 Task: Add a signature Ebony Rodriguez containing Wishing you a merry Christmas, Ebony Rodriguez to email address softage.10@softage.net and add a label Technical support
Action: Mouse moved to (118, 133)
Screenshot: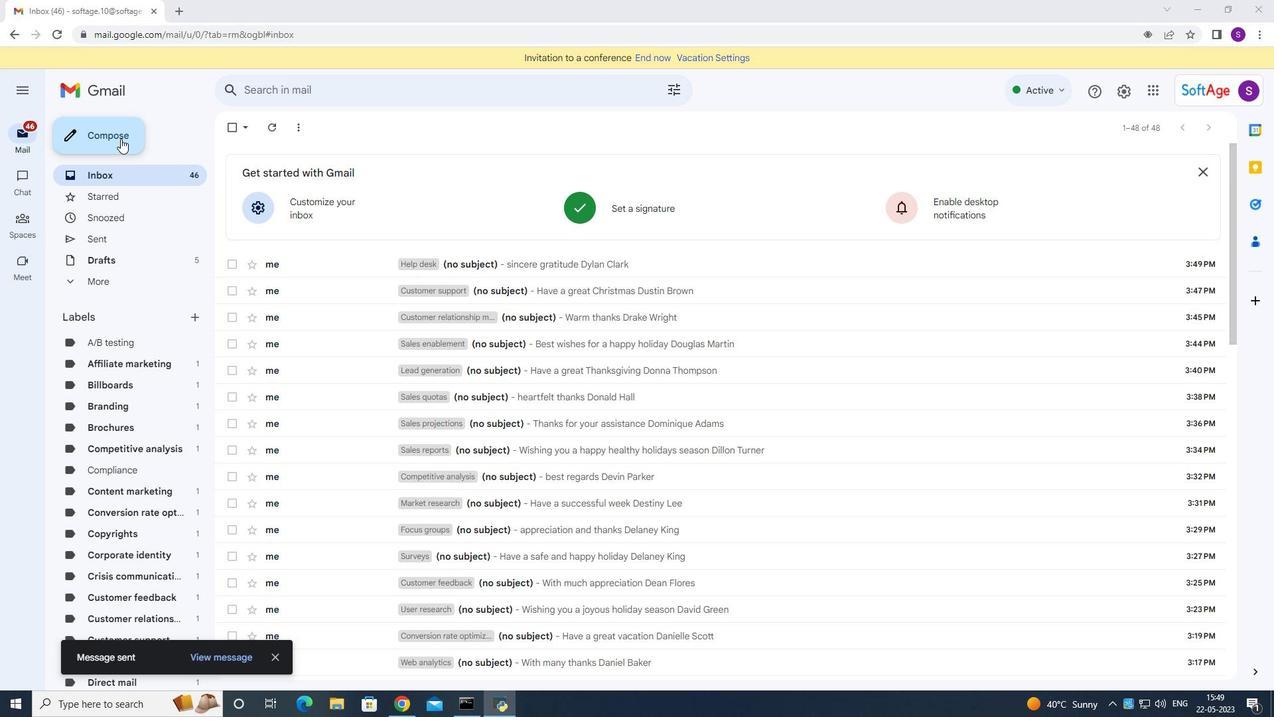 
Action: Mouse pressed left at (118, 133)
Screenshot: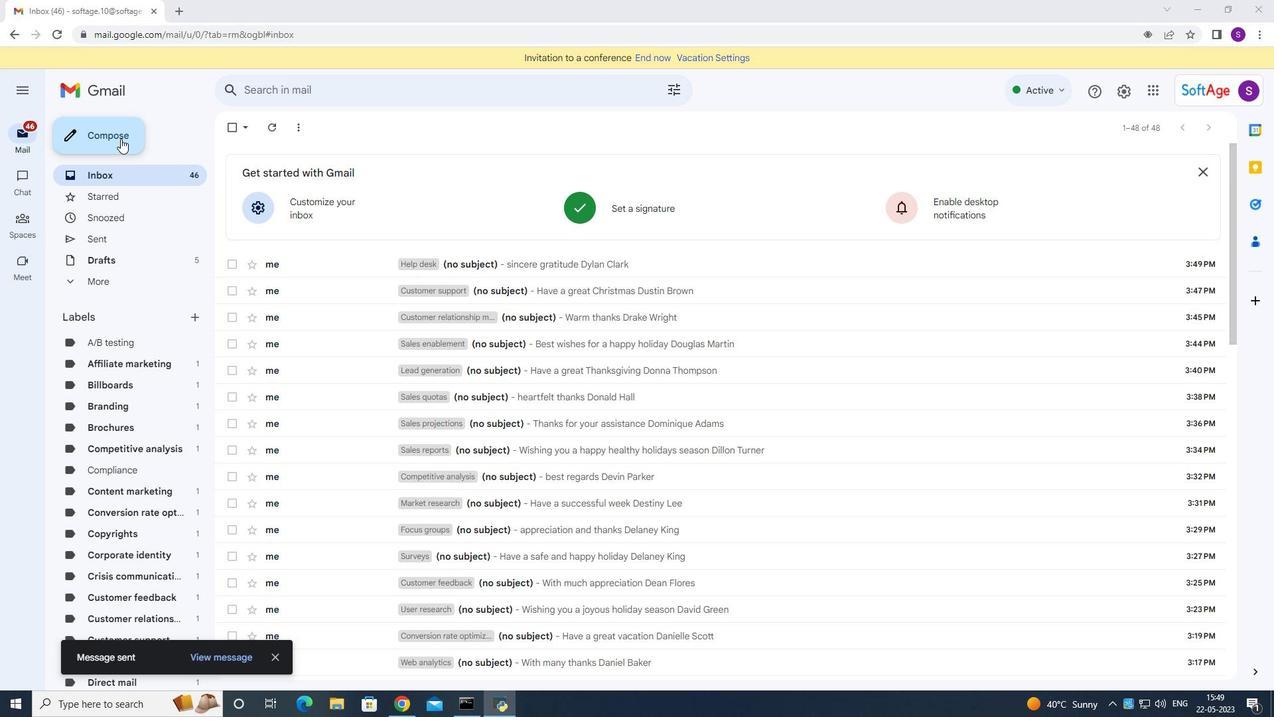
Action: Mouse moved to (1066, 669)
Screenshot: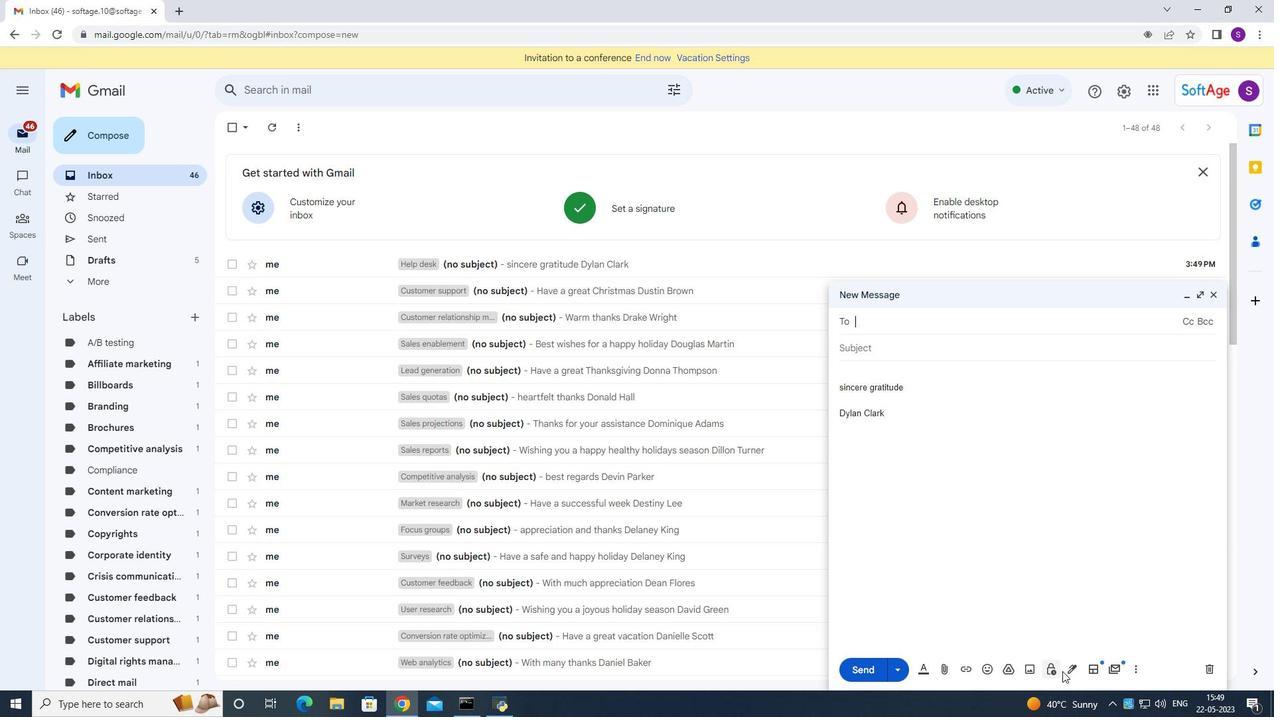
Action: Mouse pressed left at (1066, 669)
Screenshot: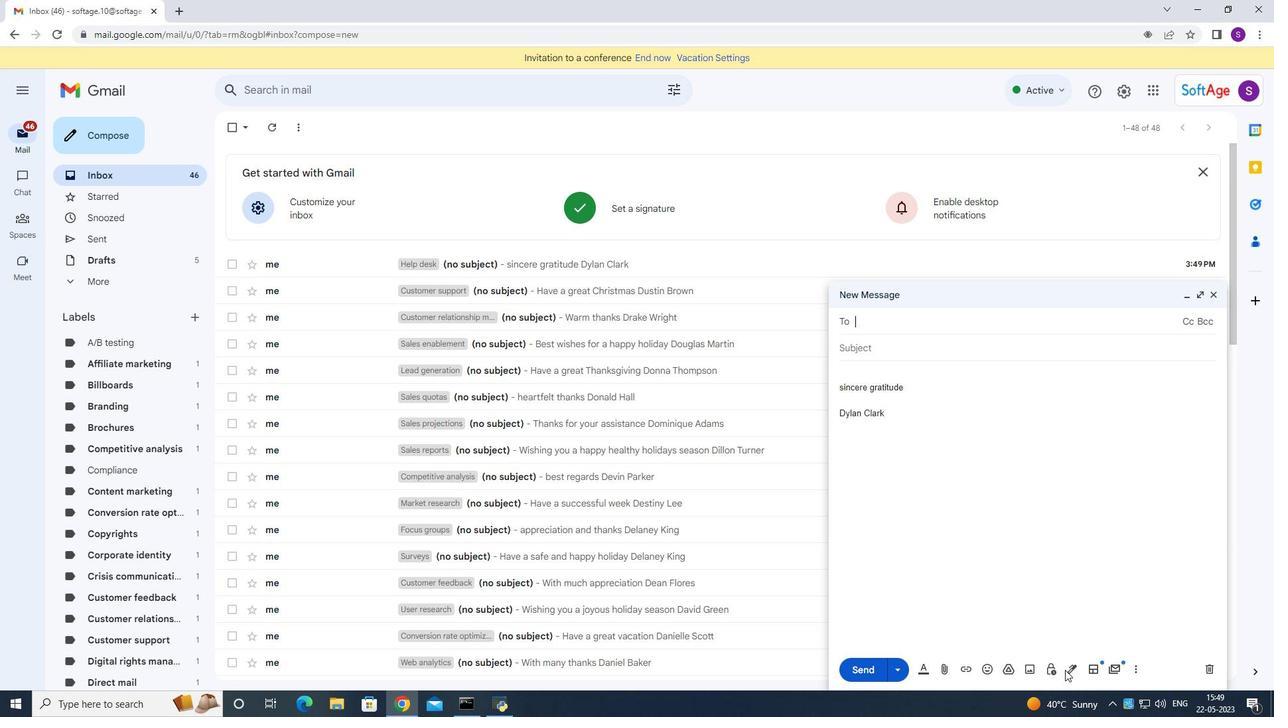 
Action: Mouse moved to (1116, 601)
Screenshot: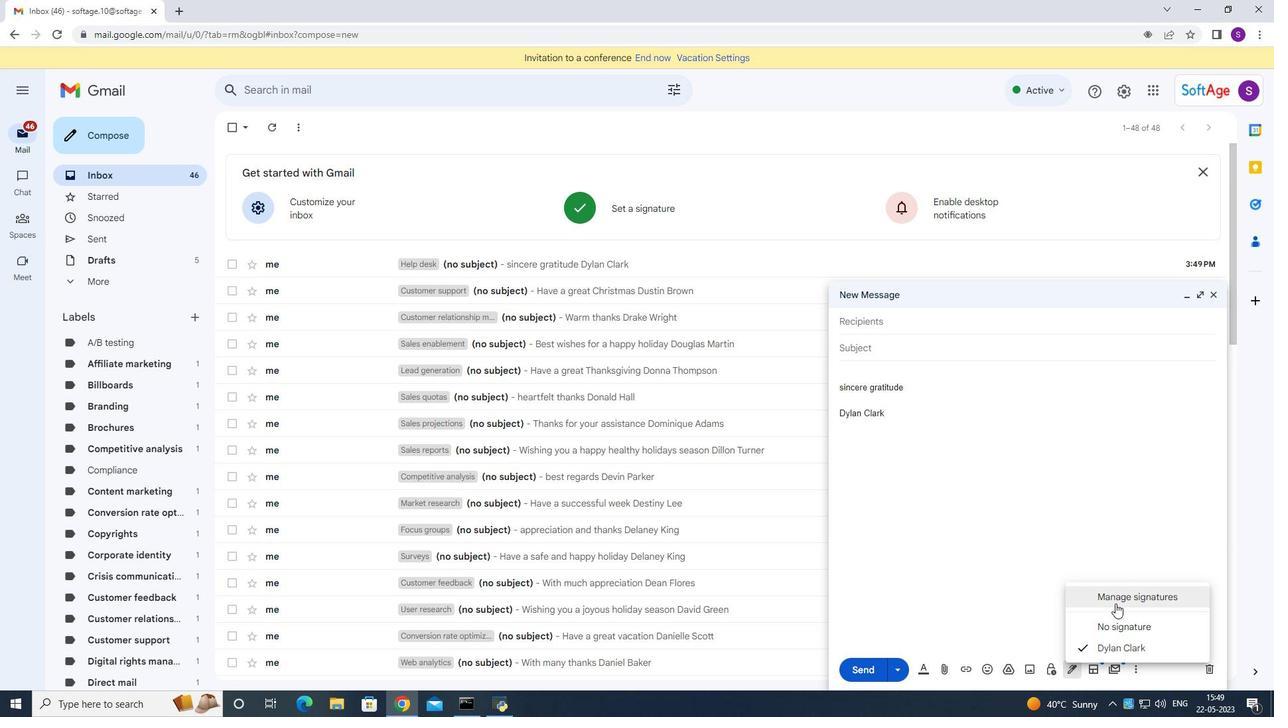 
Action: Mouse pressed left at (1116, 601)
Screenshot: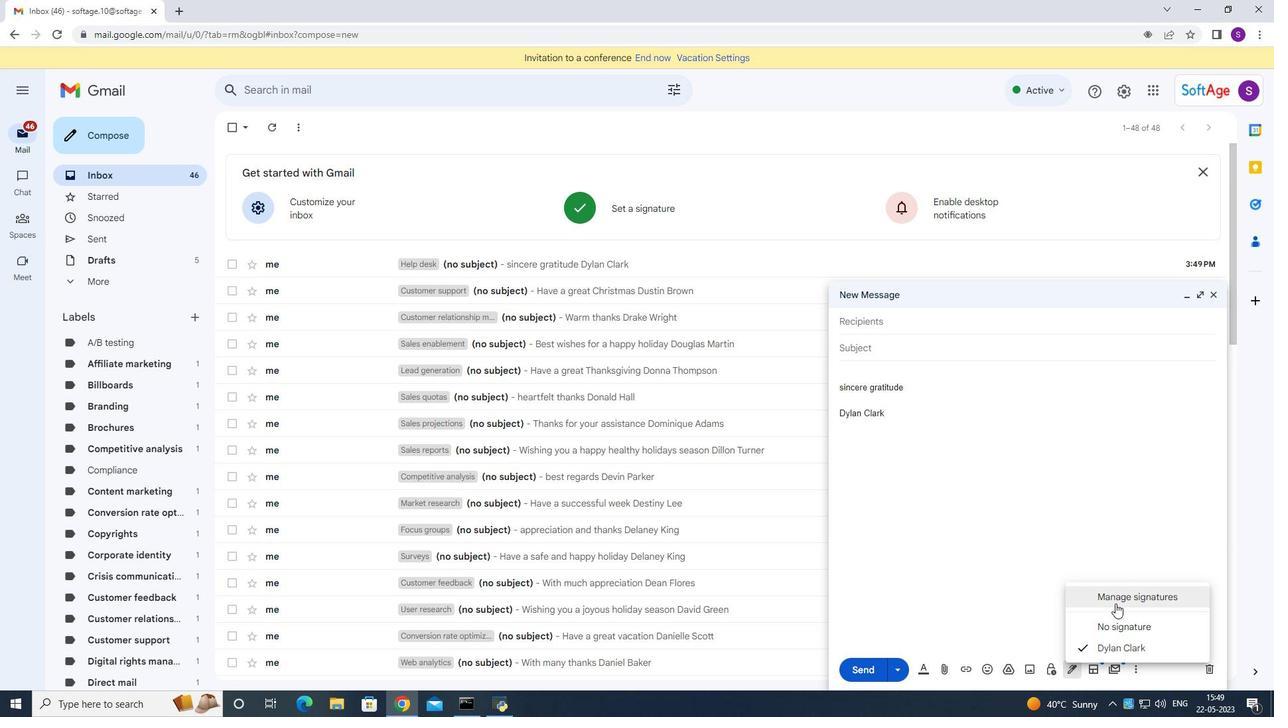 
Action: Mouse moved to (586, 314)
Screenshot: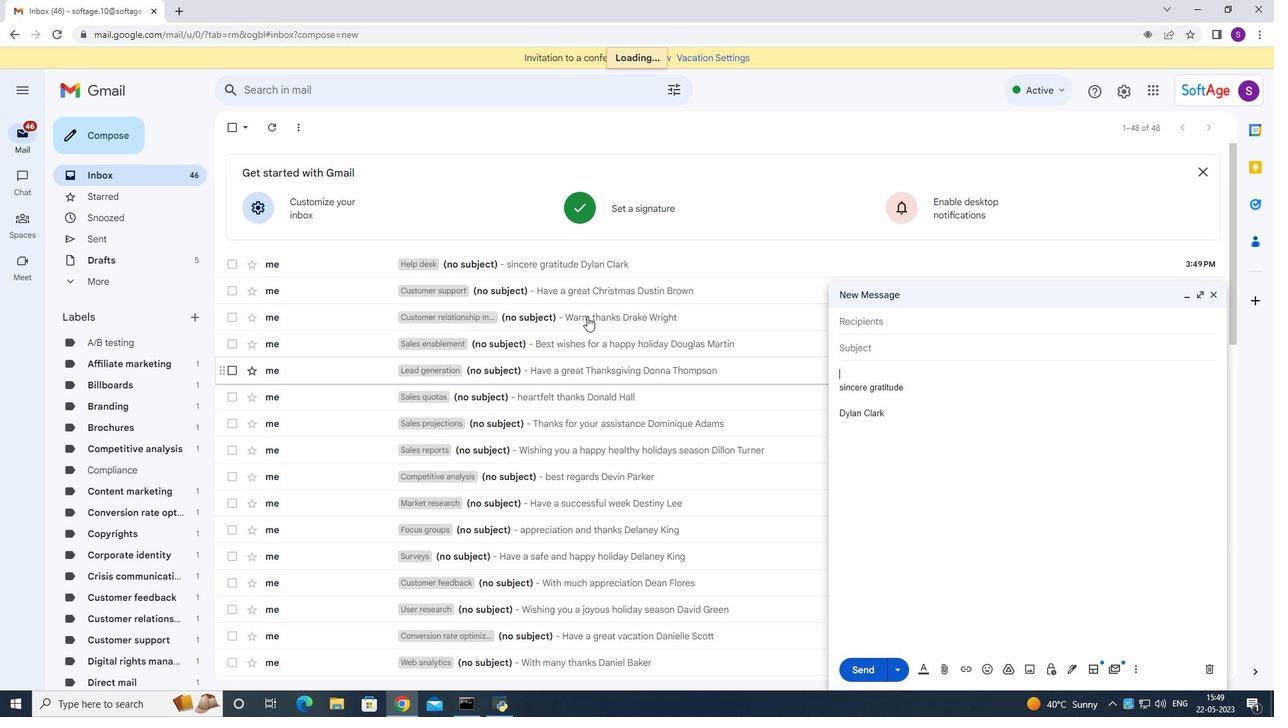 
Action: Mouse scrolled (586, 314) with delta (0, 0)
Screenshot: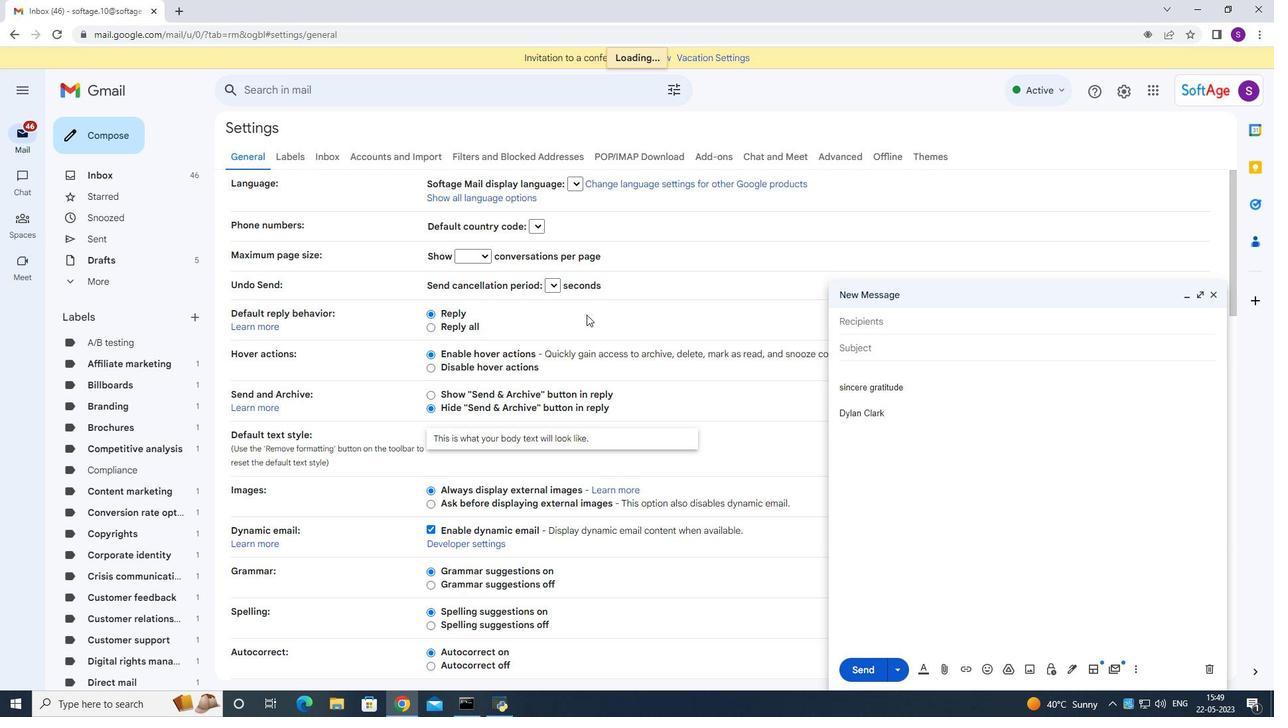 
Action: Mouse scrolled (586, 314) with delta (0, 0)
Screenshot: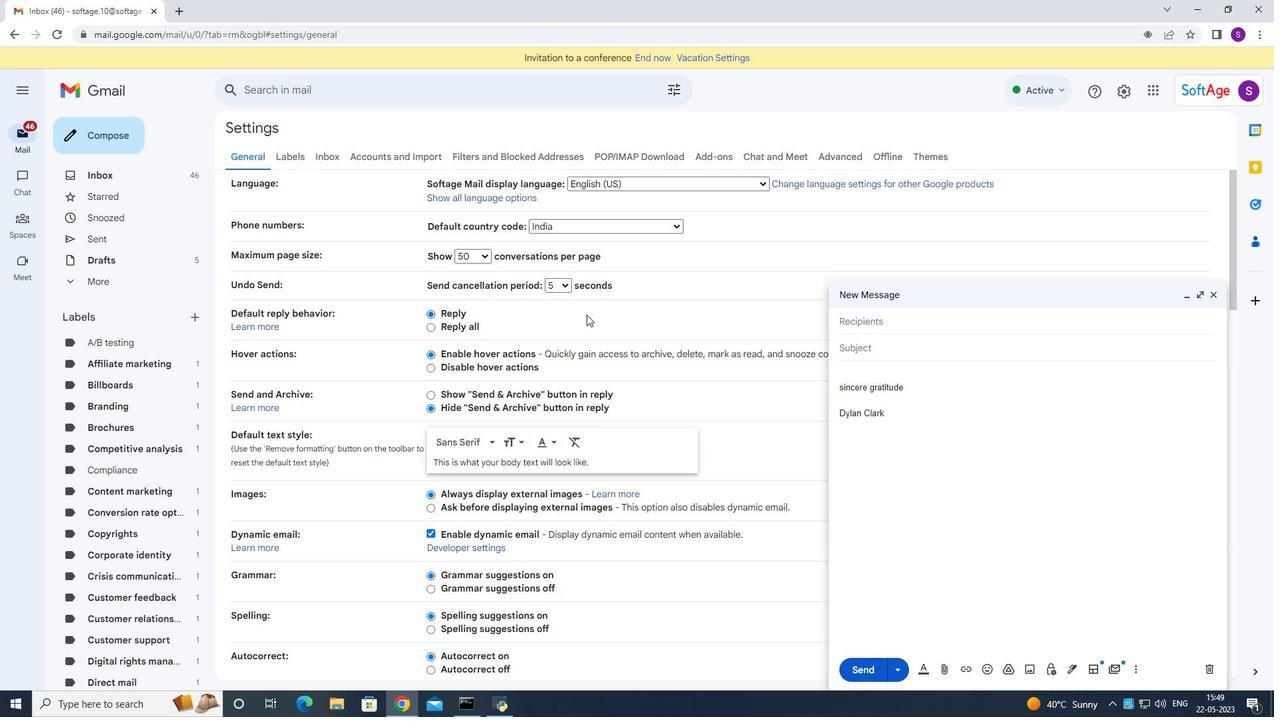 
Action: Mouse scrolled (586, 314) with delta (0, 0)
Screenshot: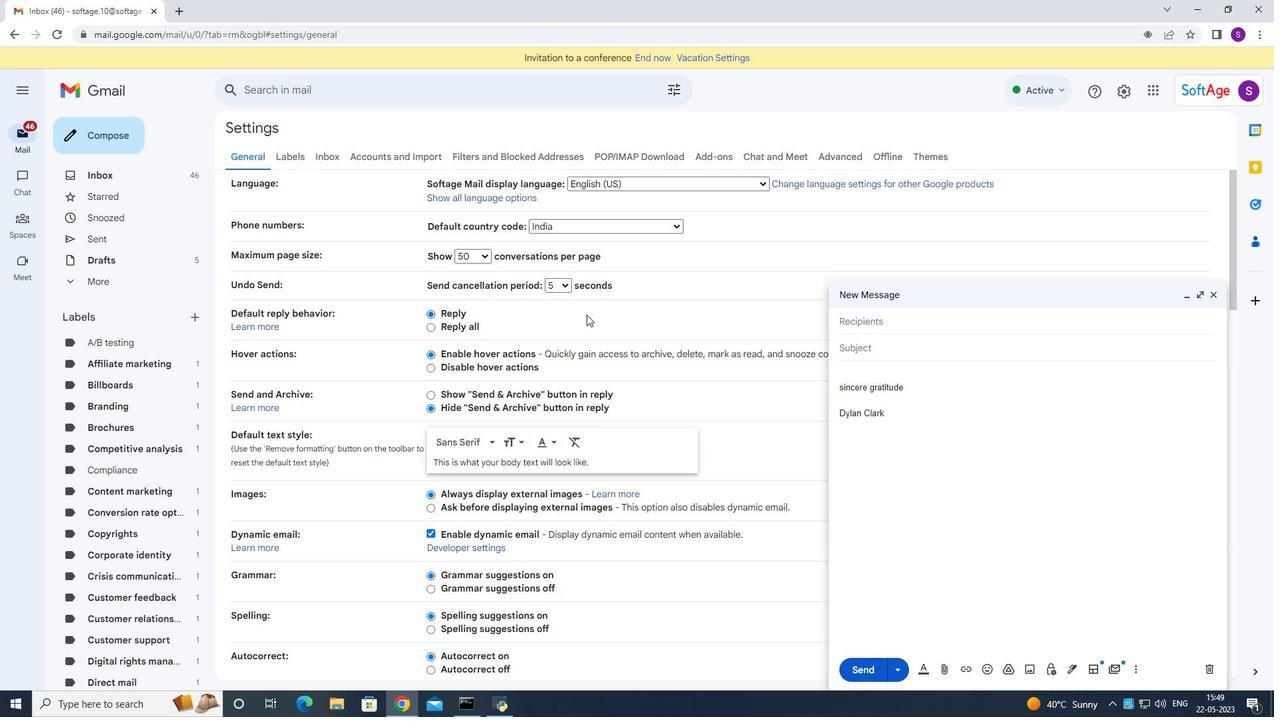 
Action: Mouse scrolled (586, 314) with delta (0, 0)
Screenshot: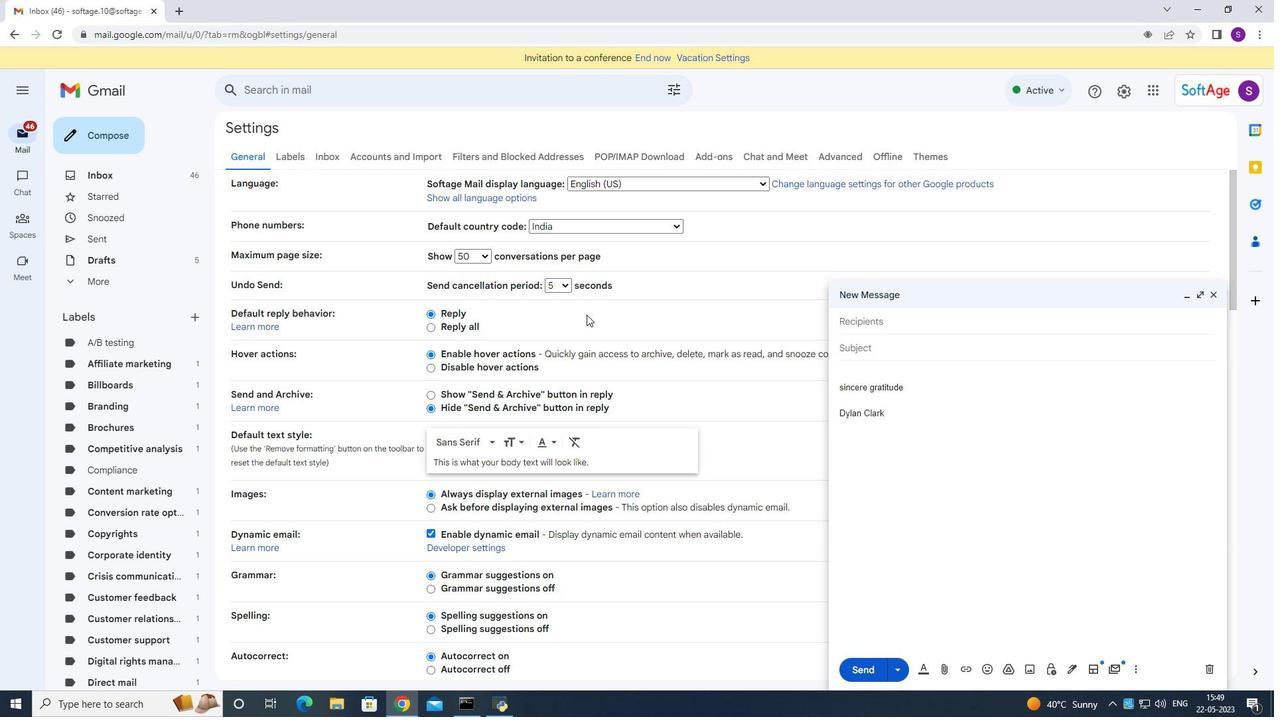
Action: Mouse scrolled (586, 314) with delta (0, 0)
Screenshot: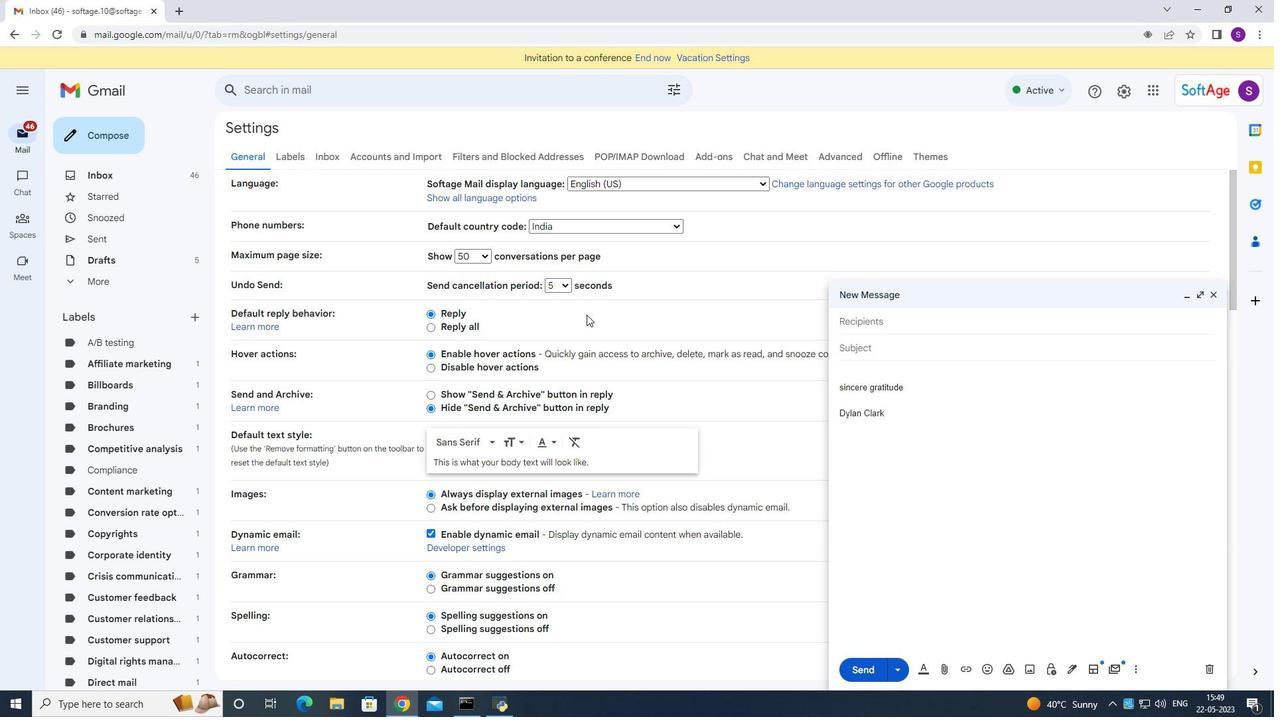 
Action: Mouse scrolled (586, 314) with delta (0, 0)
Screenshot: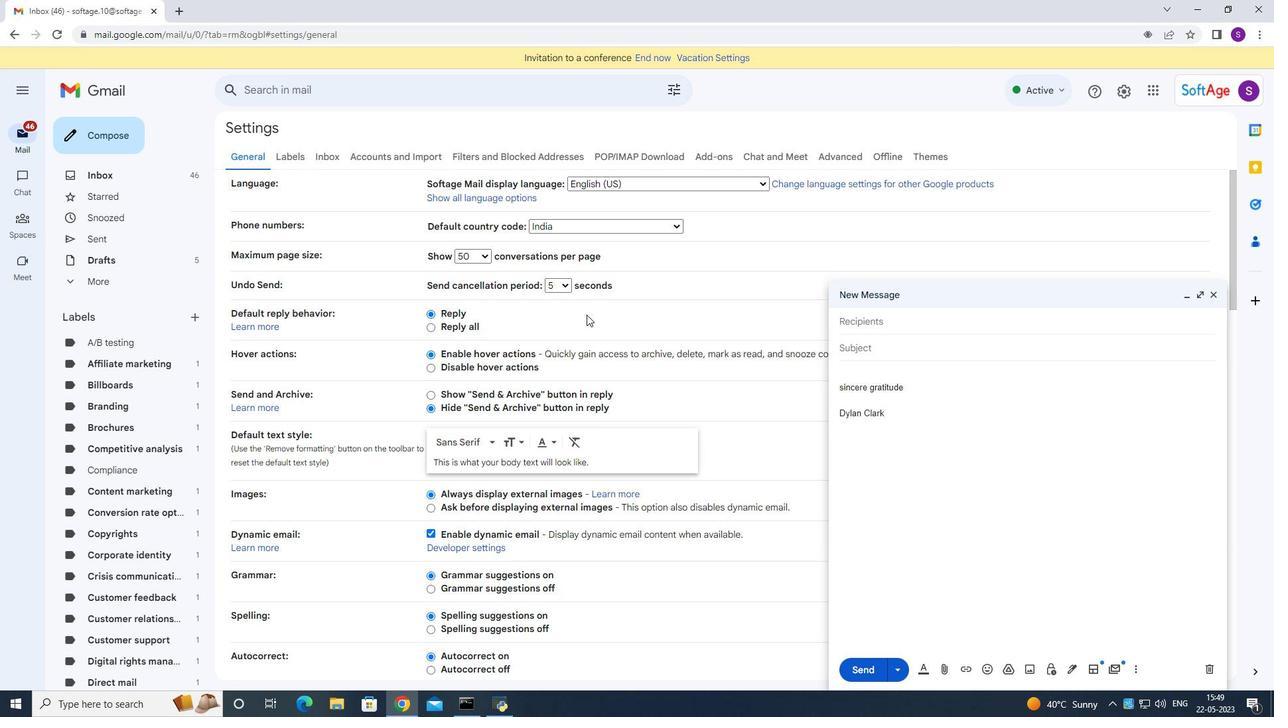 
Action: Mouse moved to (584, 319)
Screenshot: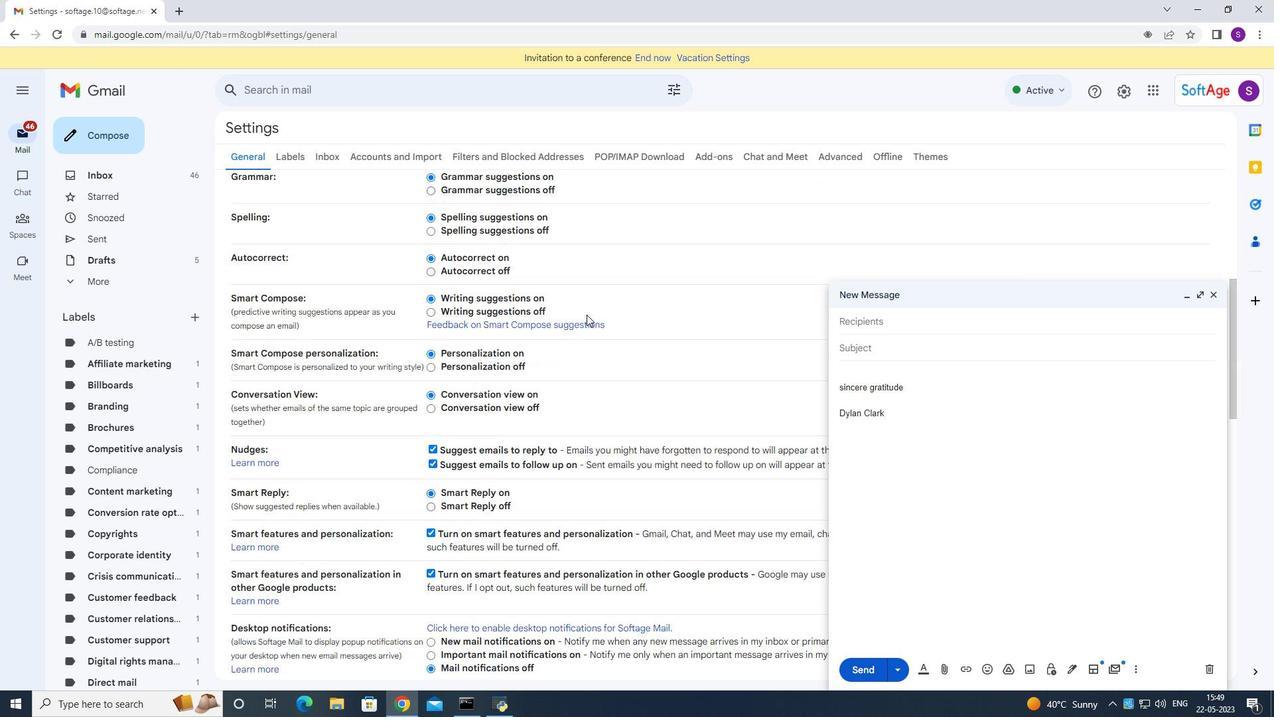 
Action: Mouse scrolled (584, 318) with delta (0, 0)
Screenshot: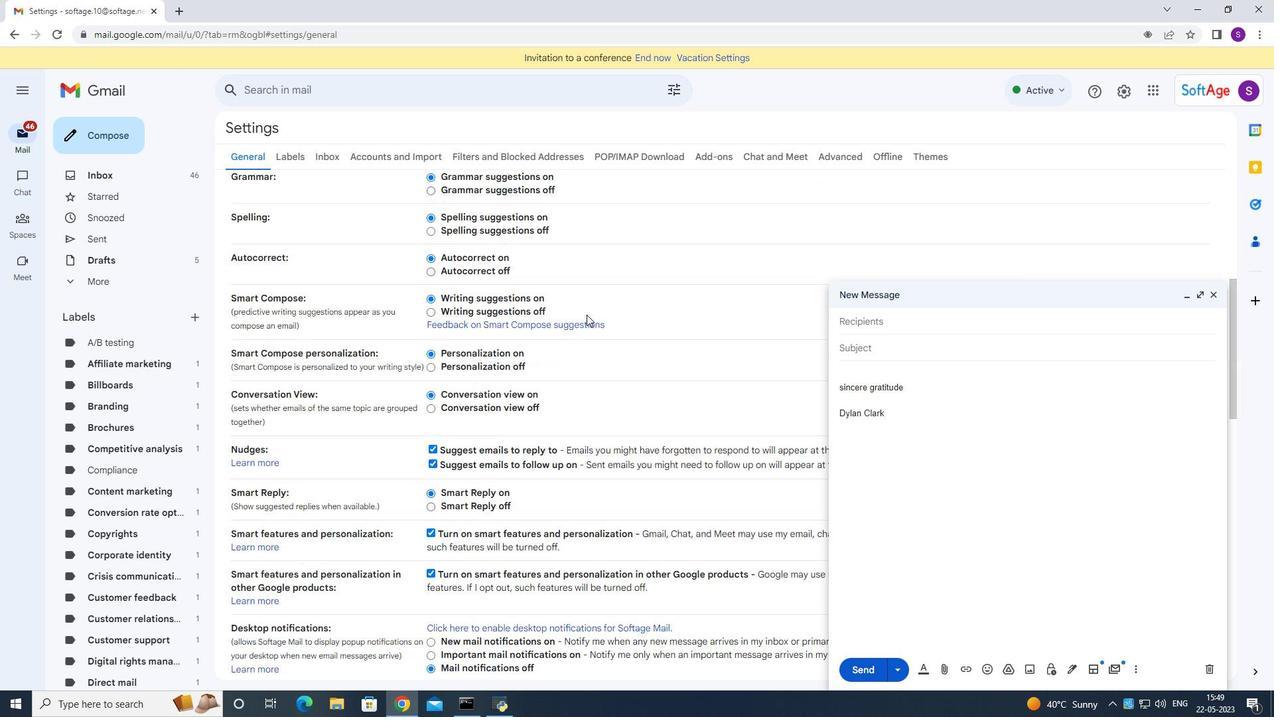 
Action: Mouse moved to (583, 326)
Screenshot: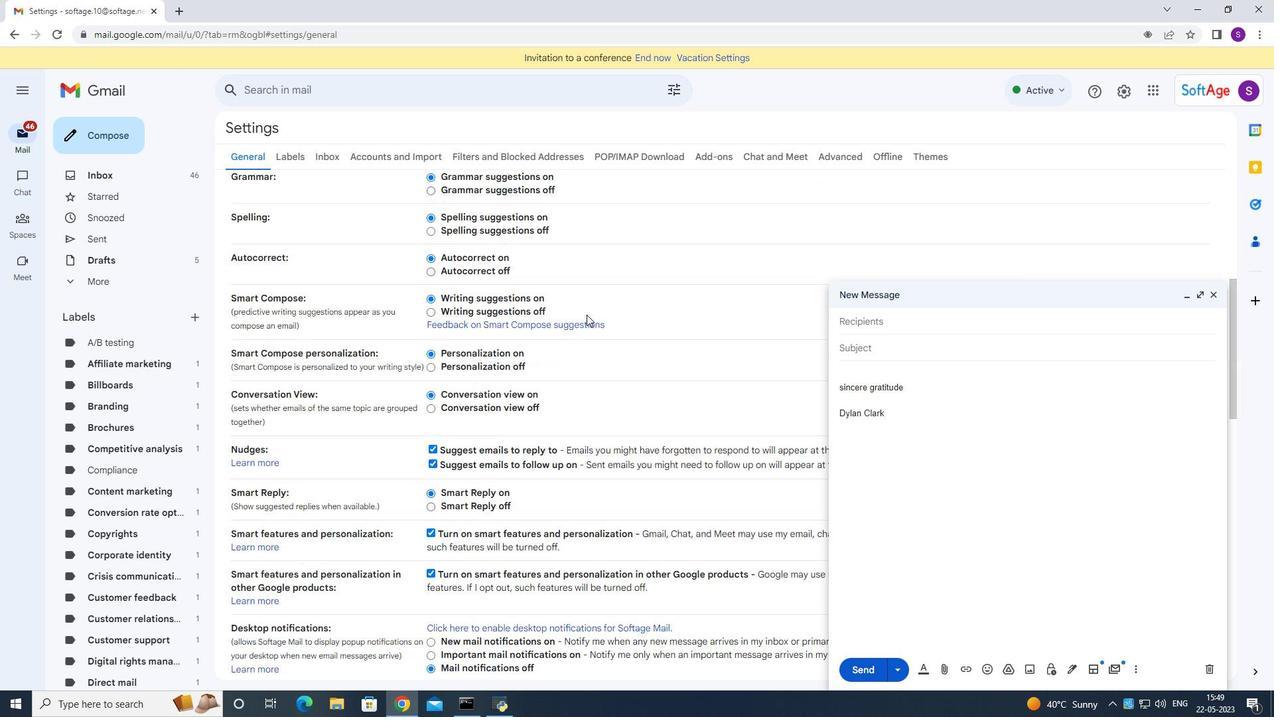 
Action: Mouse scrolled (583, 326) with delta (0, 0)
Screenshot: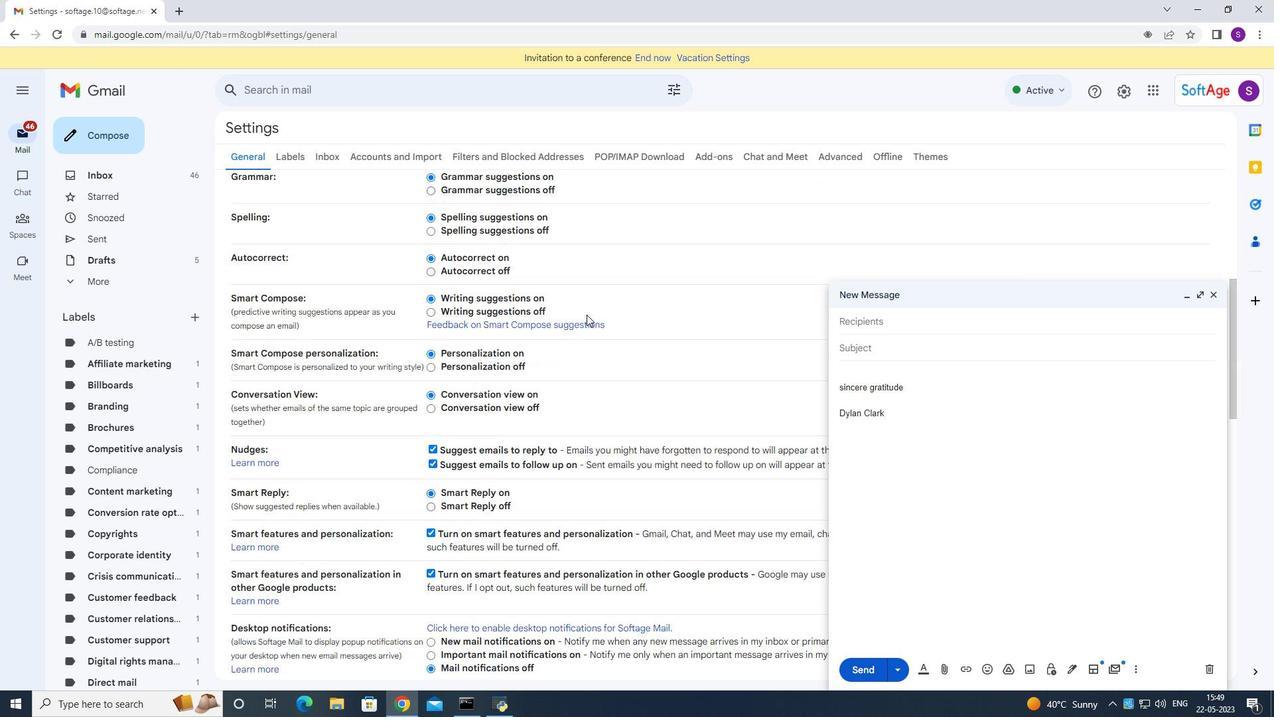 
Action: Mouse moved to (583, 327)
Screenshot: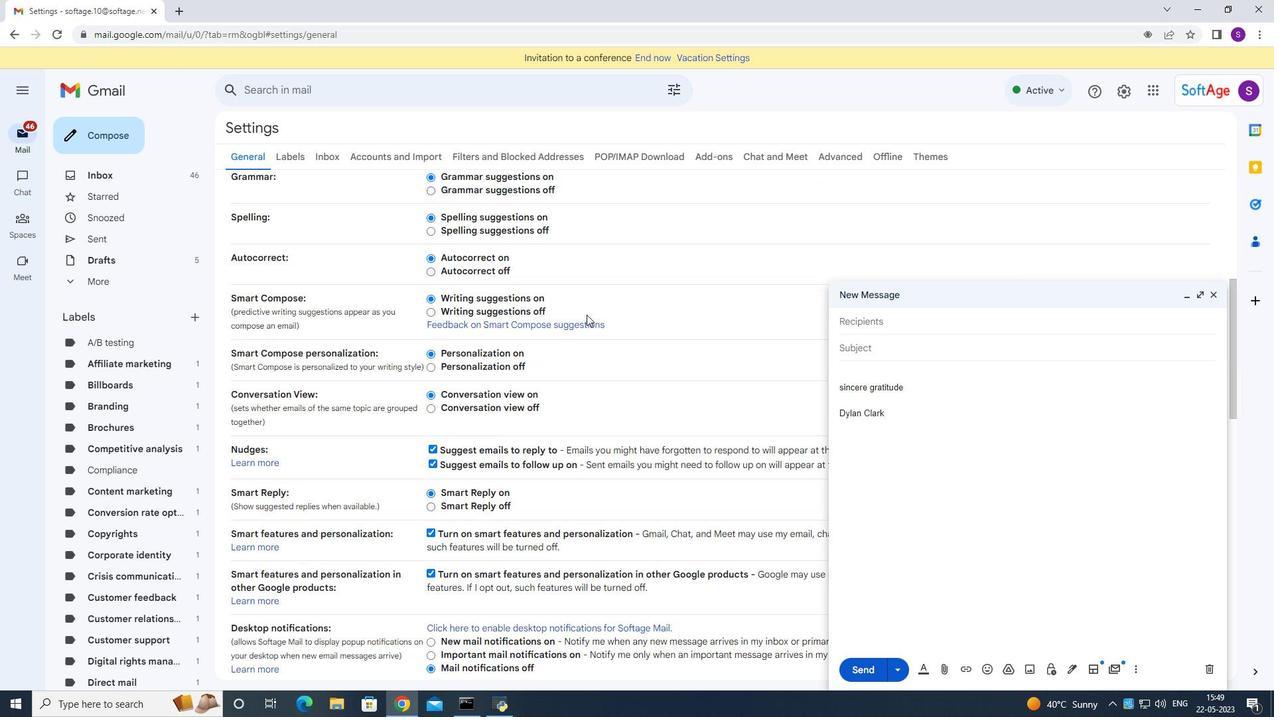 
Action: Mouse scrolled (583, 326) with delta (0, 0)
Screenshot: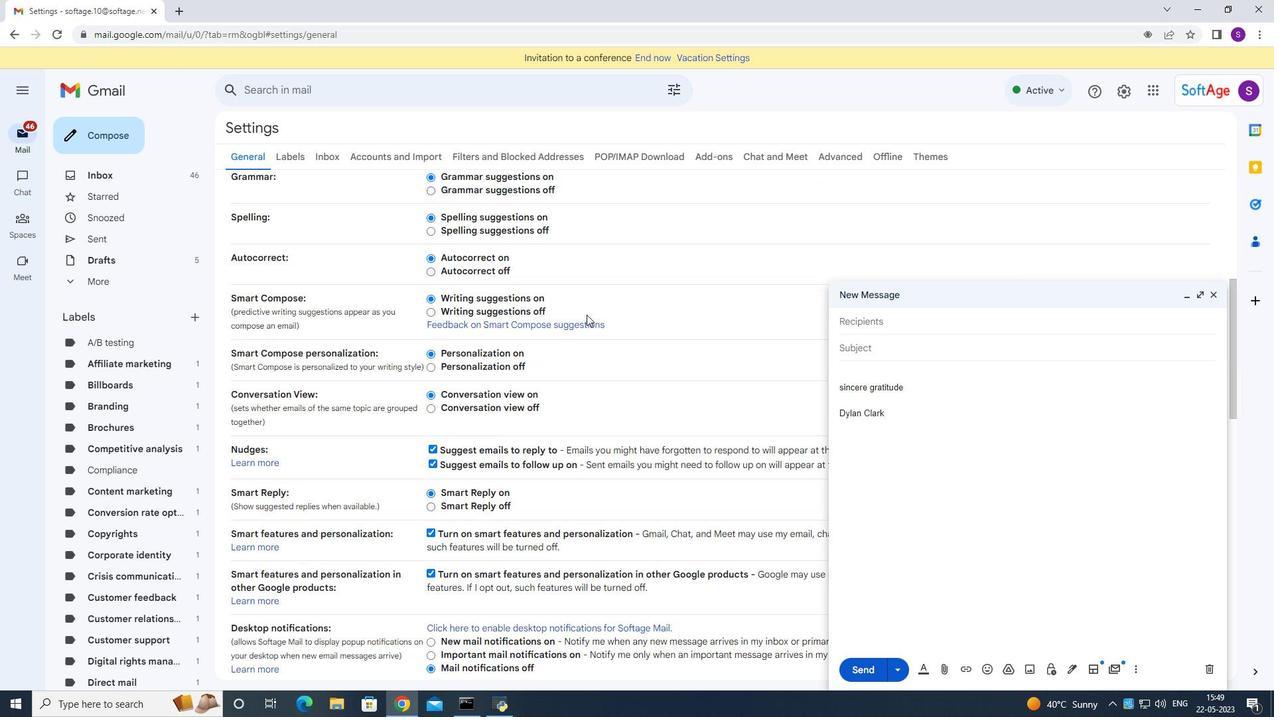 
Action: Mouse scrolled (583, 326) with delta (0, 0)
Screenshot: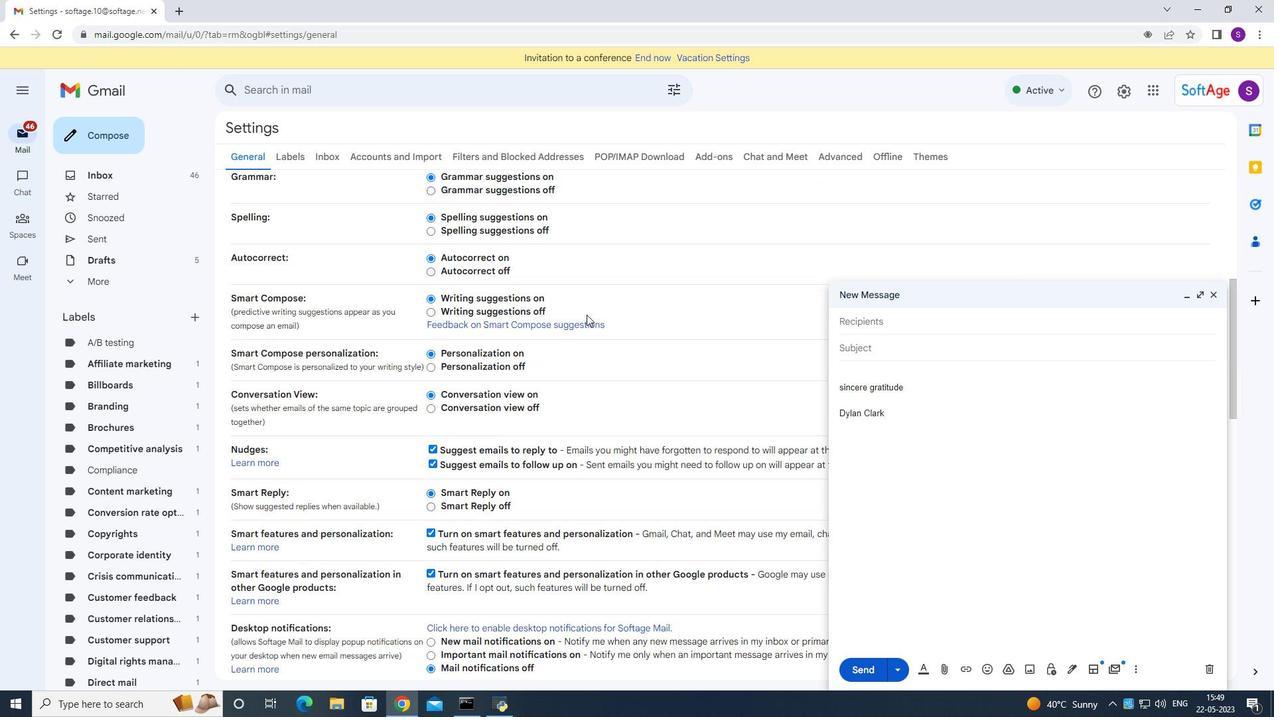
Action: Mouse moved to (583, 328)
Screenshot: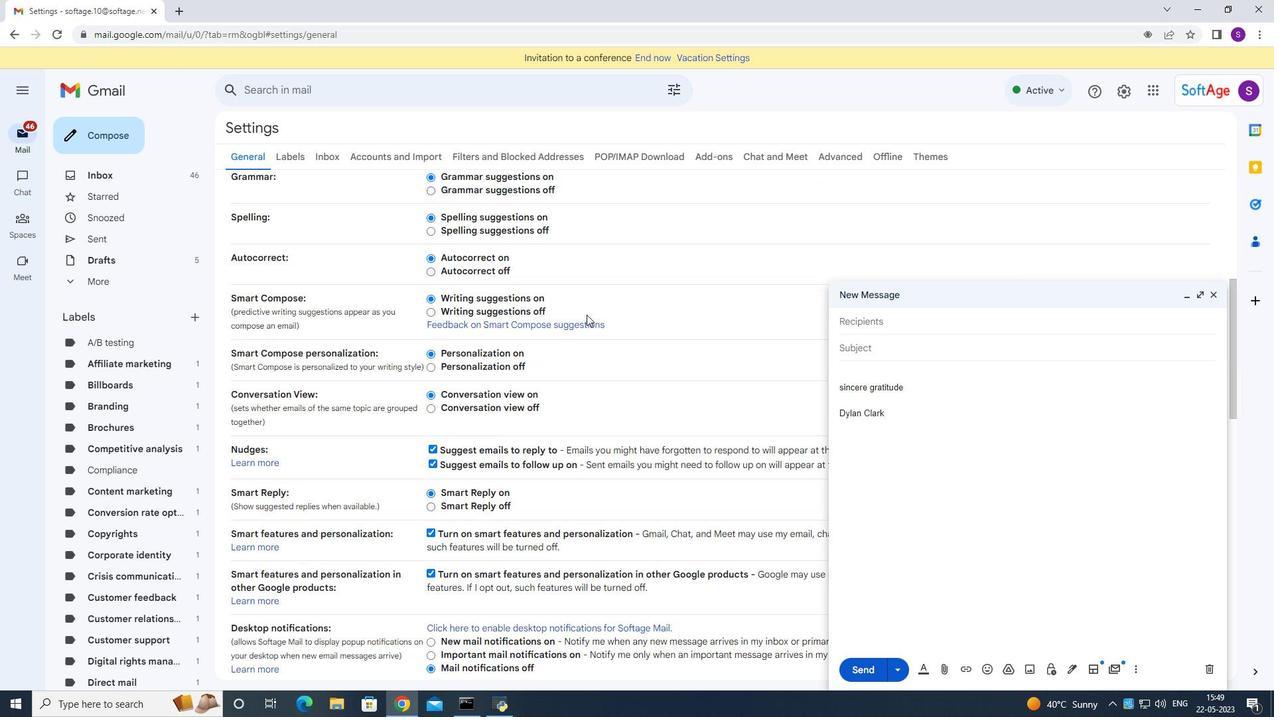 
Action: Mouse scrolled (583, 327) with delta (0, 0)
Screenshot: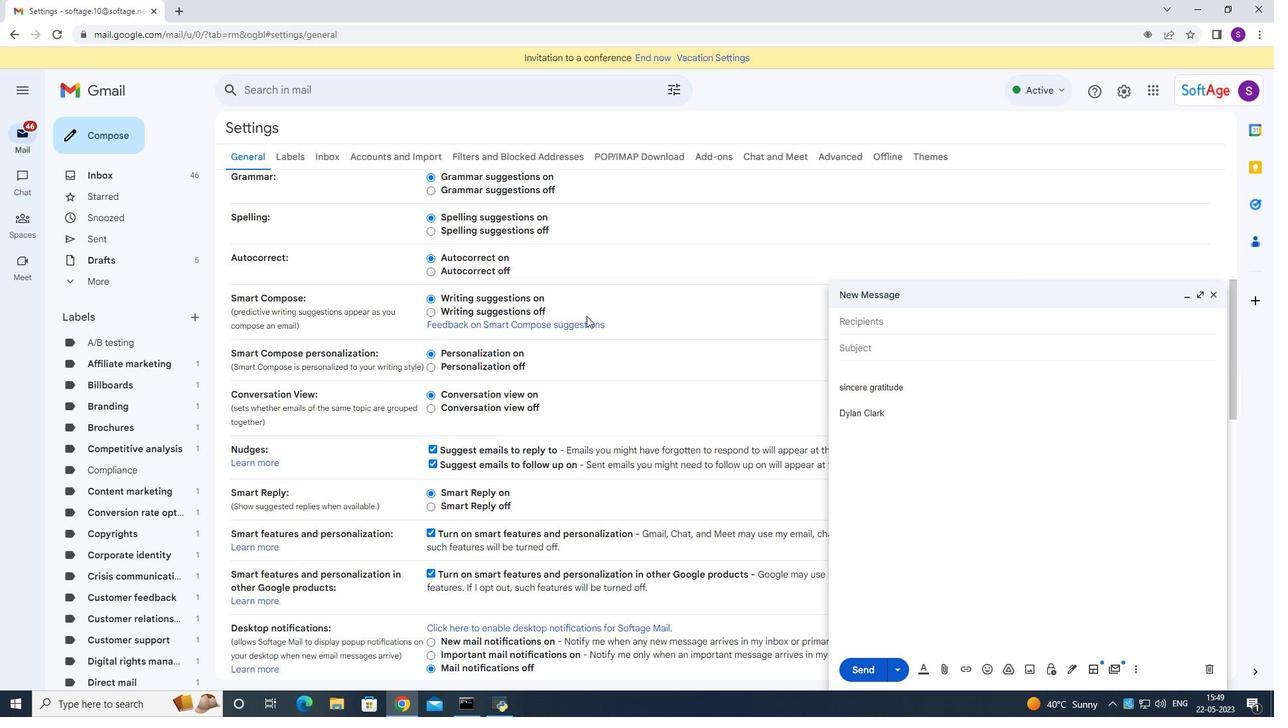 
Action: Mouse moved to (583, 328)
Screenshot: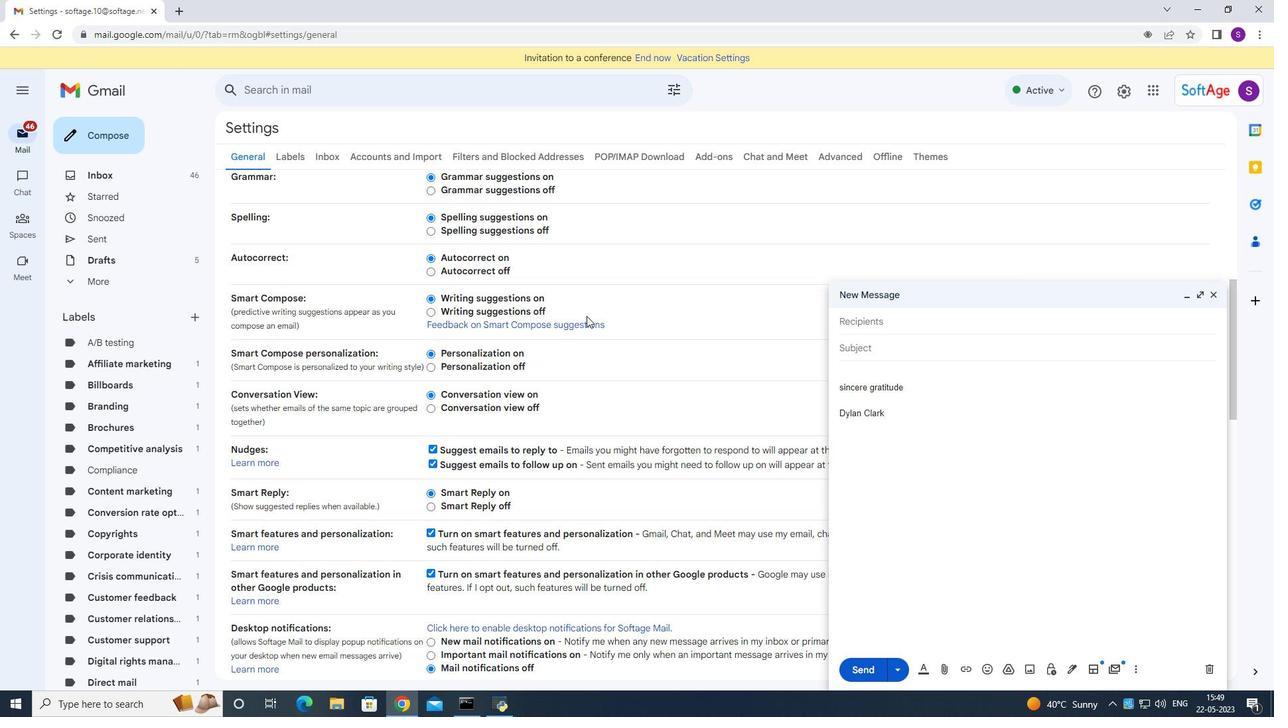 
Action: Mouse scrolled (583, 328) with delta (0, 0)
Screenshot: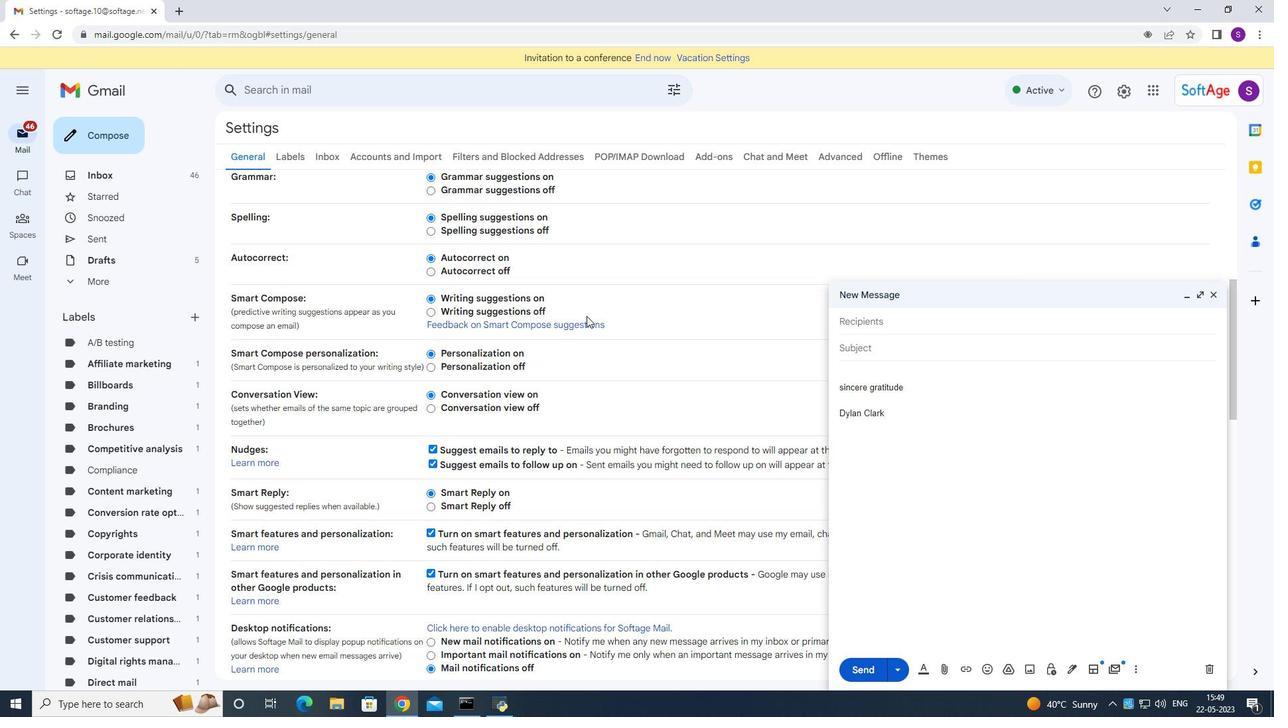 
Action: Mouse moved to (571, 393)
Screenshot: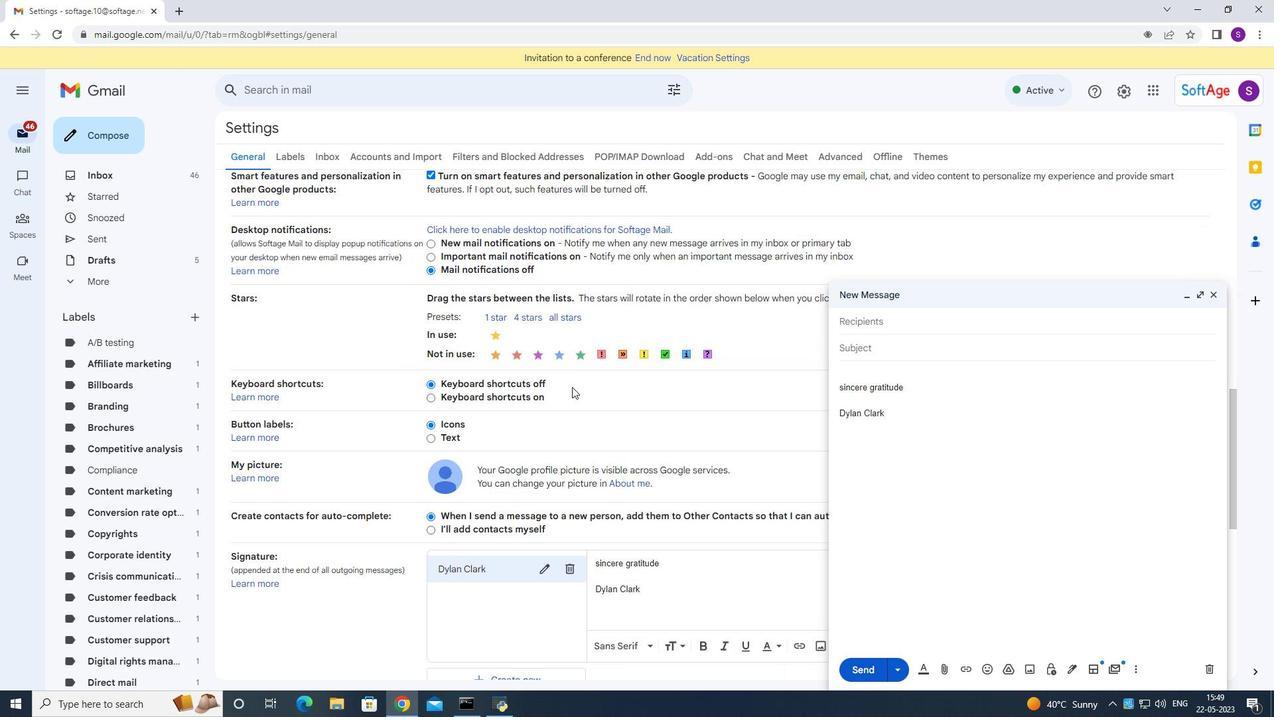 
Action: Mouse scrolled (571, 393) with delta (0, 0)
Screenshot: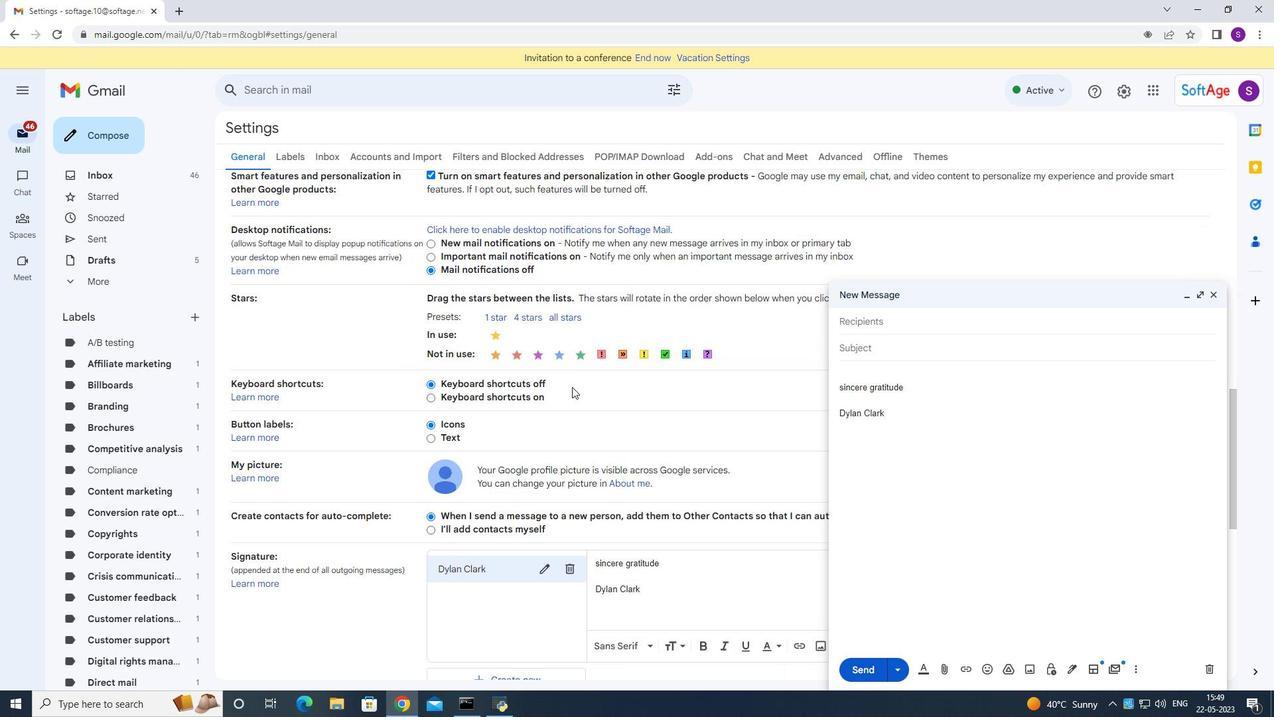 
Action: Mouse scrolled (571, 393) with delta (0, 0)
Screenshot: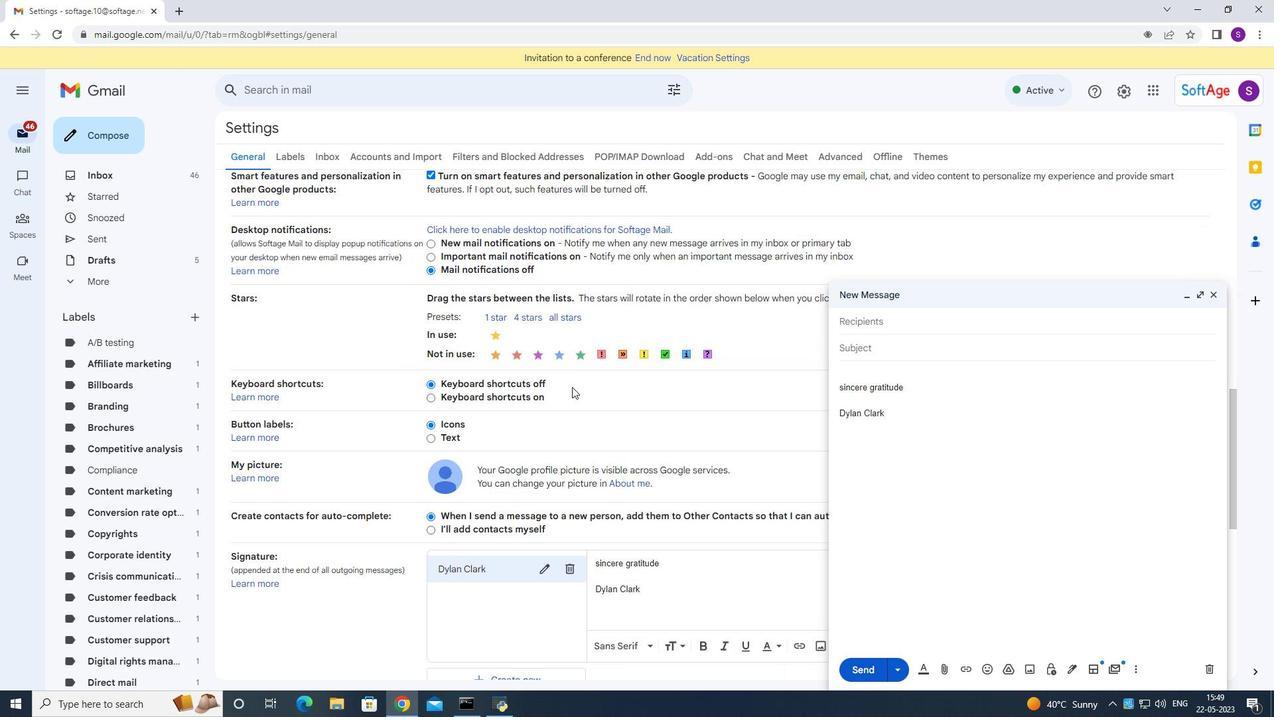 
Action: Mouse scrolled (571, 393) with delta (0, 0)
Screenshot: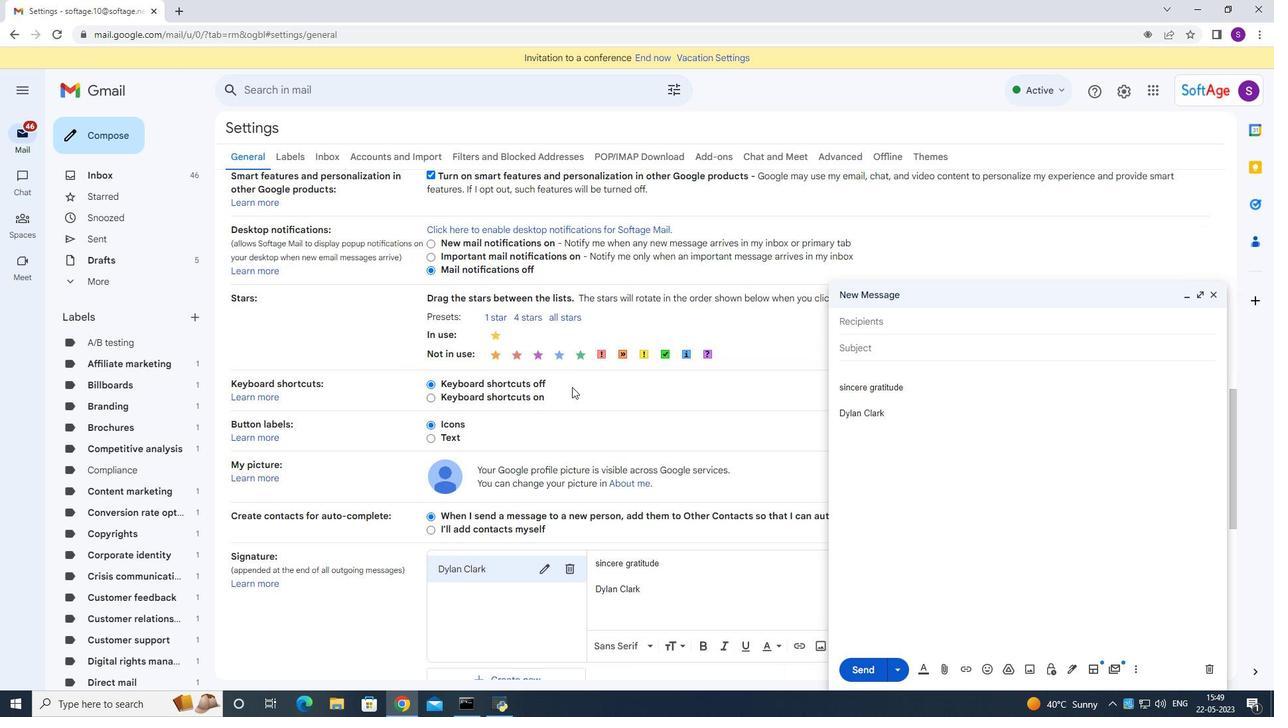 
Action: Mouse moved to (544, 351)
Screenshot: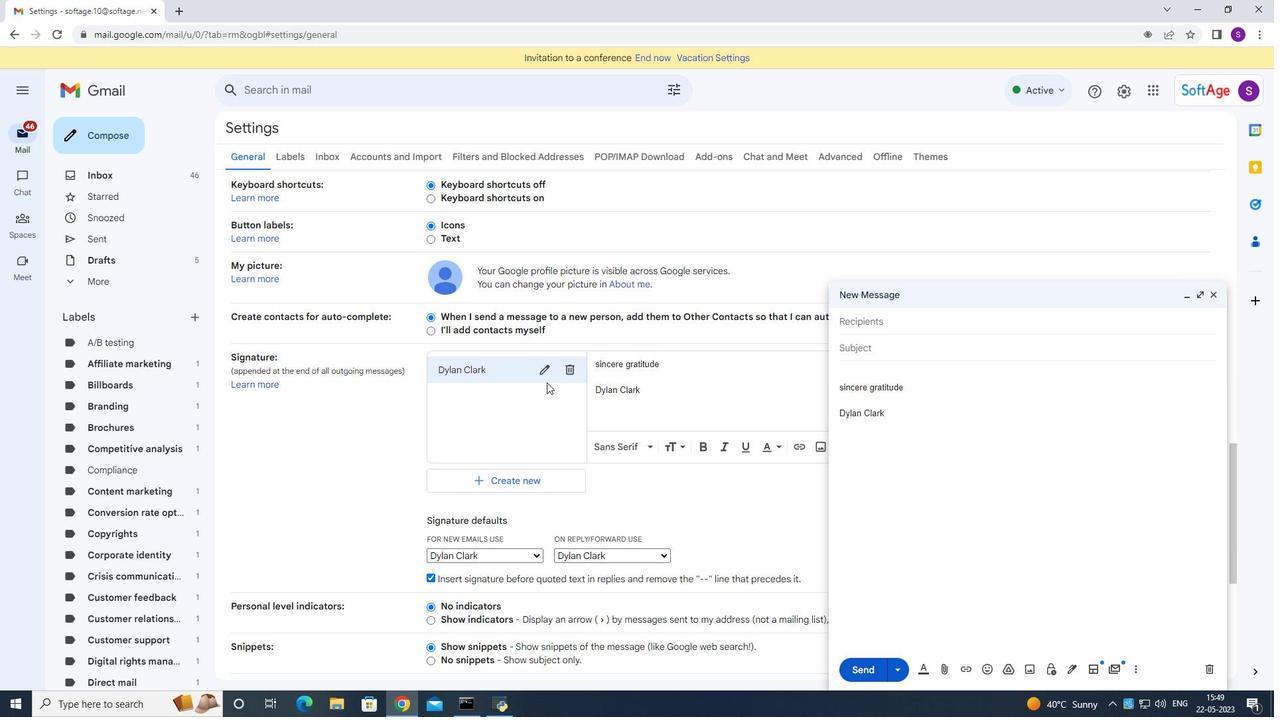 
Action: Mouse pressed left at (544, 351)
Screenshot: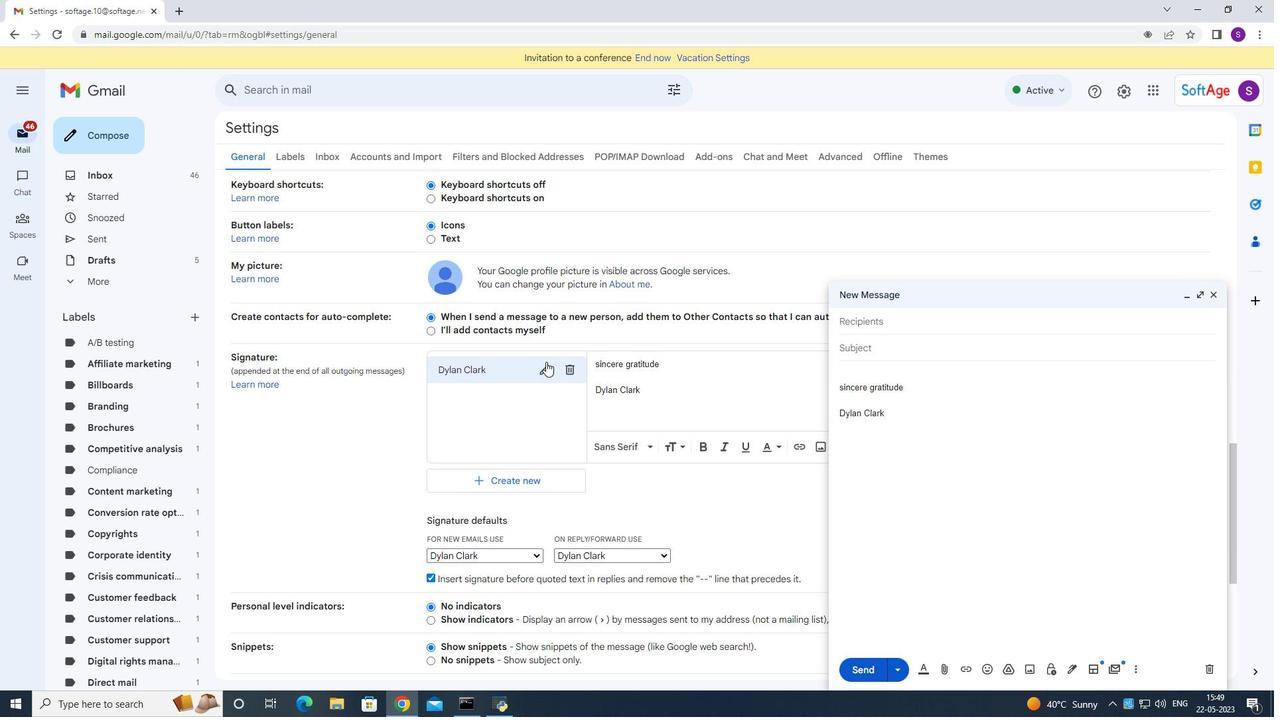 
Action: Mouse moved to (539, 371)
Screenshot: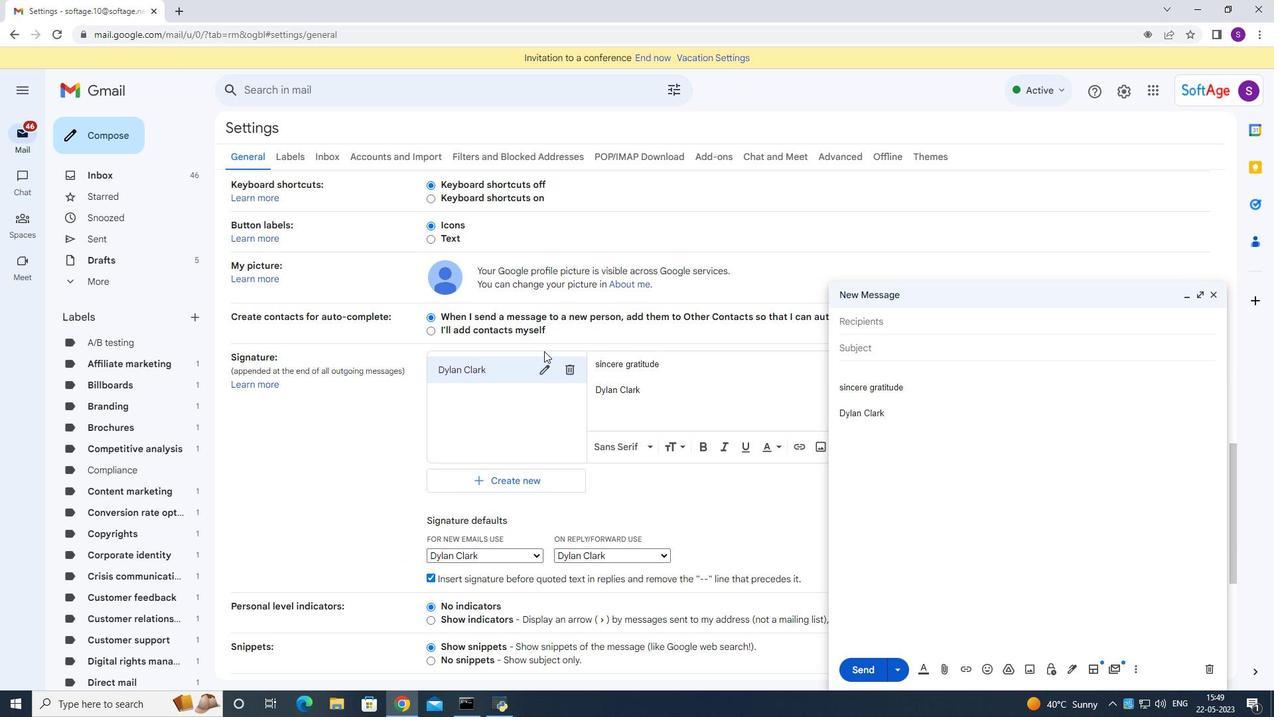 
Action: Mouse pressed left at (539, 371)
Screenshot: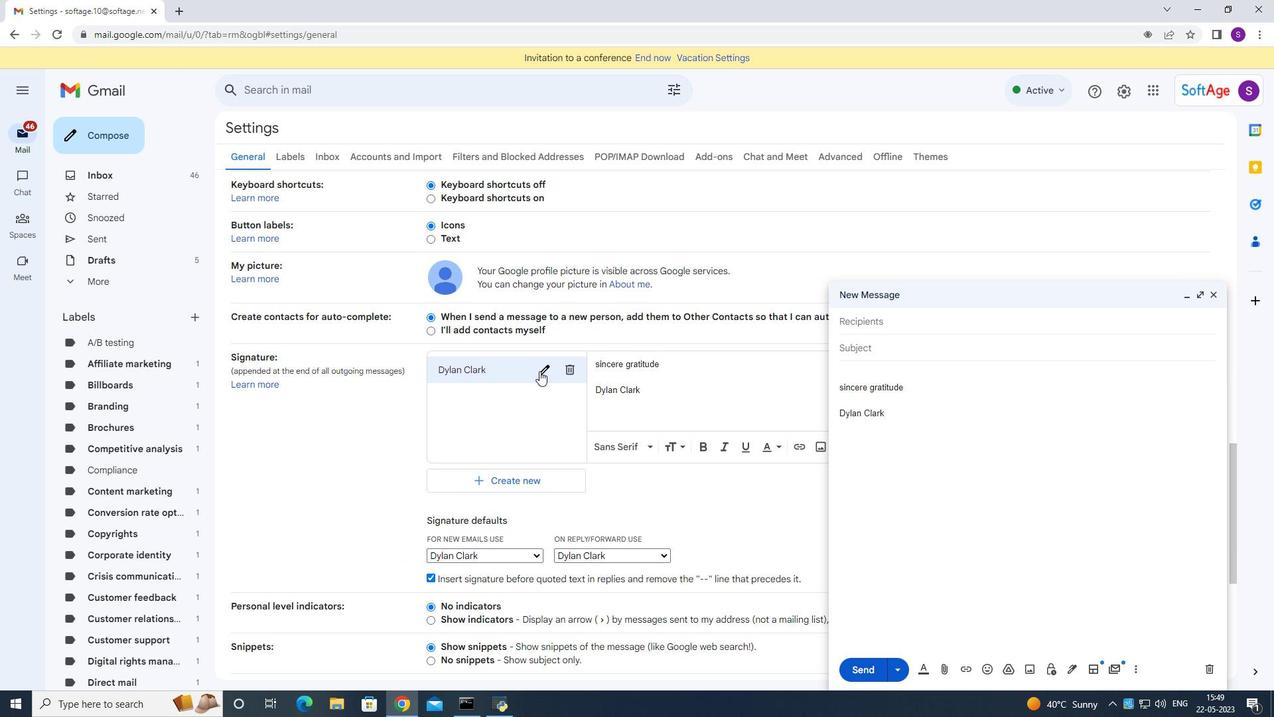 
Action: Mouse moved to (510, 353)
Screenshot: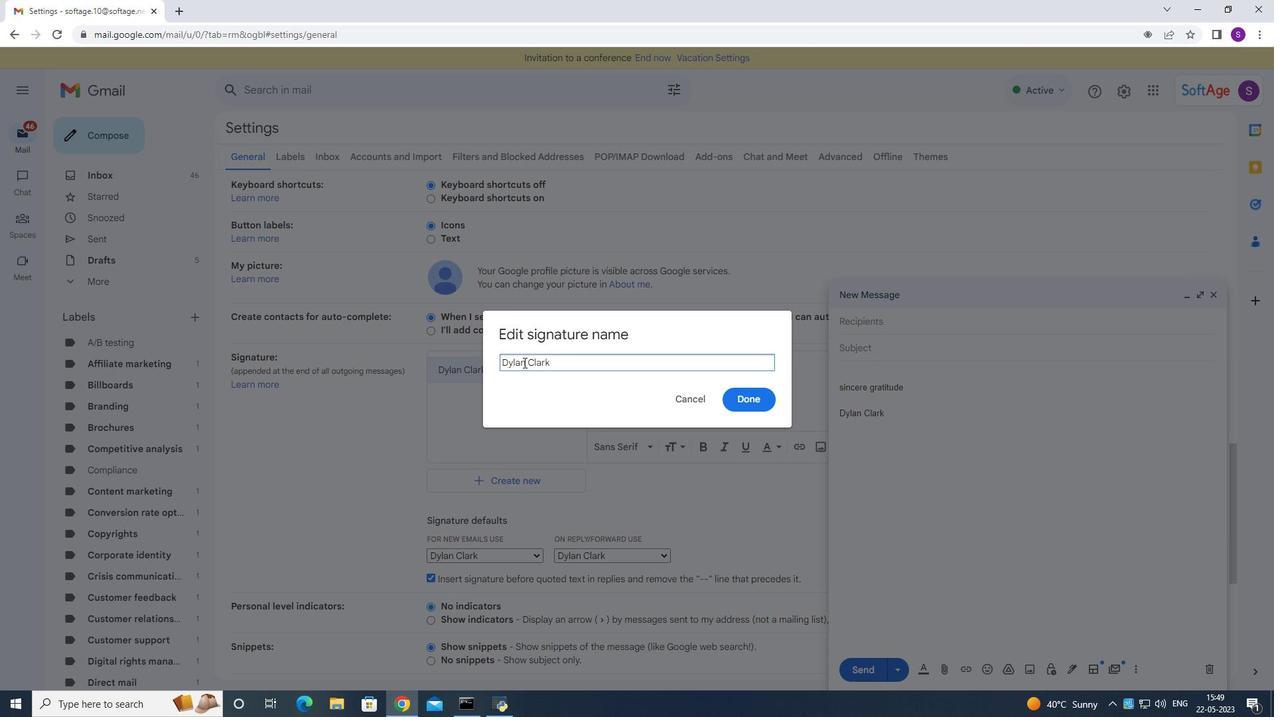
Action: Key pressed ctrl+A
Screenshot: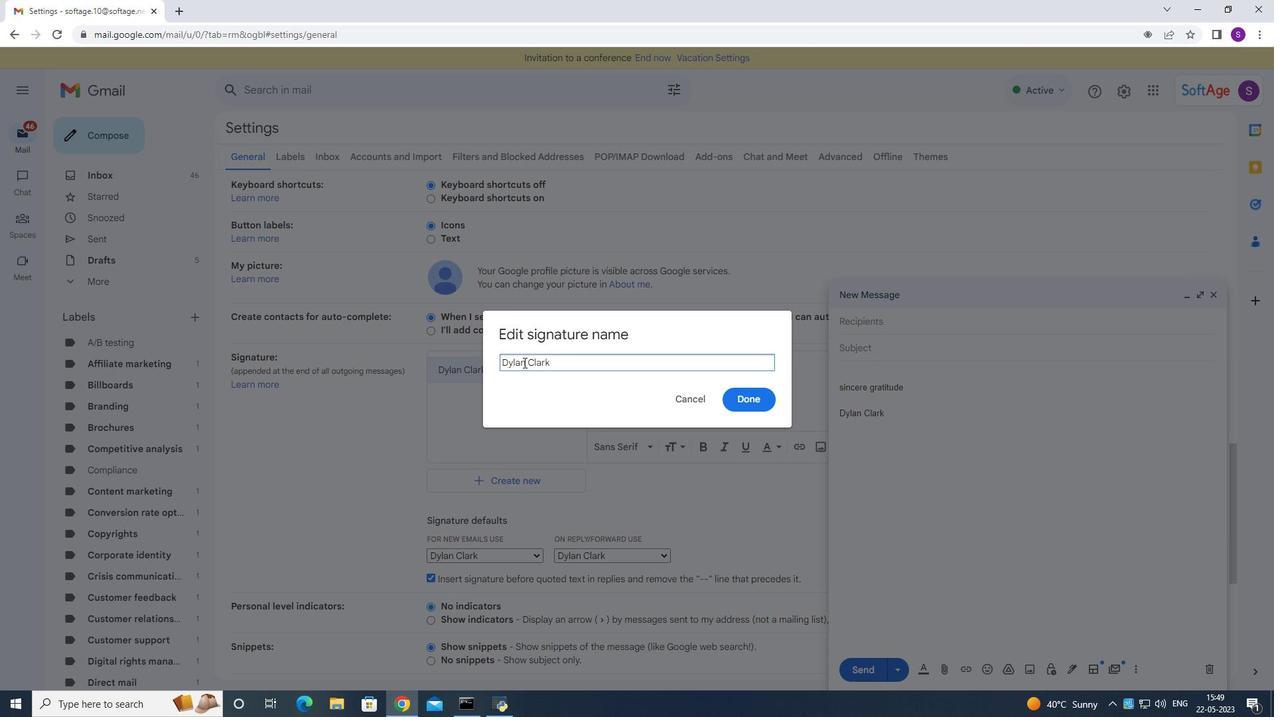
Action: Mouse moved to (505, 350)
Screenshot: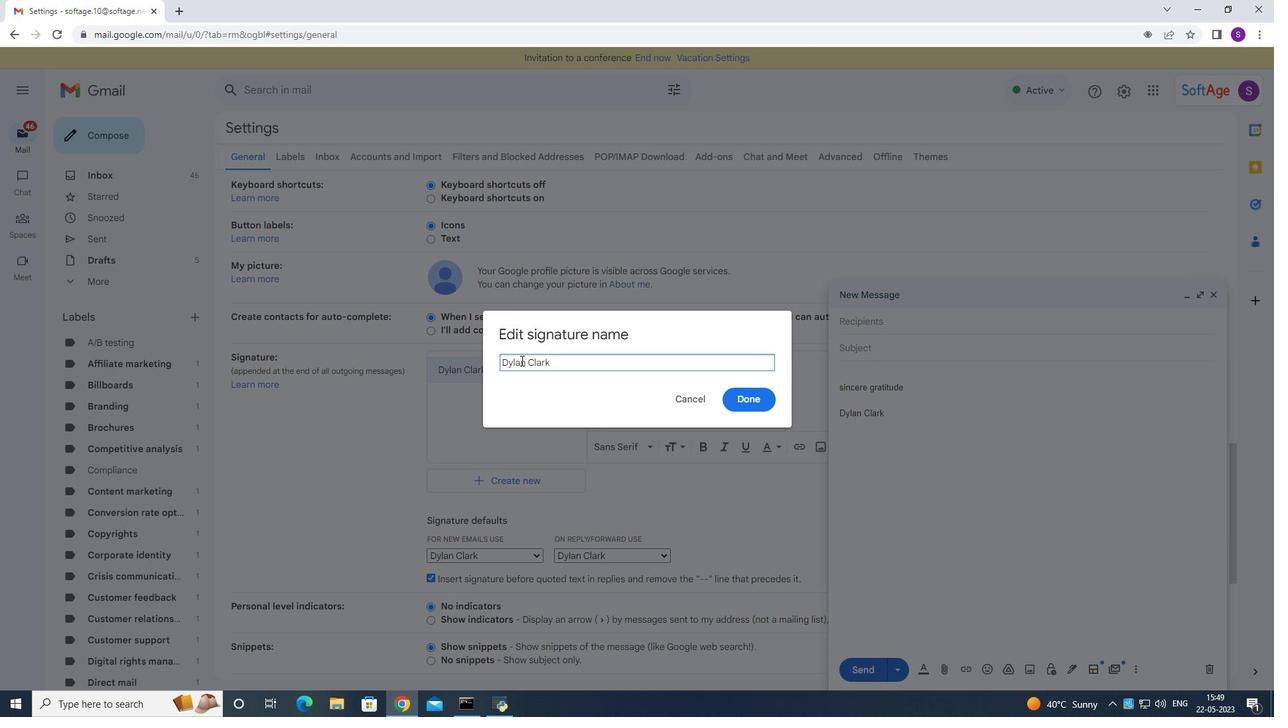 
Action: Key pressed <Key.backspace><Key.shift><Key.shift><Key.shift><Key.shift><Key.shift><Key.shift><Key.shift><Key.shift><Key.shift><Key.shift><Key.shift><Key.shift><Key.shift><Key.shift><Key.shift><Key.shift><Key.shift><Key.shift><Key.shift><Key.shift><Key.shift><Key.shift><Key.shift><Key.shift><Key.shift><Key.shift><Key.shift><Key.shift><Key.shift>Ebont<Key.backspace>y
Screenshot: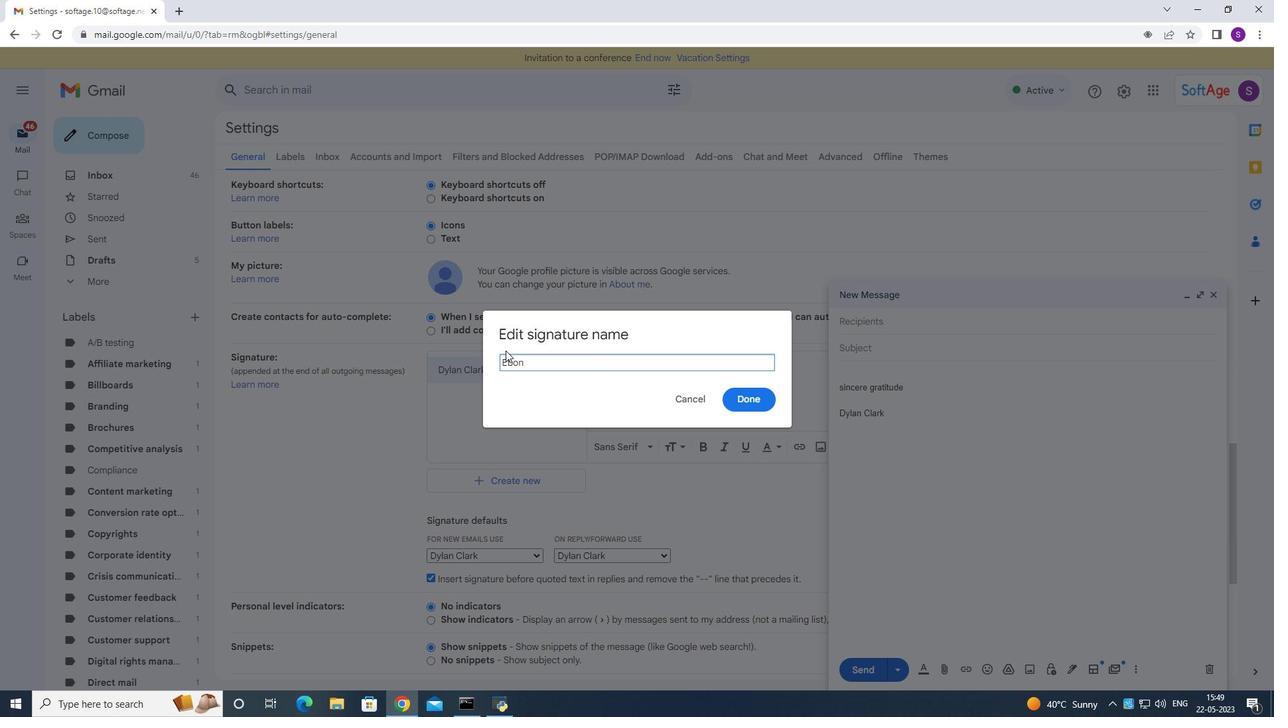 
Action: Mouse moved to (505, 350)
Screenshot: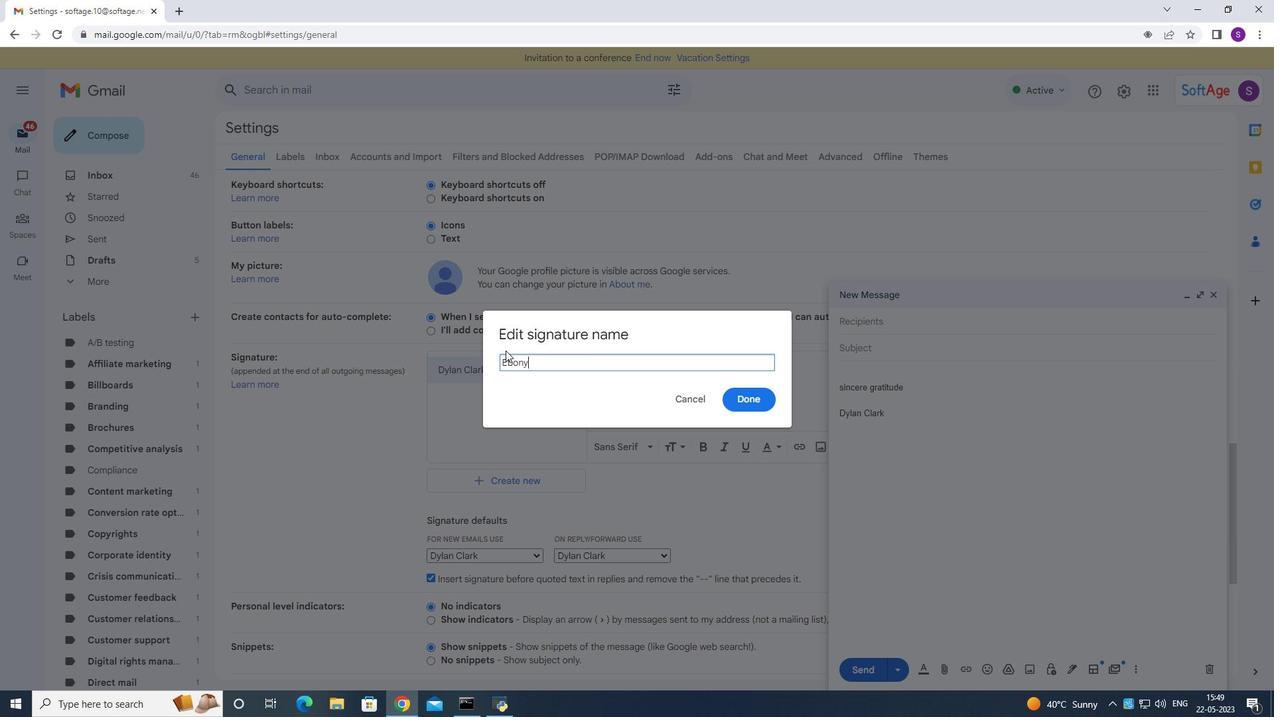 
Action: Key pressed <Key.space><Key.shift><Key.shift><Key.shift>Rodriguez<Key.space>
Screenshot: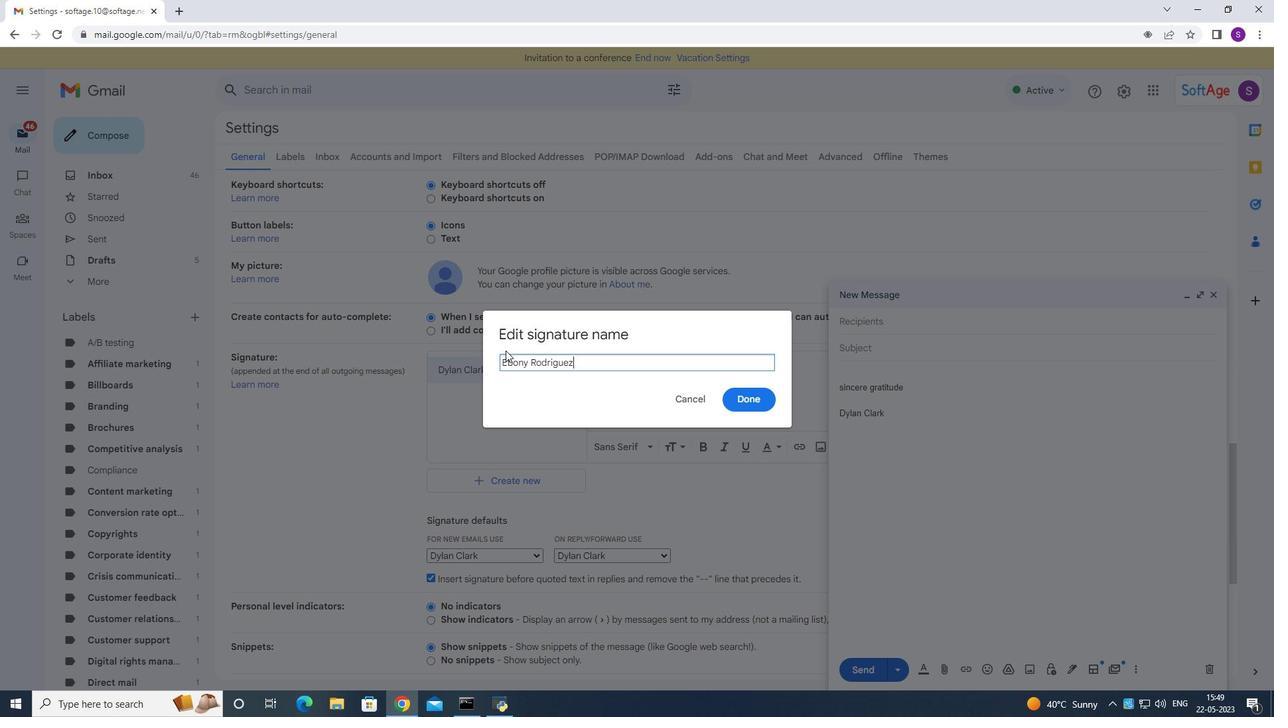 
Action: Mouse moved to (729, 404)
Screenshot: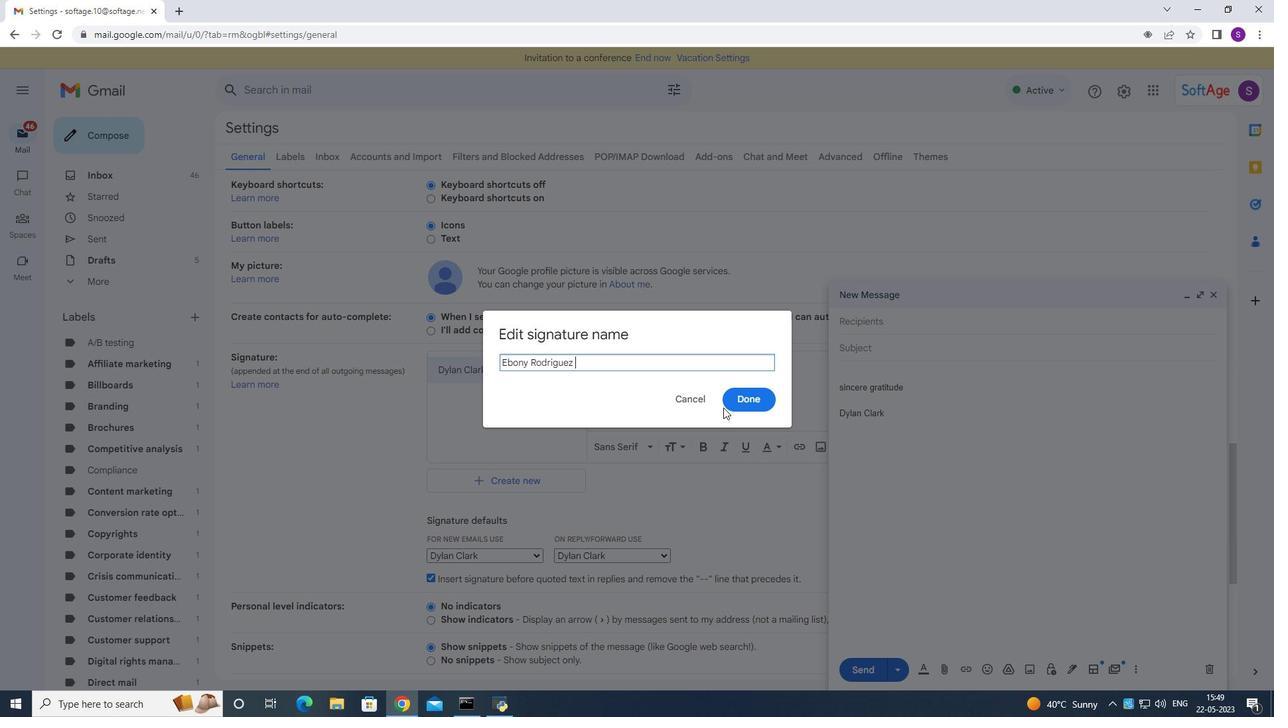 
Action: Mouse pressed left at (729, 404)
Screenshot: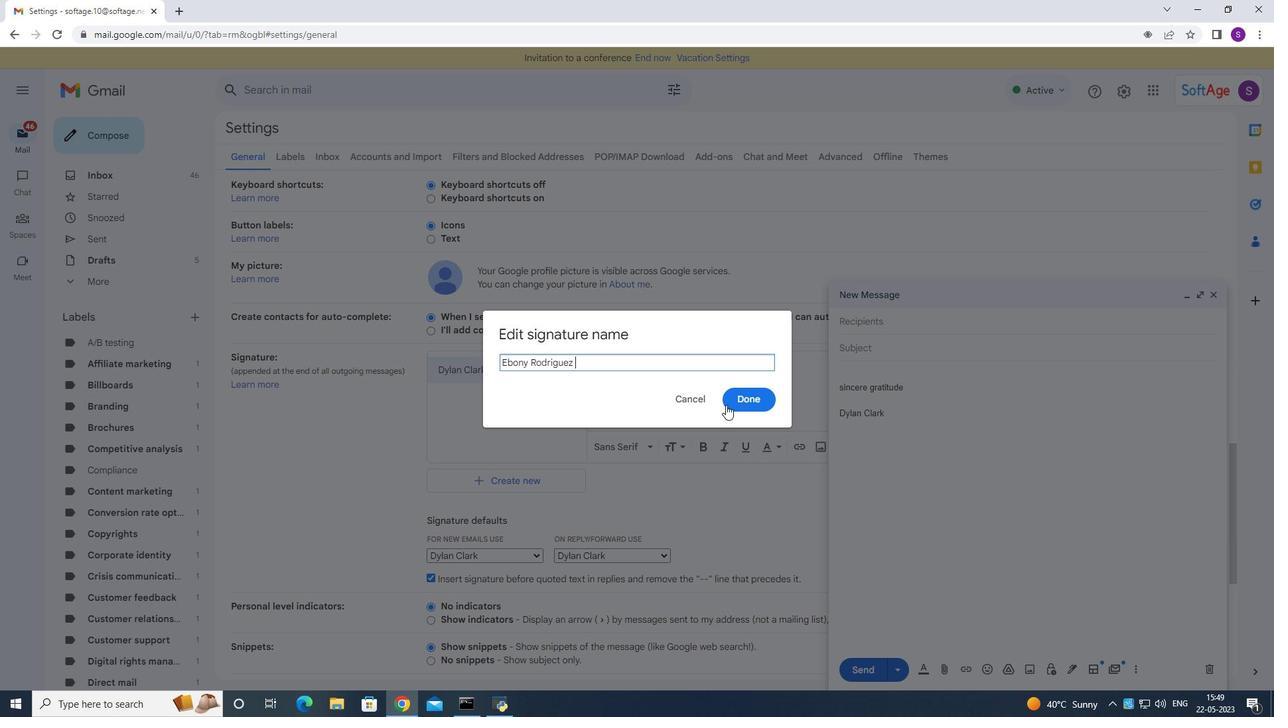 
Action: Mouse moved to (691, 369)
Screenshot: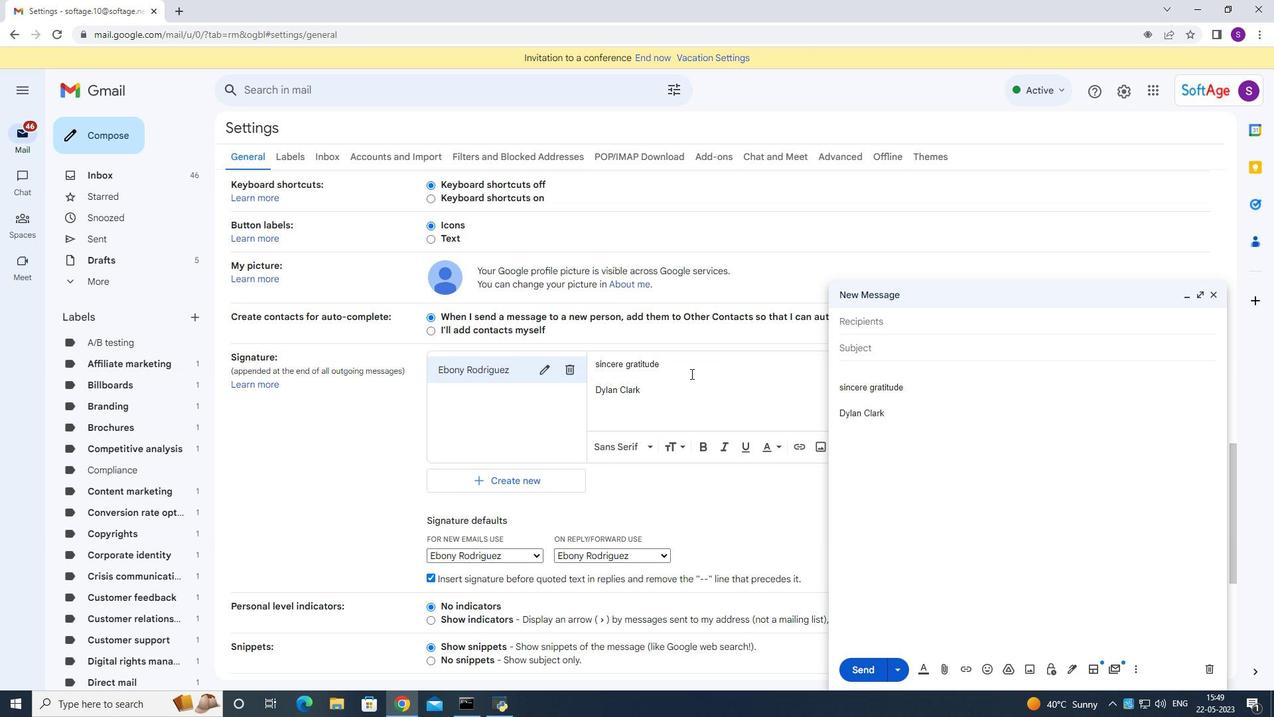 
Action: Mouse pressed left at (691, 369)
Screenshot: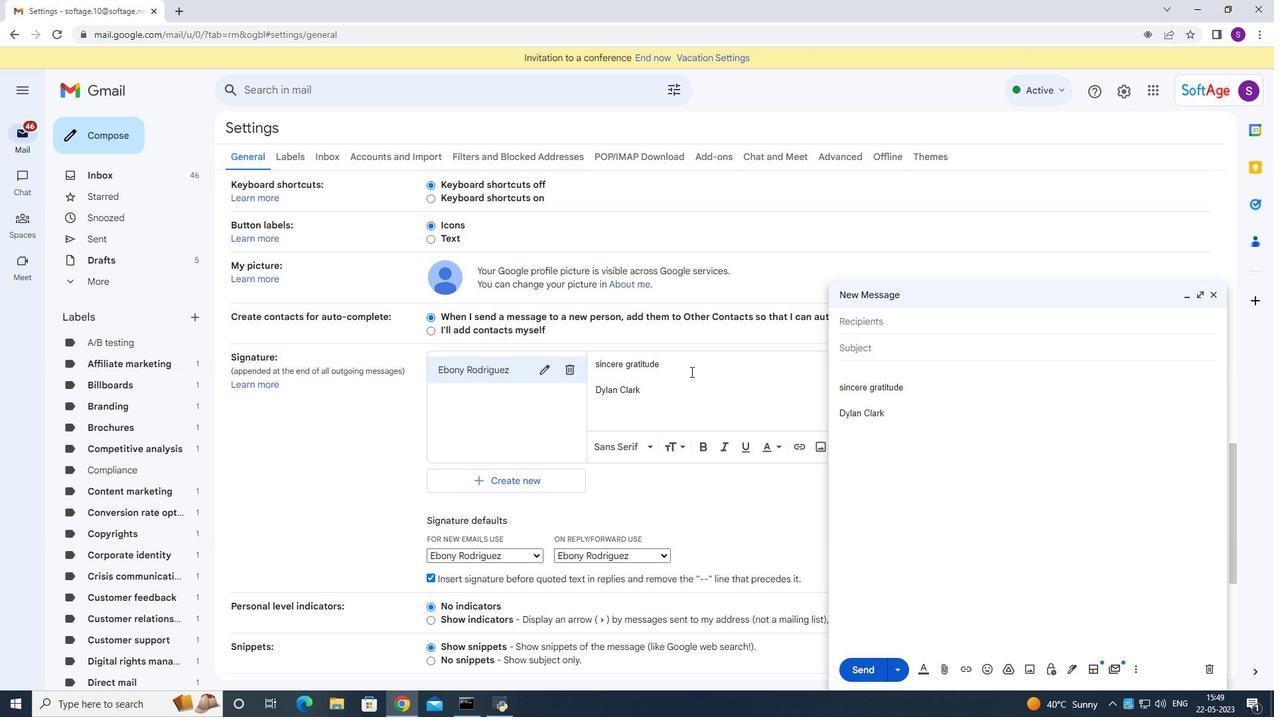 
Action: Mouse moved to (661, 350)
Screenshot: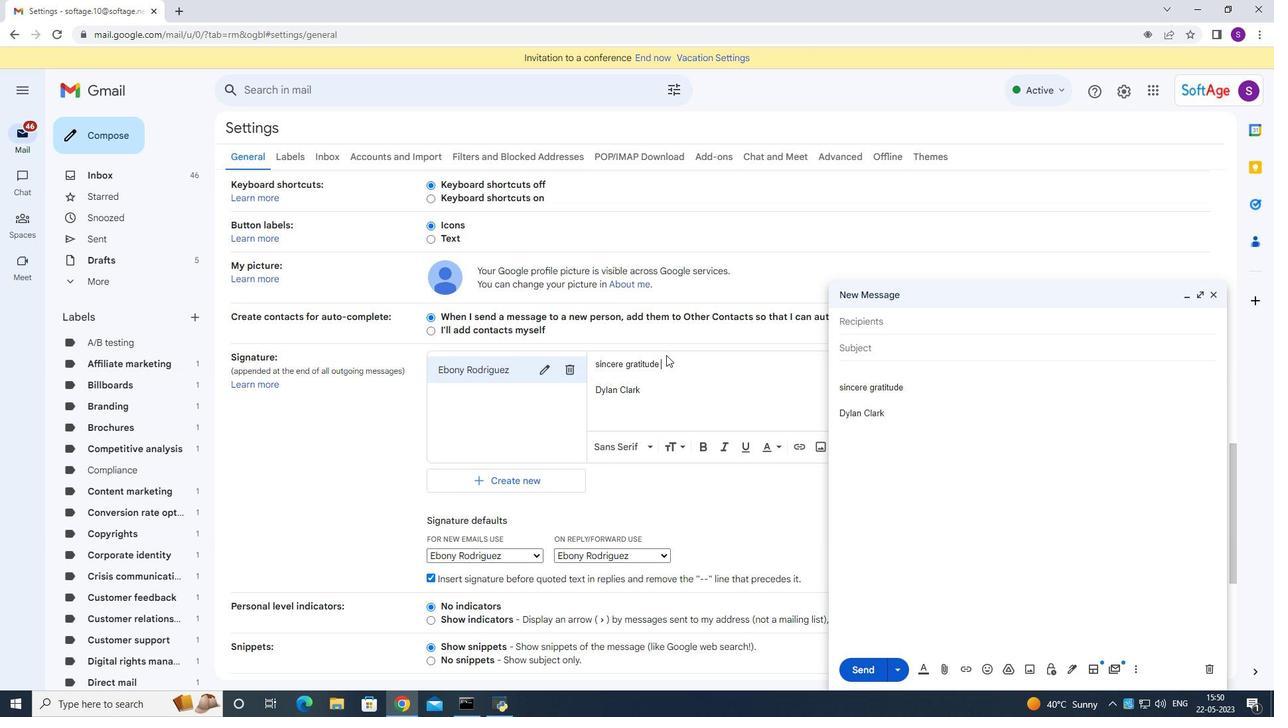 
Action: Key pressed ctrl+A<Key.backspace><Key.shift>Wishing<Key.space>you<Key.space>a<Key.space>merry<Key.space>c<Key.backspace><Key.shift>Christmas
Screenshot: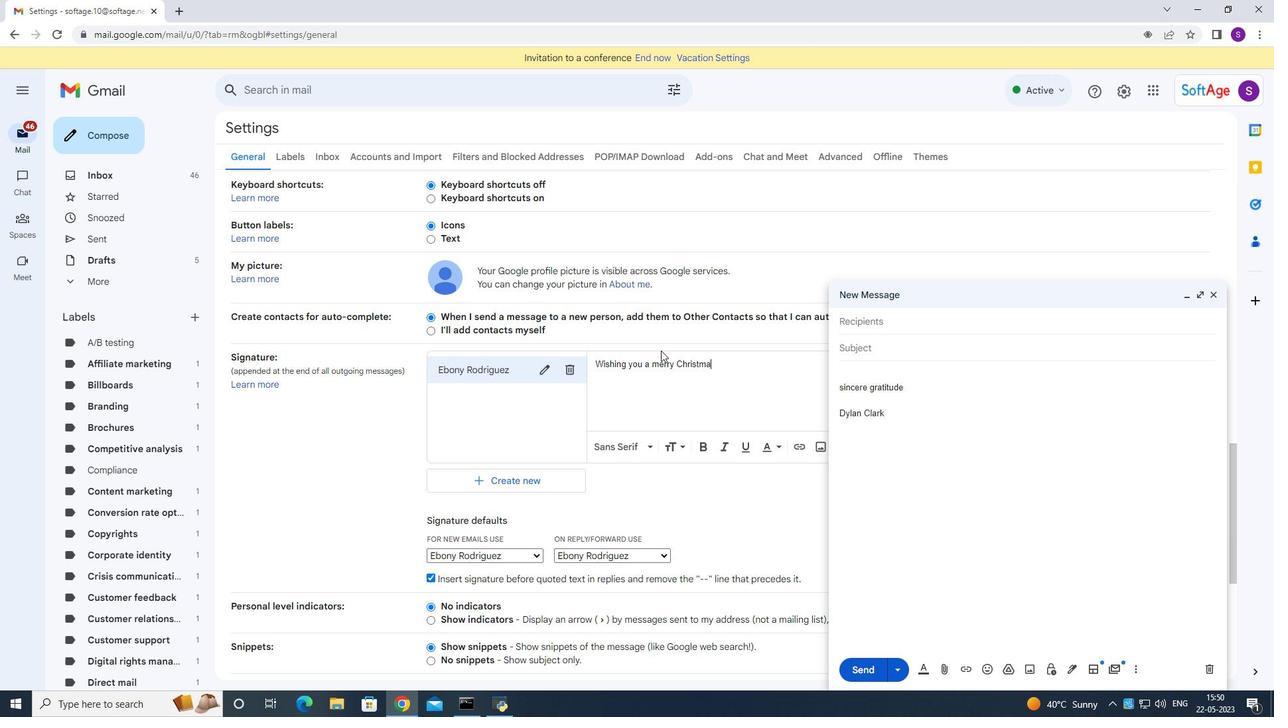
Action: Mouse moved to (708, 389)
Screenshot: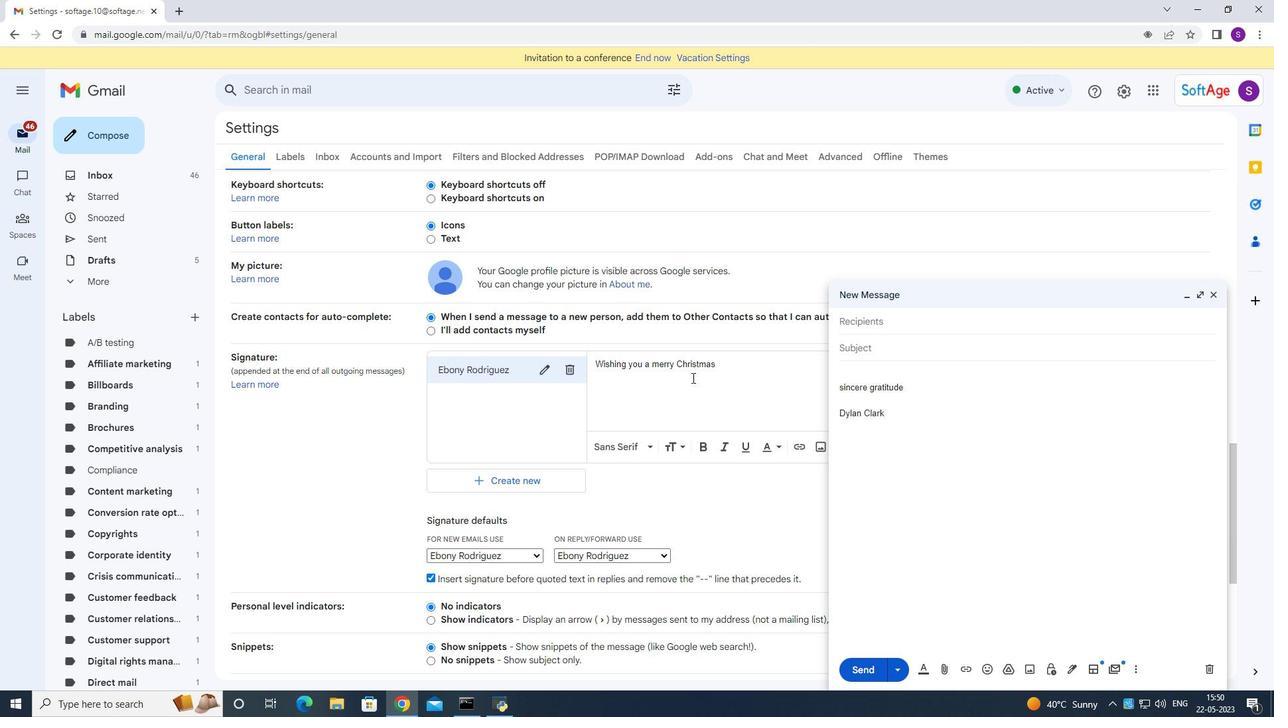 
Action: Key pressed <Key.enter><Key.enter><Key.shift><Key.shift><Key.shift><Key.shift><Key.shift><Key.shift><Key.shift><Key.shift><Key.shift><Key.shift><Key.shift><Key.shift><Key.shift>R<Key.backspace><Key.shift><Key.shift><Key.shift><Key.shift><Key.shift><Key.shift><Key.shift><Key.shift>Ebony<Key.space><Key.shift>Rodriguez
Screenshot: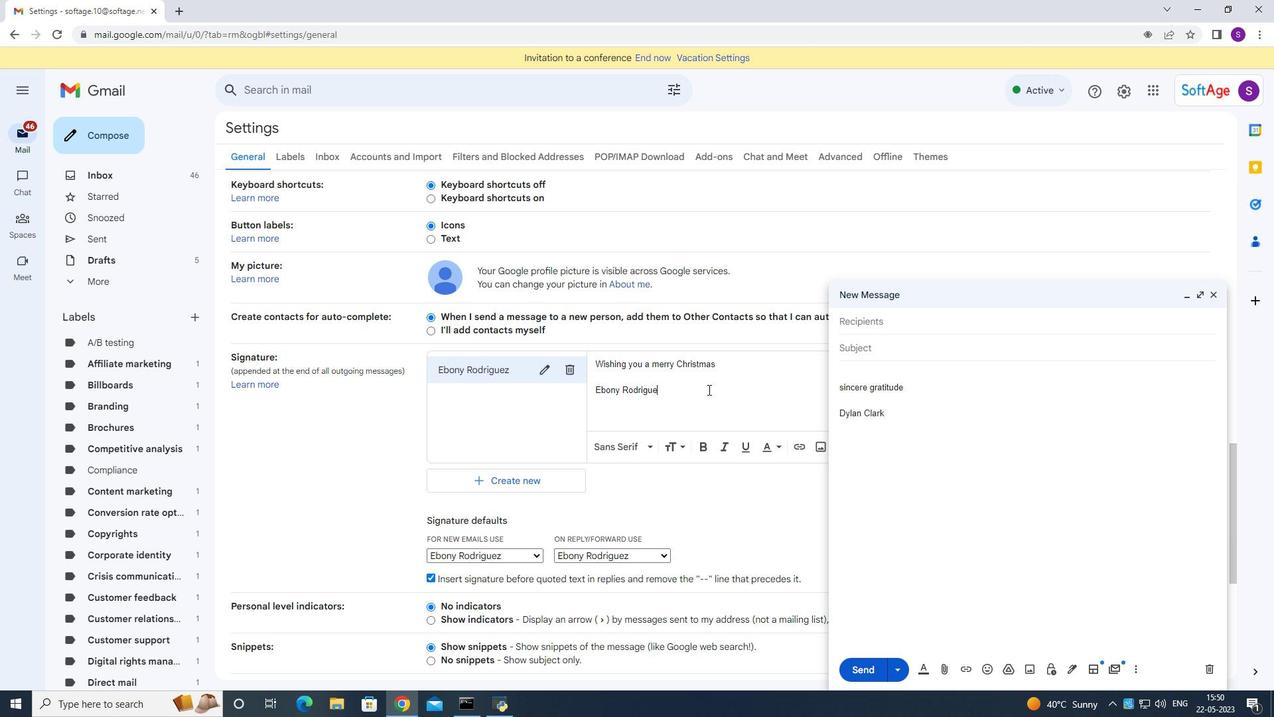 
Action: Mouse moved to (838, 370)
Screenshot: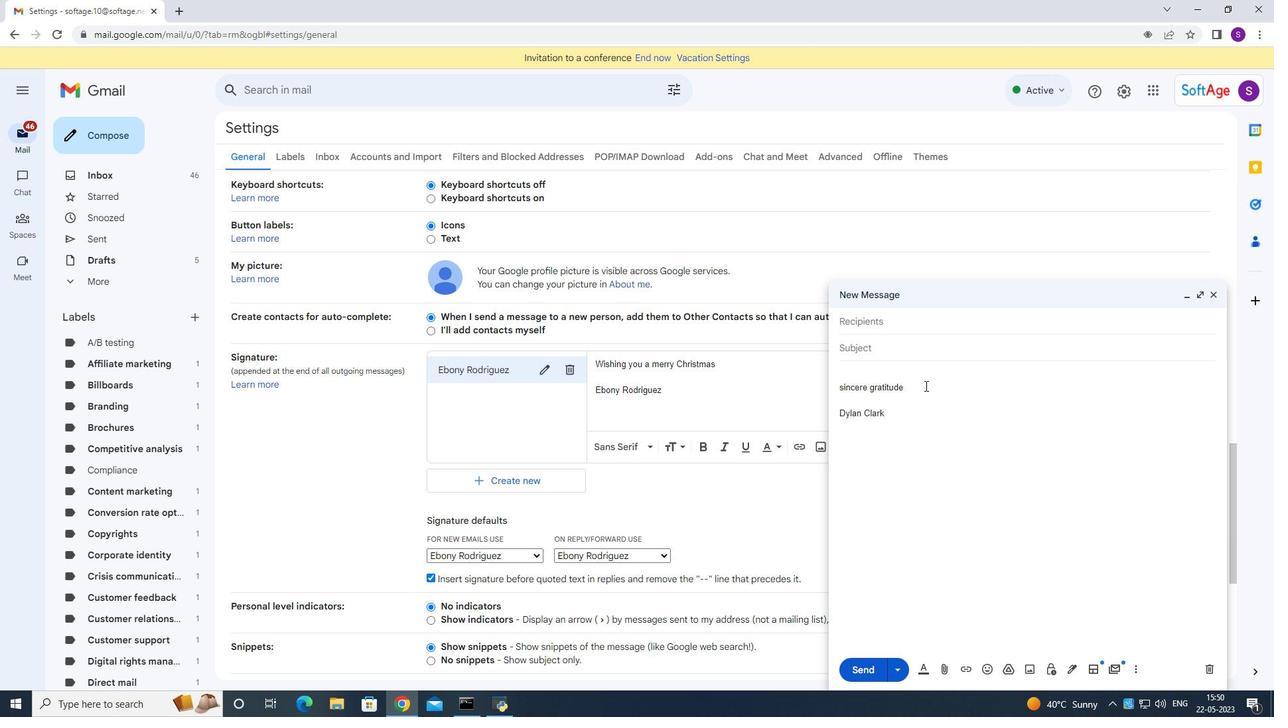 
Action: Mouse scrolled (838, 369) with delta (0, 0)
Screenshot: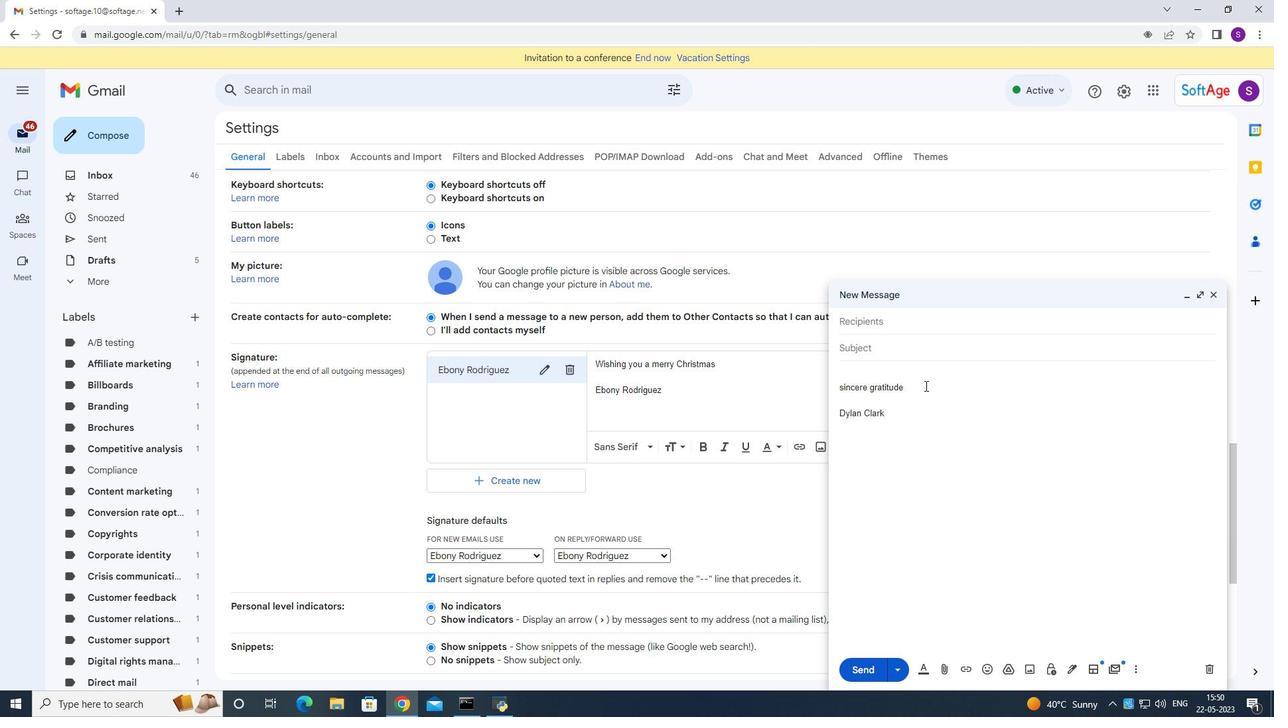 
Action: Mouse scrolled (838, 369) with delta (0, 0)
Screenshot: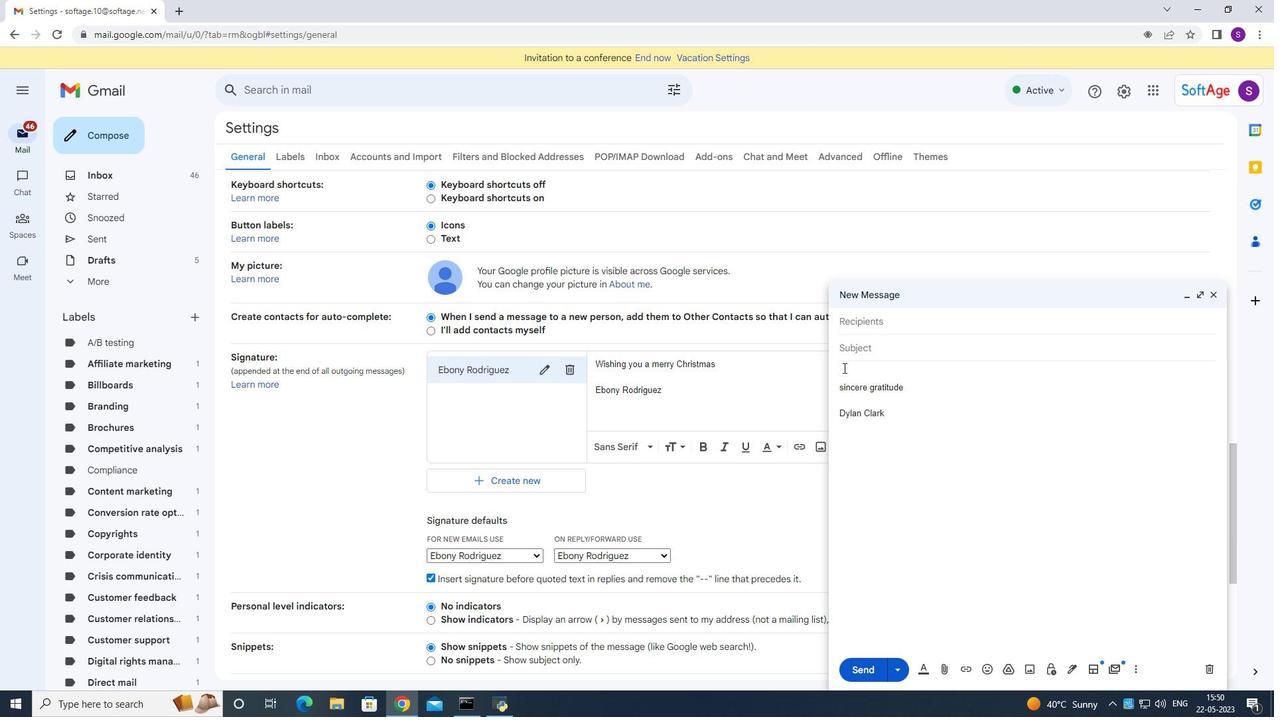 
Action: Mouse scrolled (838, 369) with delta (0, 0)
Screenshot: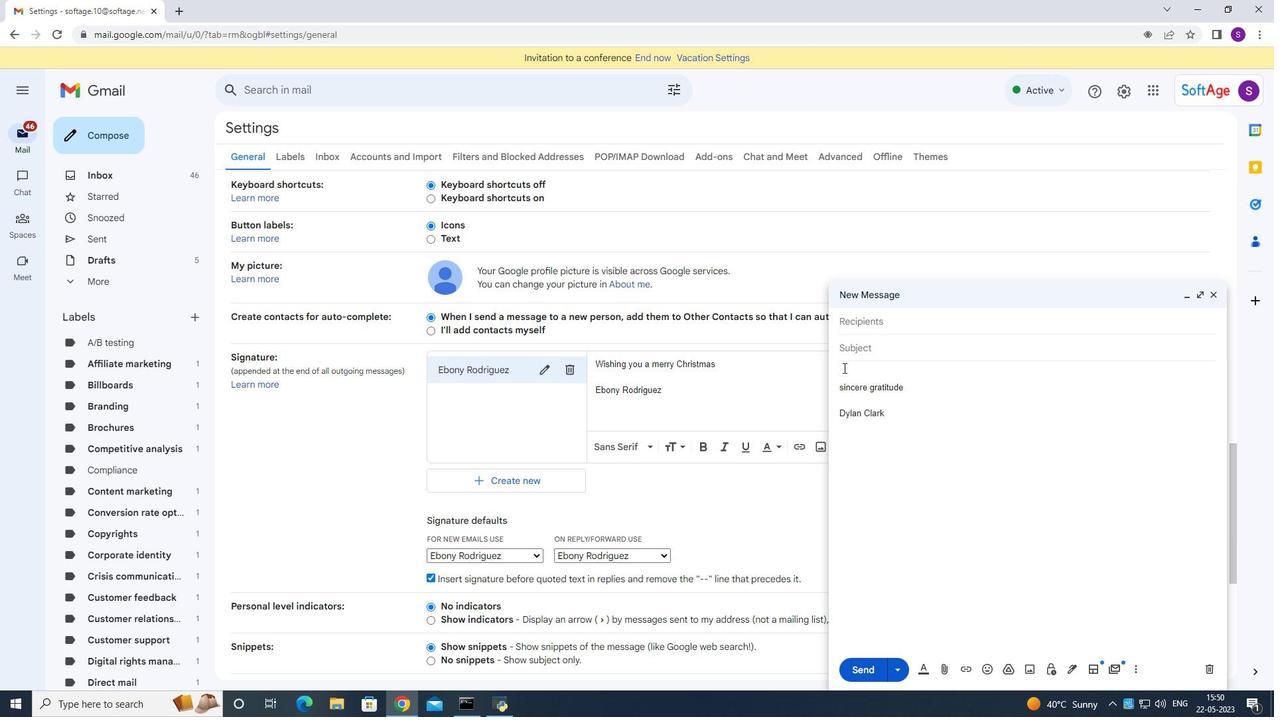 
Action: Mouse scrolled (838, 369) with delta (0, 0)
Screenshot: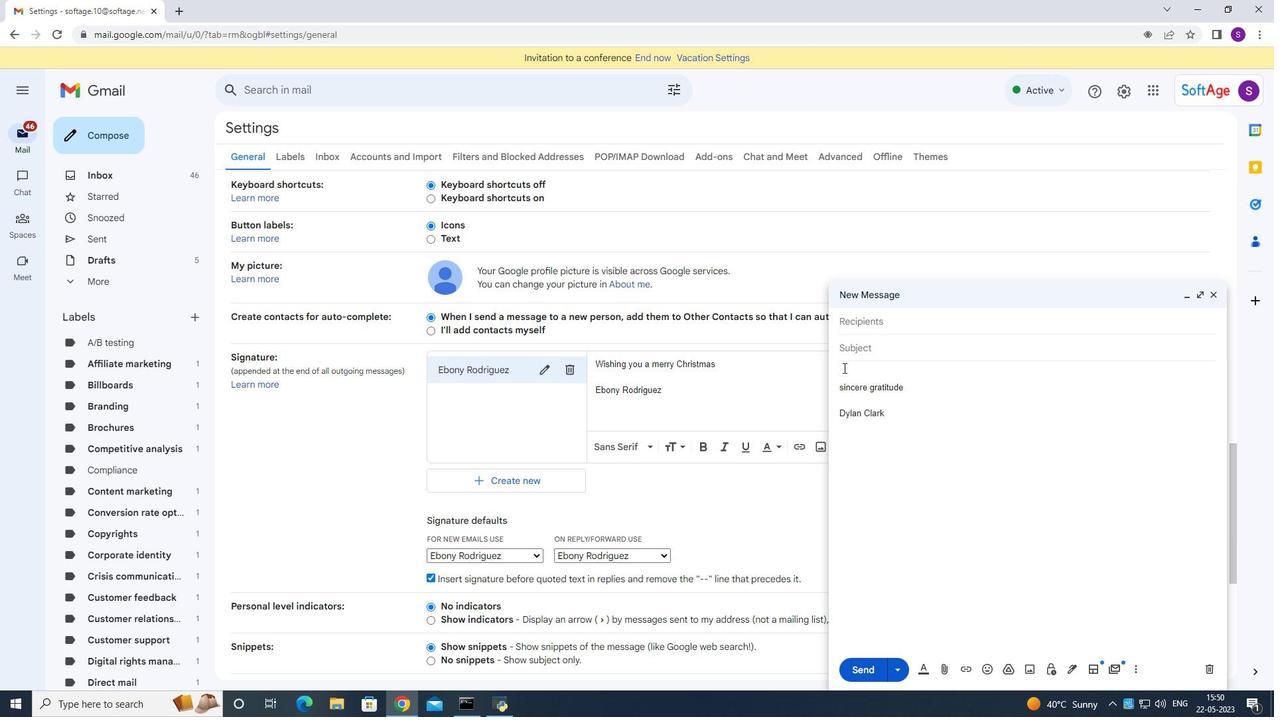 
Action: Mouse scrolled (838, 369) with delta (0, 0)
Screenshot: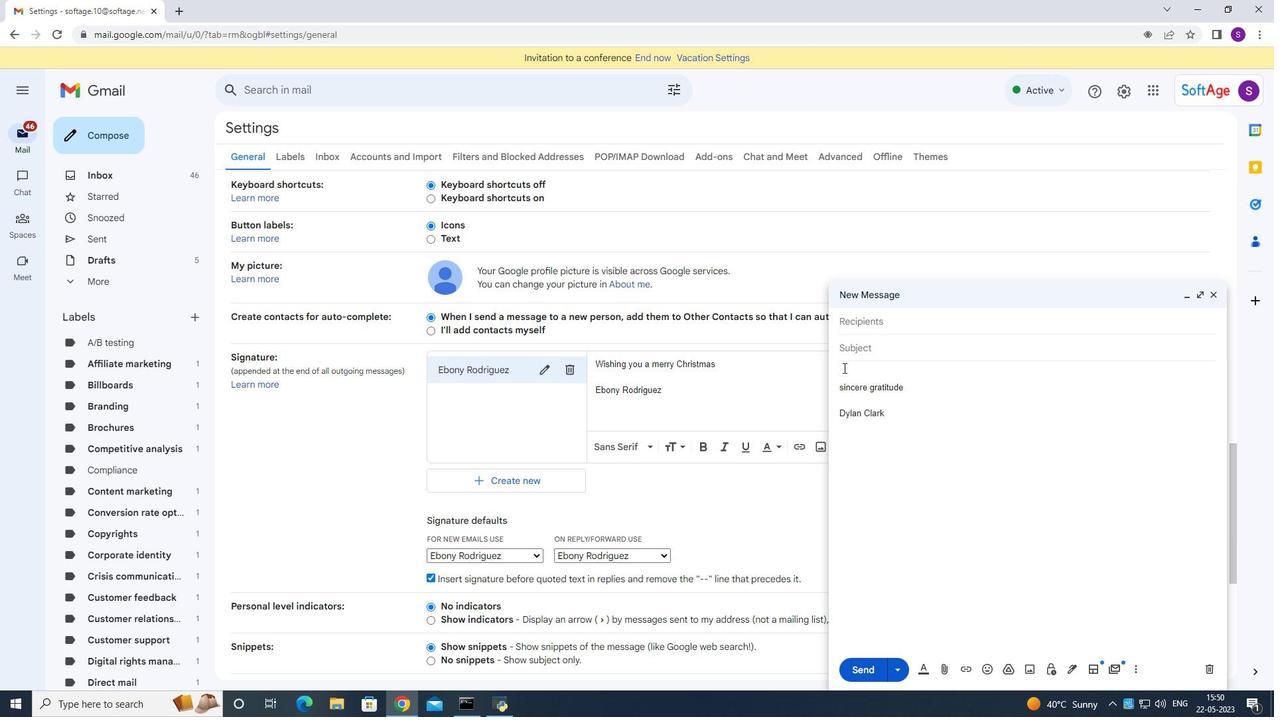 
Action: Mouse scrolled (838, 369) with delta (0, 0)
Screenshot: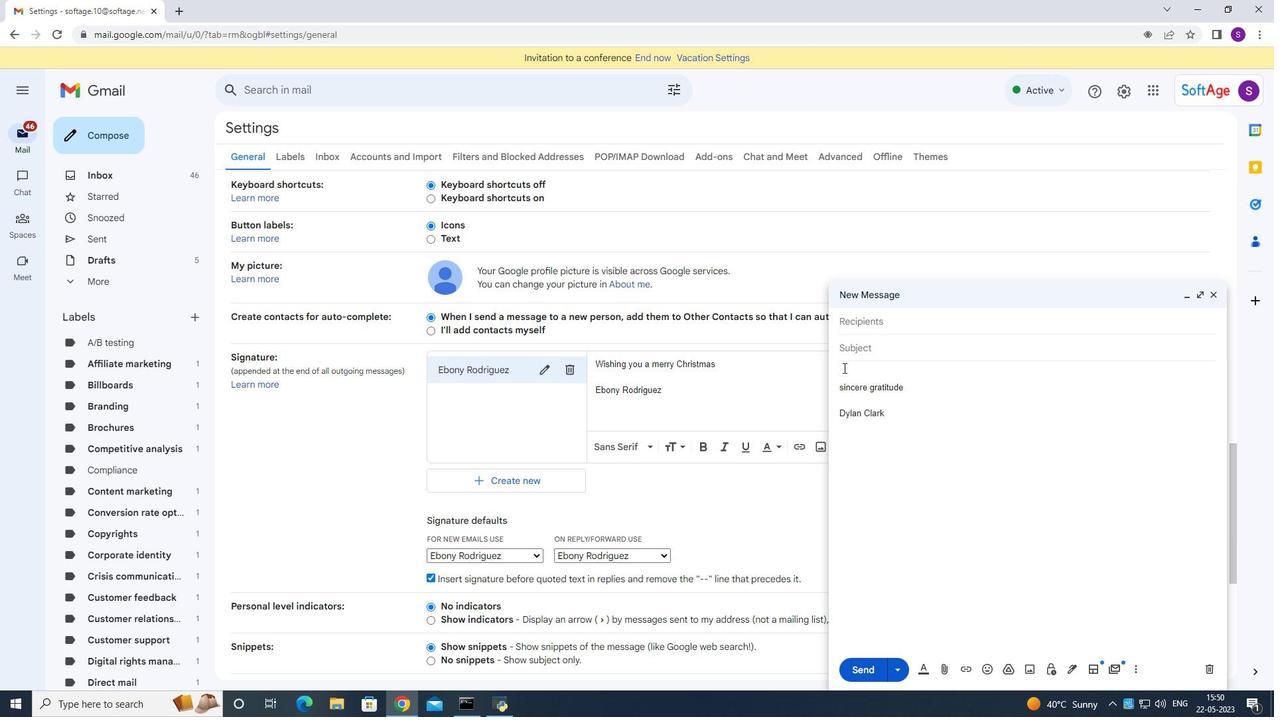
Action: Mouse moved to (703, 395)
Screenshot: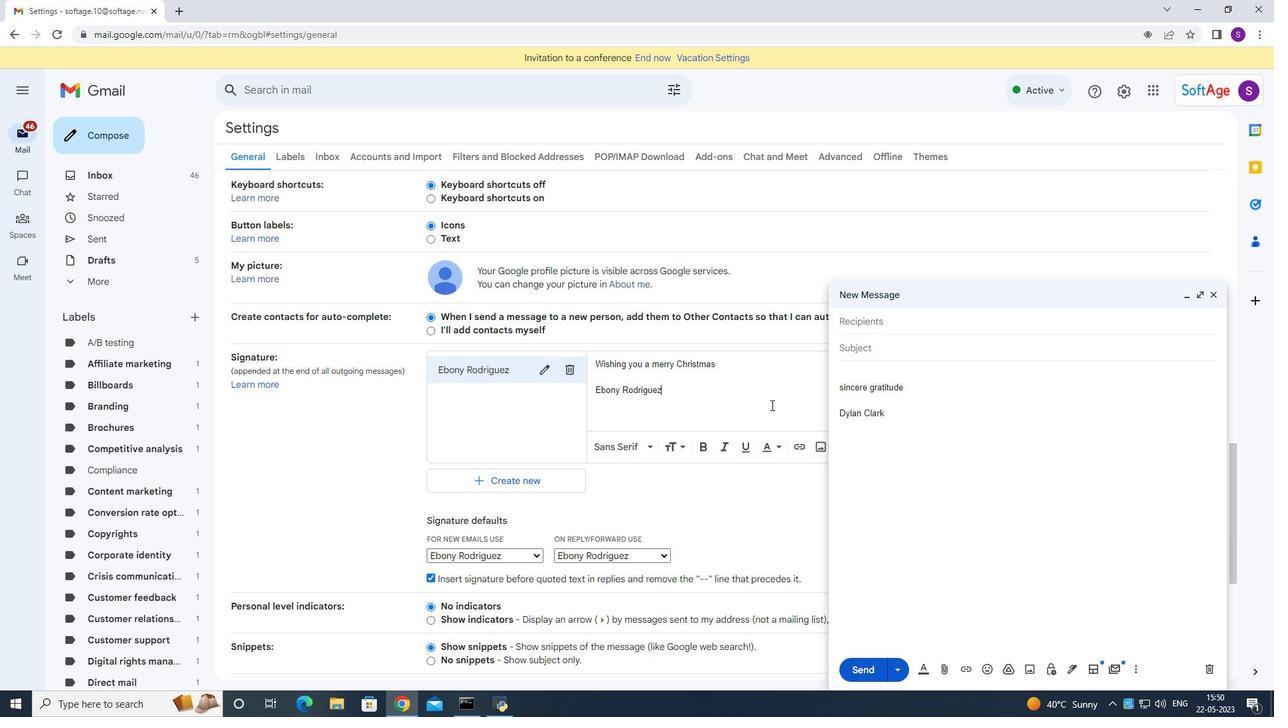 
Action: Mouse scrolled (703, 394) with delta (0, 0)
Screenshot: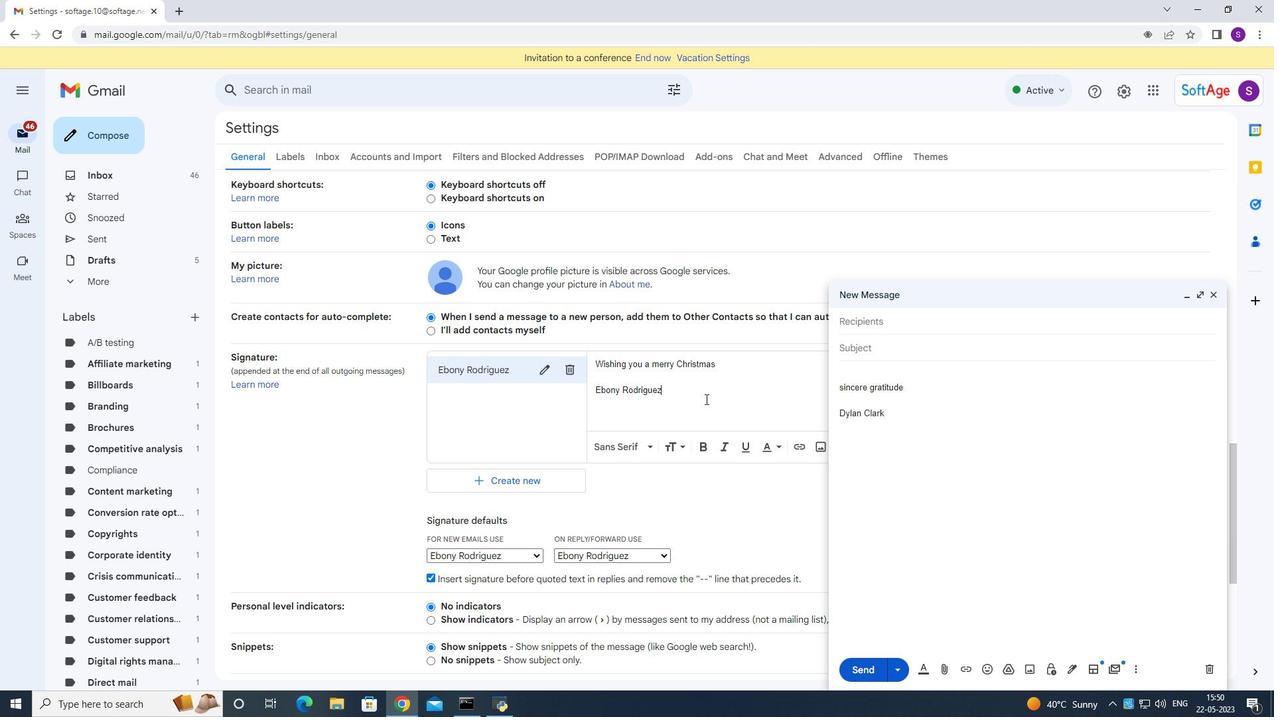 
Action: Mouse scrolled (703, 394) with delta (0, 0)
Screenshot: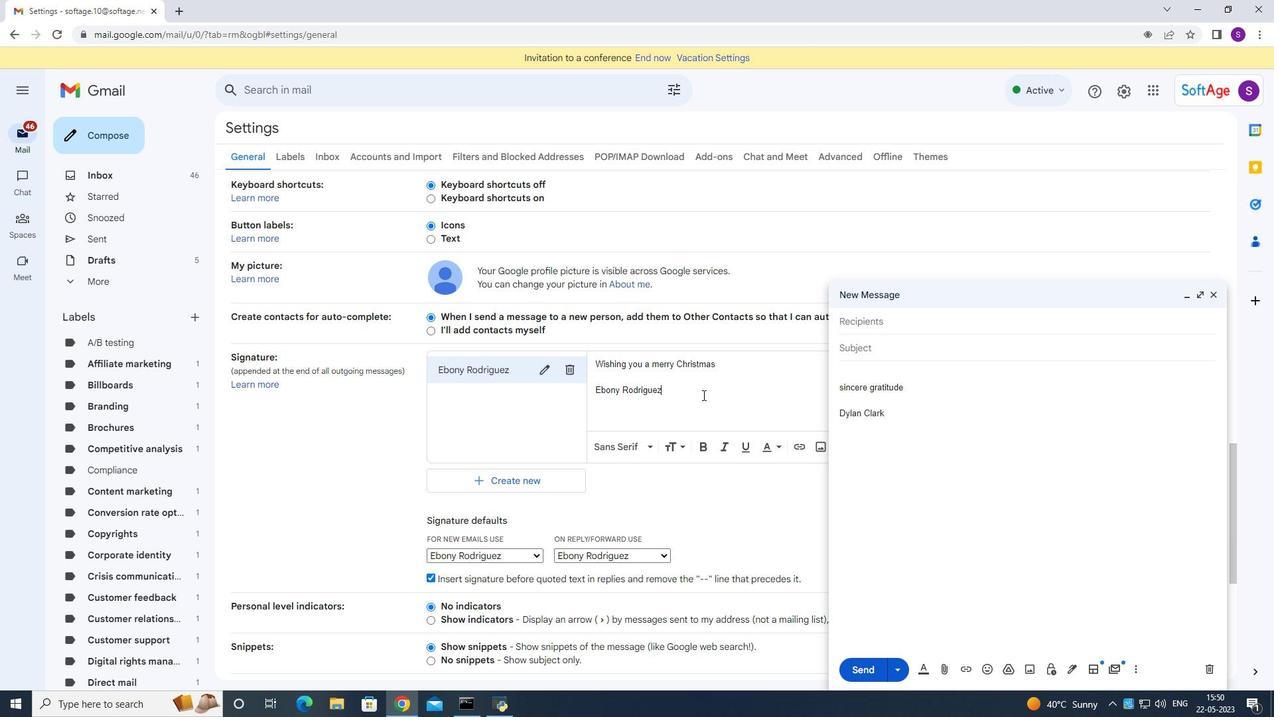 
Action: Mouse scrolled (703, 394) with delta (0, 0)
Screenshot: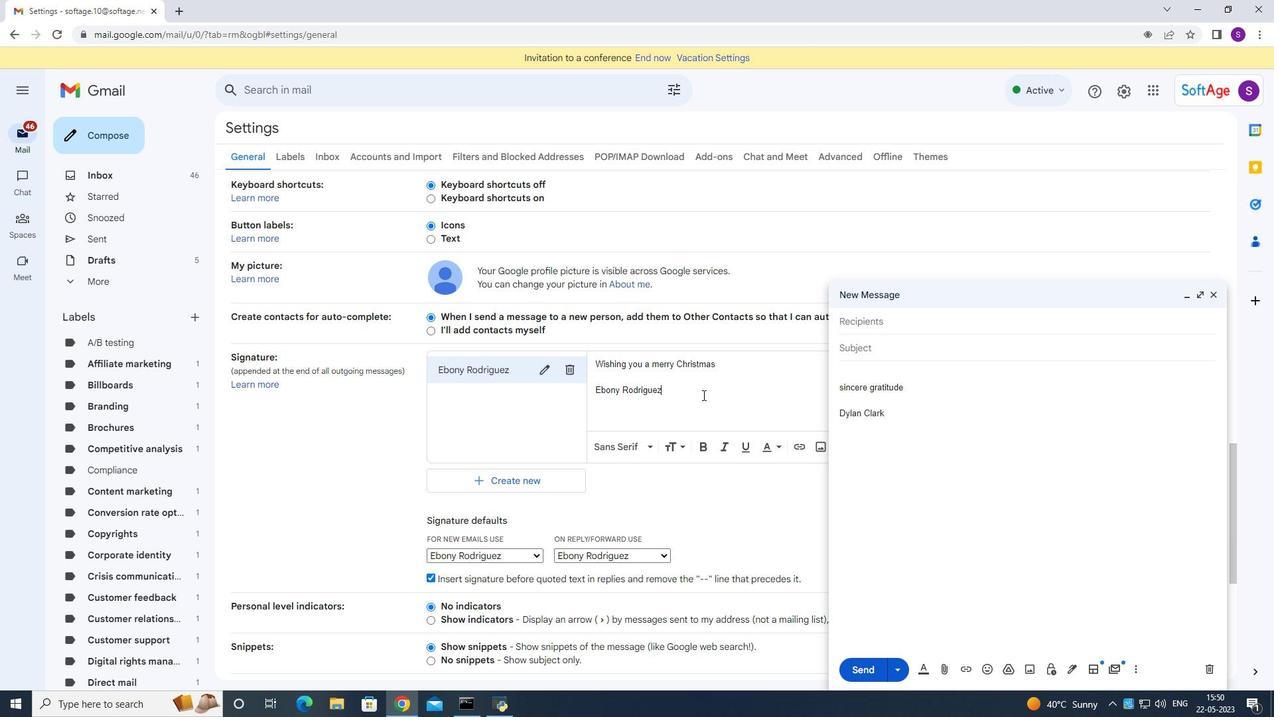 
Action: Mouse scrolled (703, 394) with delta (0, 0)
Screenshot: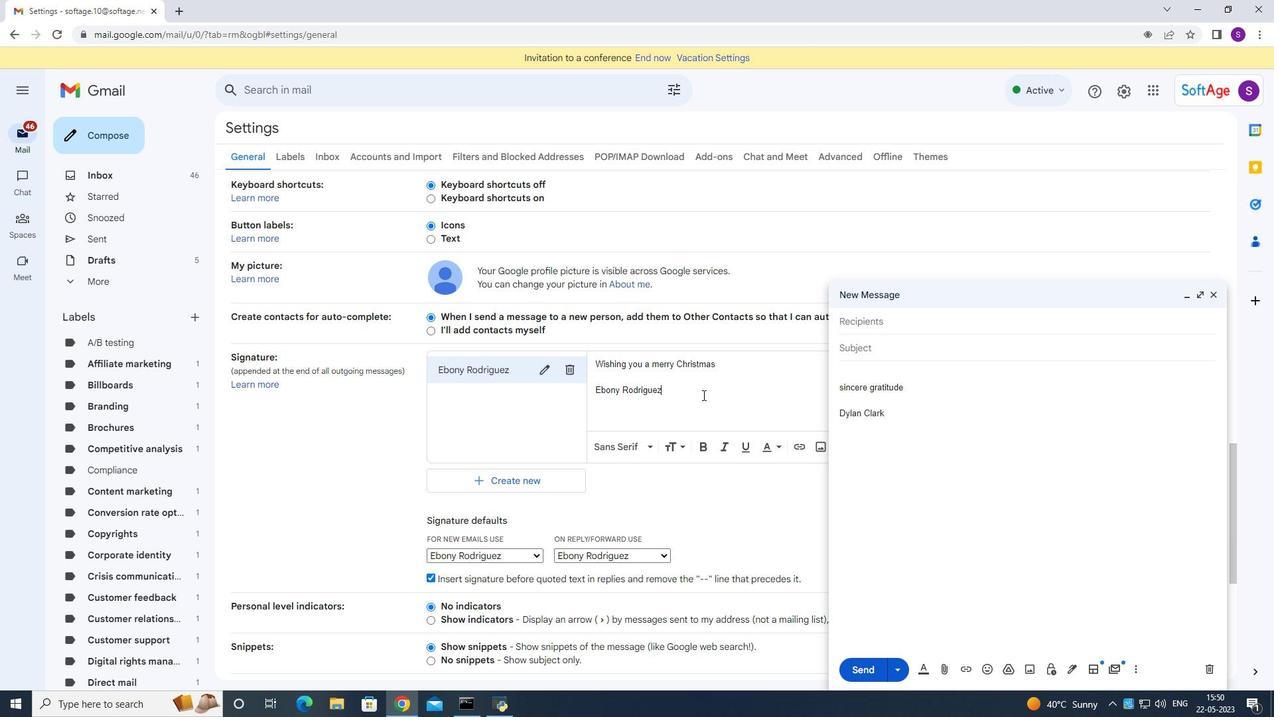 
Action: Mouse scrolled (703, 394) with delta (0, 0)
Screenshot: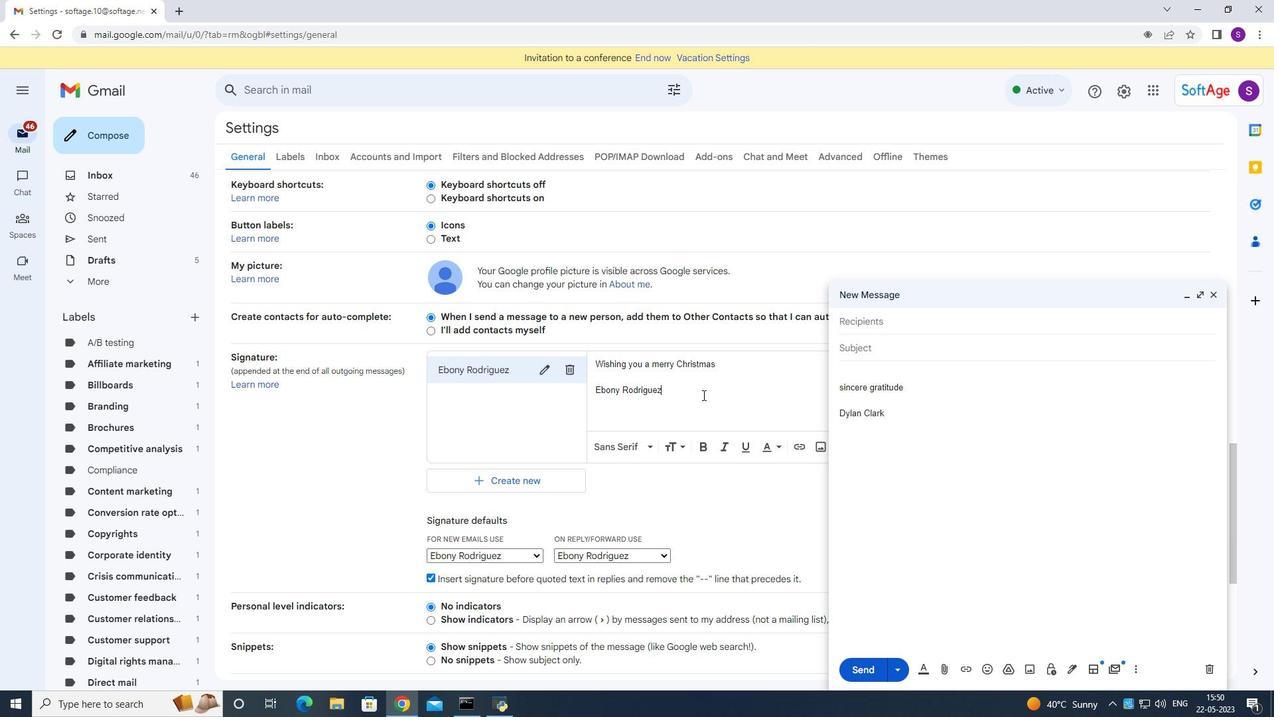 
Action: Mouse scrolled (703, 394) with delta (0, 0)
Screenshot: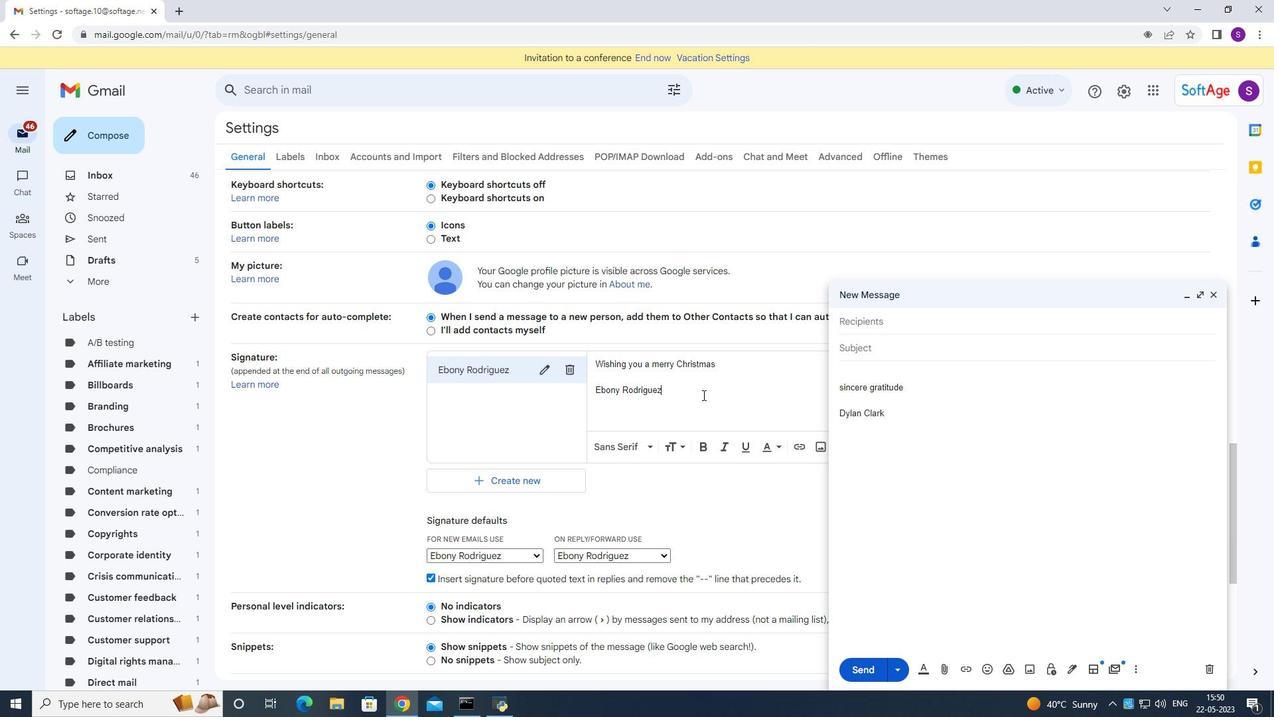 
Action: Mouse moved to (674, 490)
Screenshot: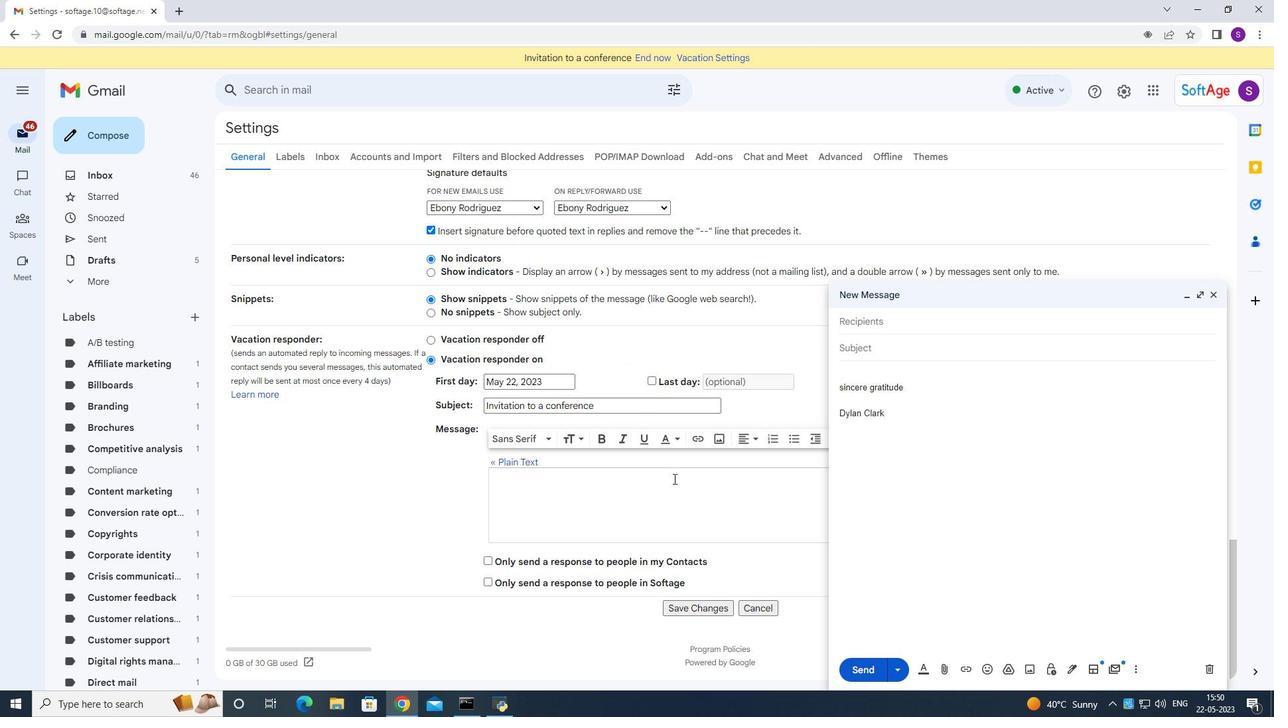 
Action: Mouse scrolled (674, 489) with delta (0, 0)
Screenshot: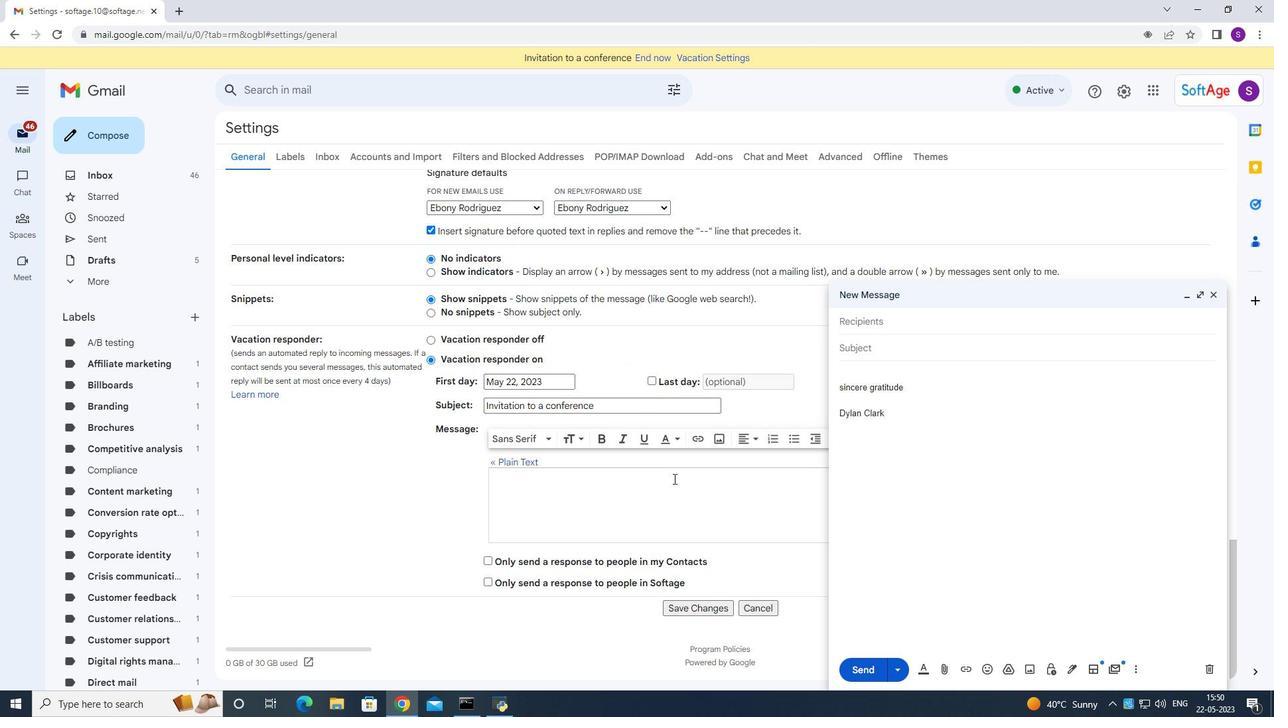 
Action: Mouse moved to (675, 497)
Screenshot: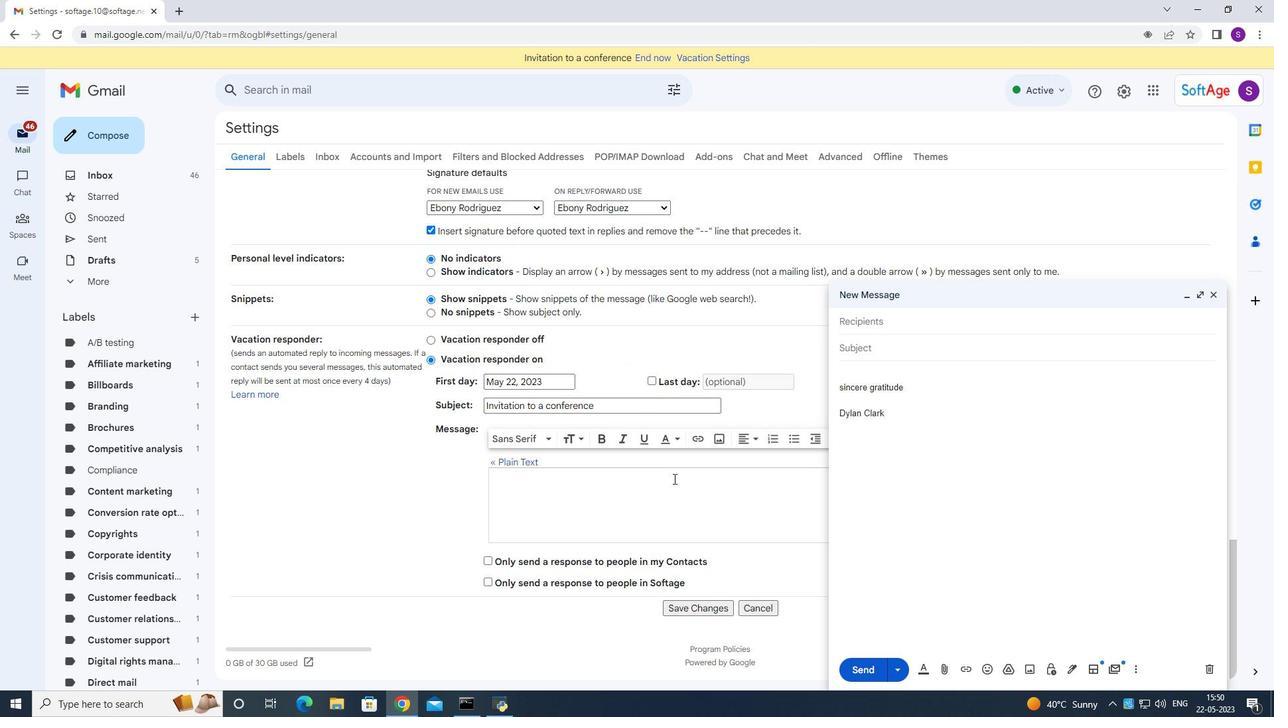 
Action: Mouse scrolled (675, 496) with delta (0, 0)
Screenshot: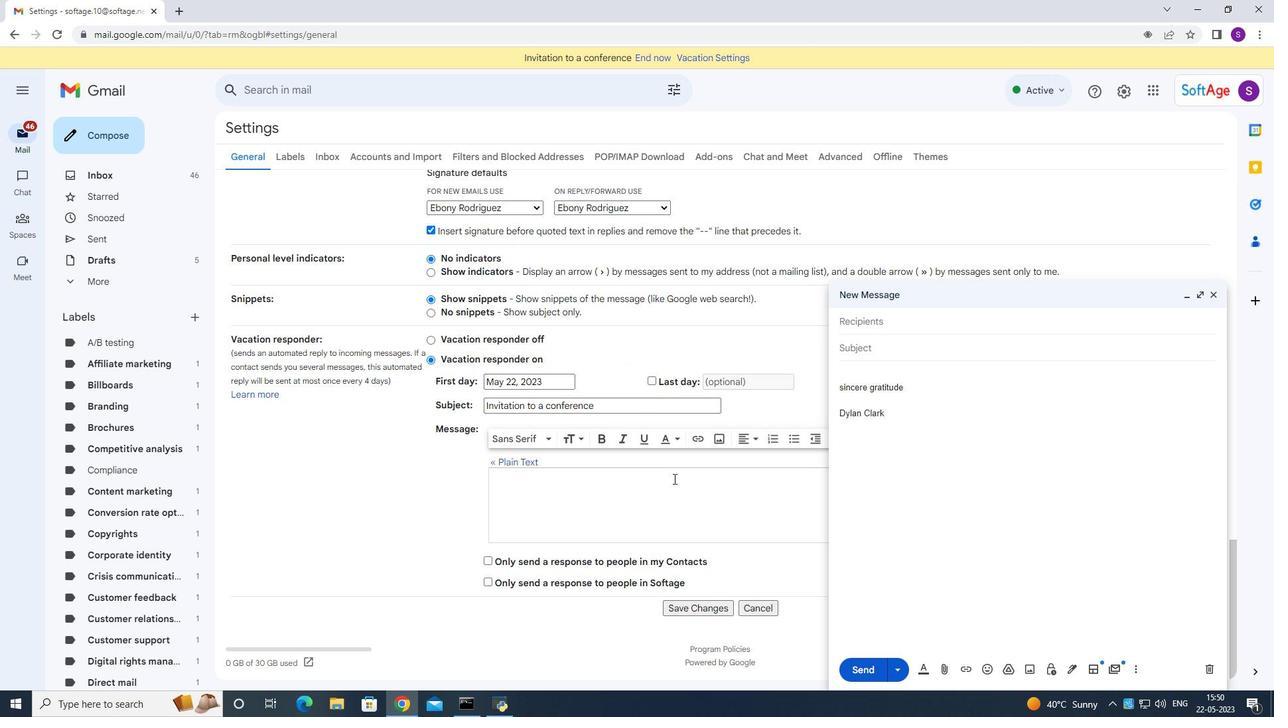 
Action: Mouse moved to (675, 499)
Screenshot: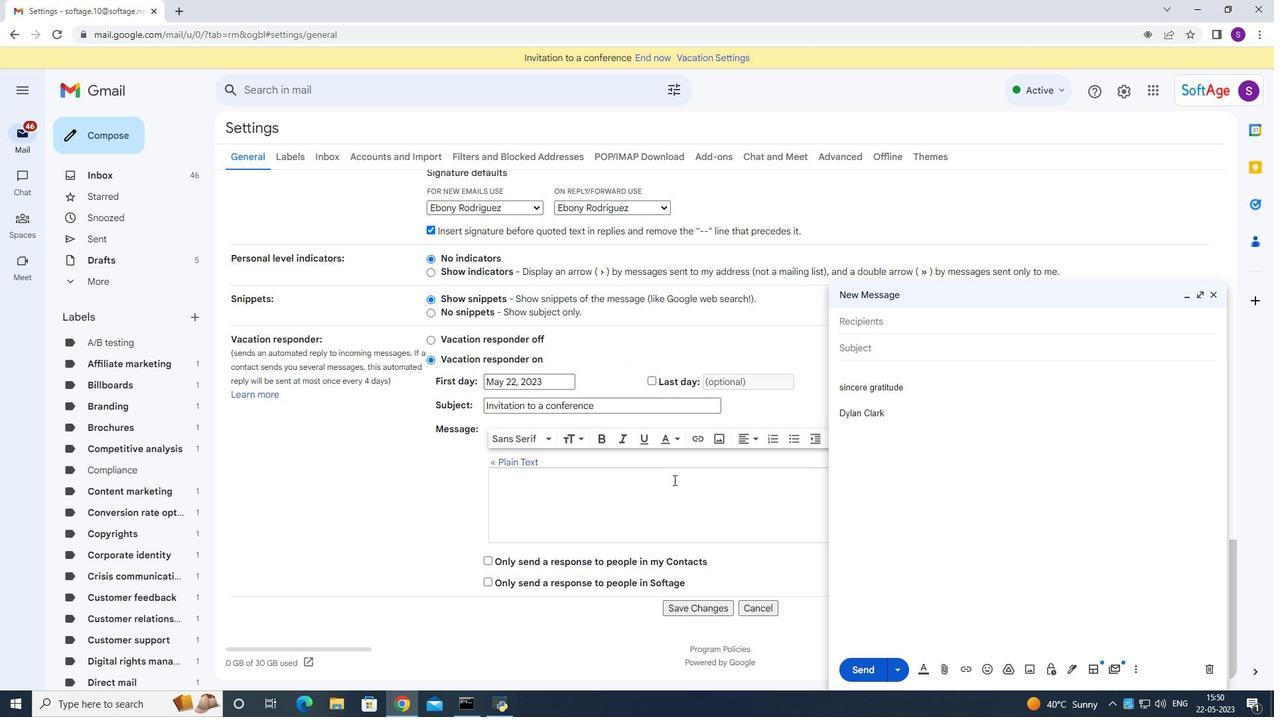 
Action: Mouse scrolled (675, 498) with delta (0, 0)
Screenshot: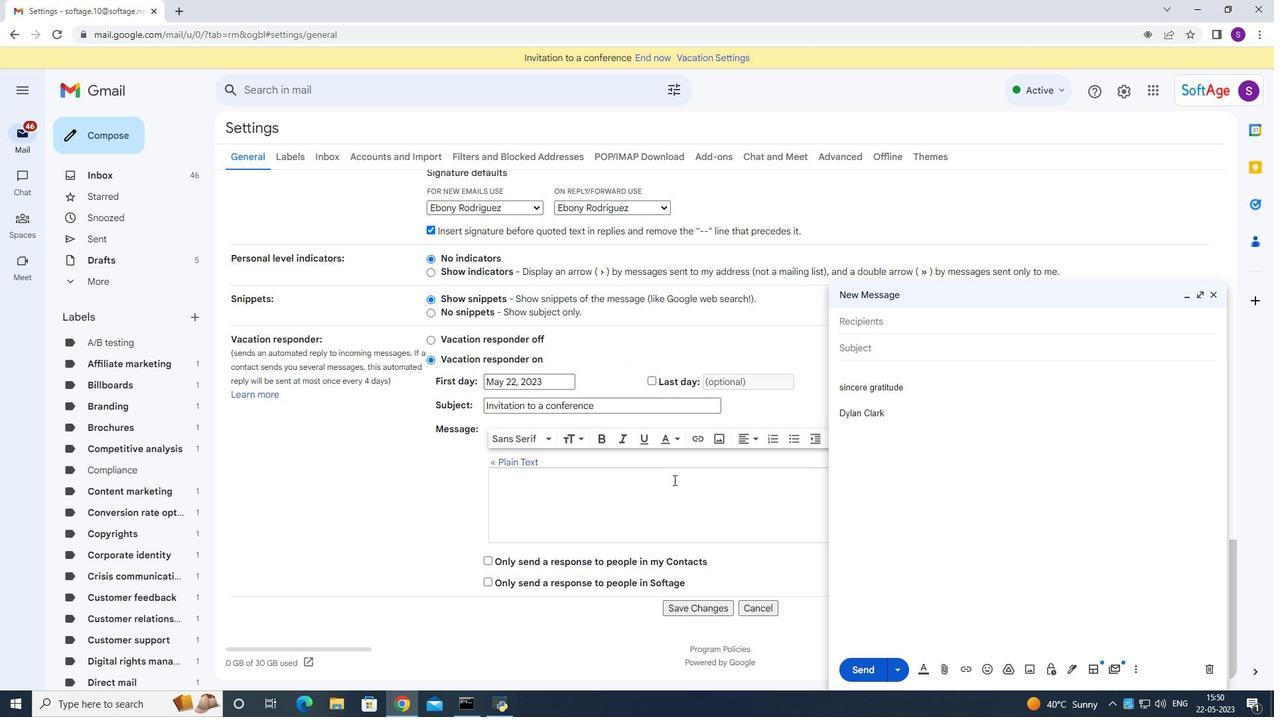 
Action: Mouse moved to (677, 502)
Screenshot: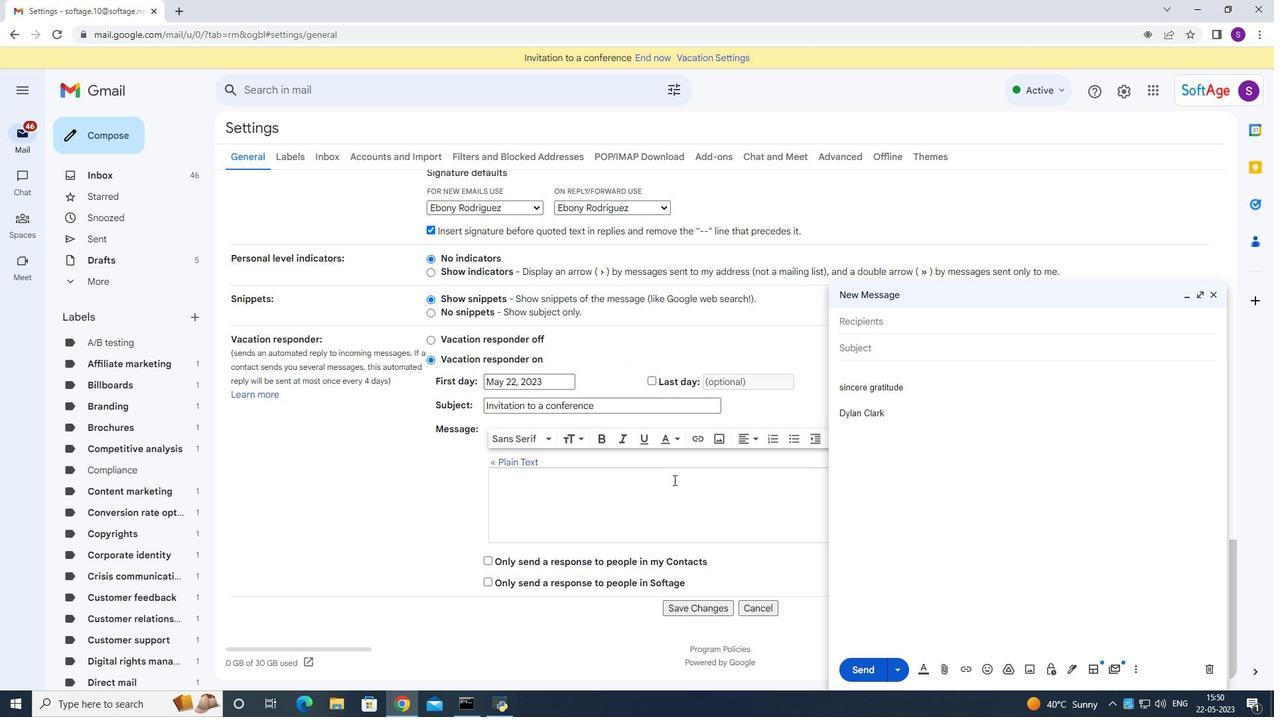 
Action: Mouse scrolled (677, 501) with delta (0, 0)
Screenshot: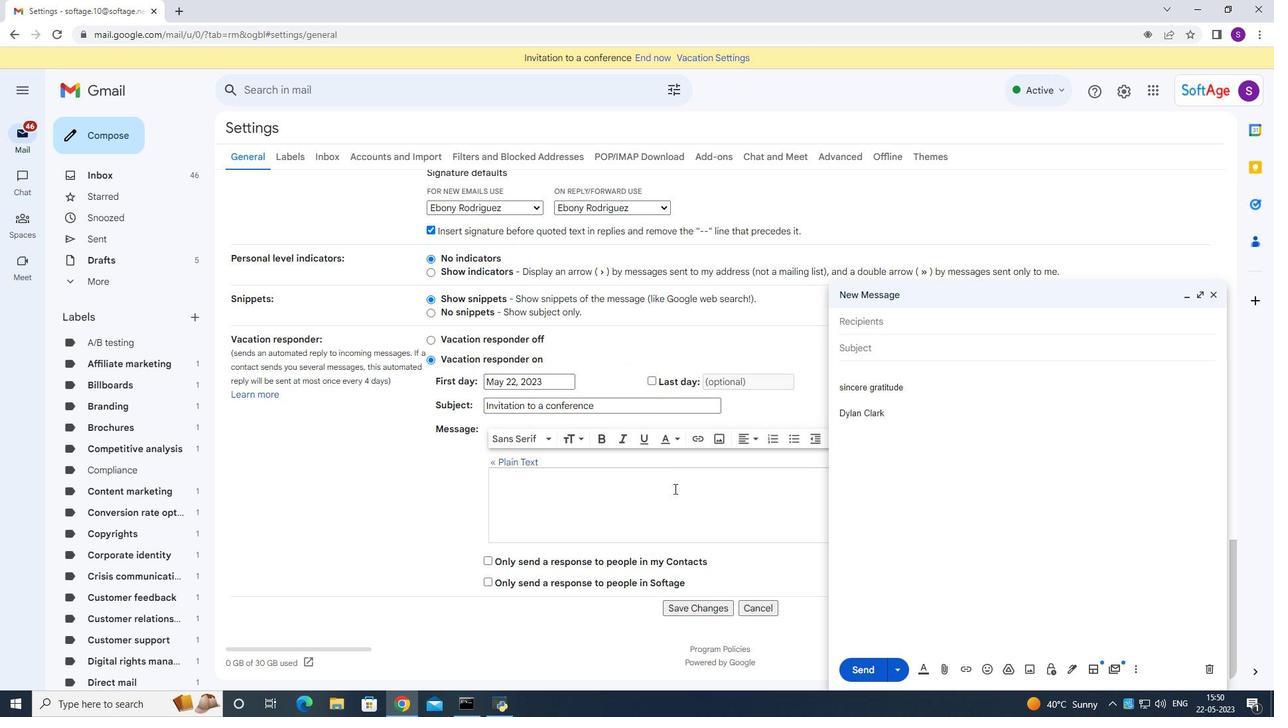 
Action: Mouse moved to (679, 614)
Screenshot: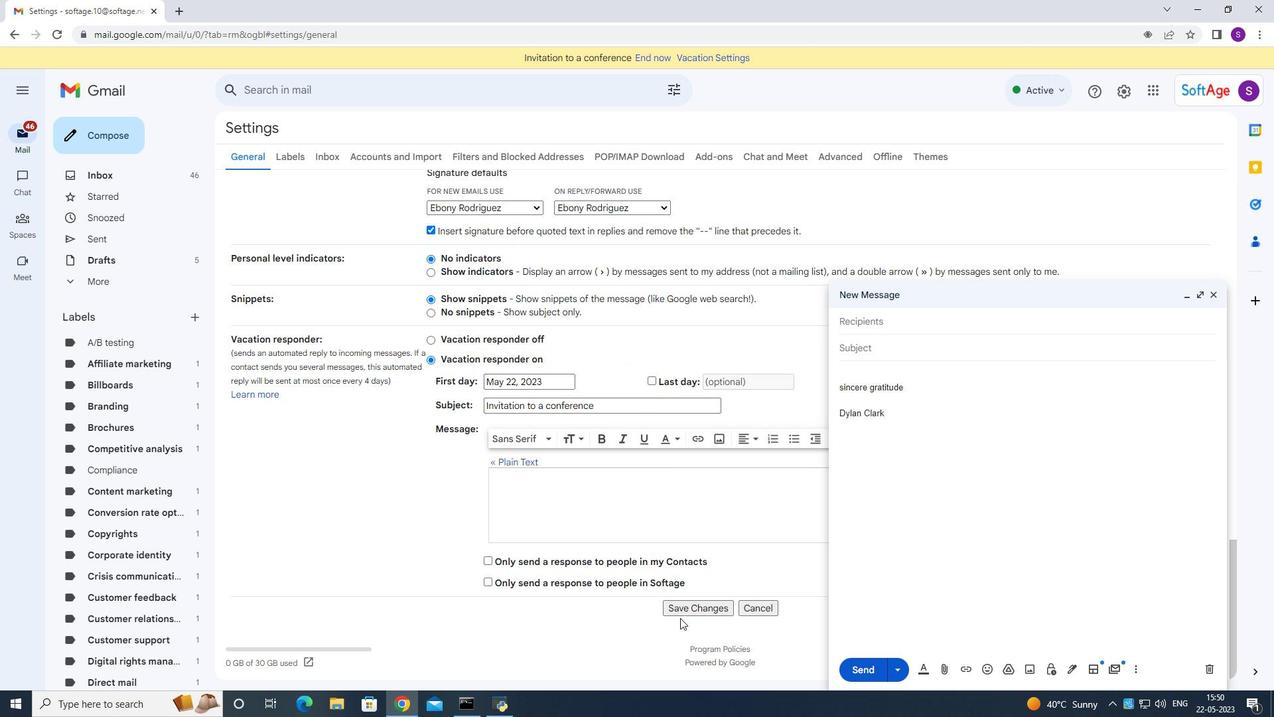 
Action: Mouse pressed left at (679, 614)
Screenshot: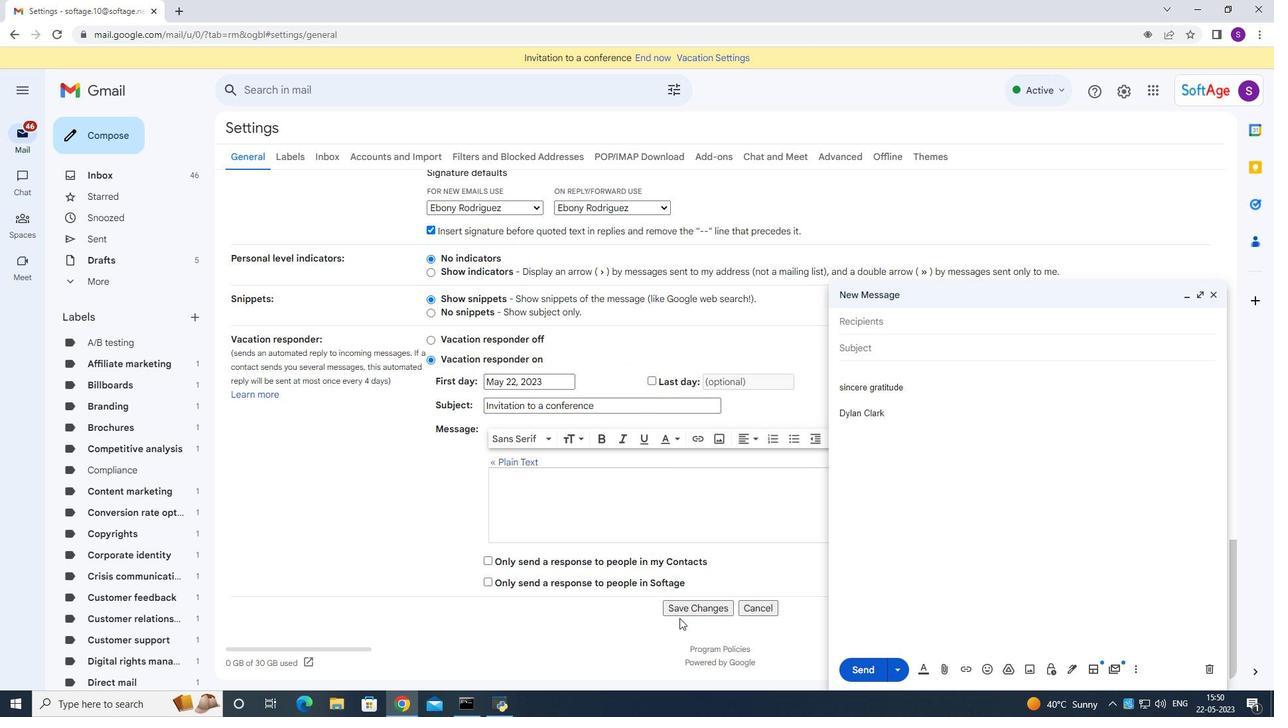
Action: Mouse moved to (1212, 294)
Screenshot: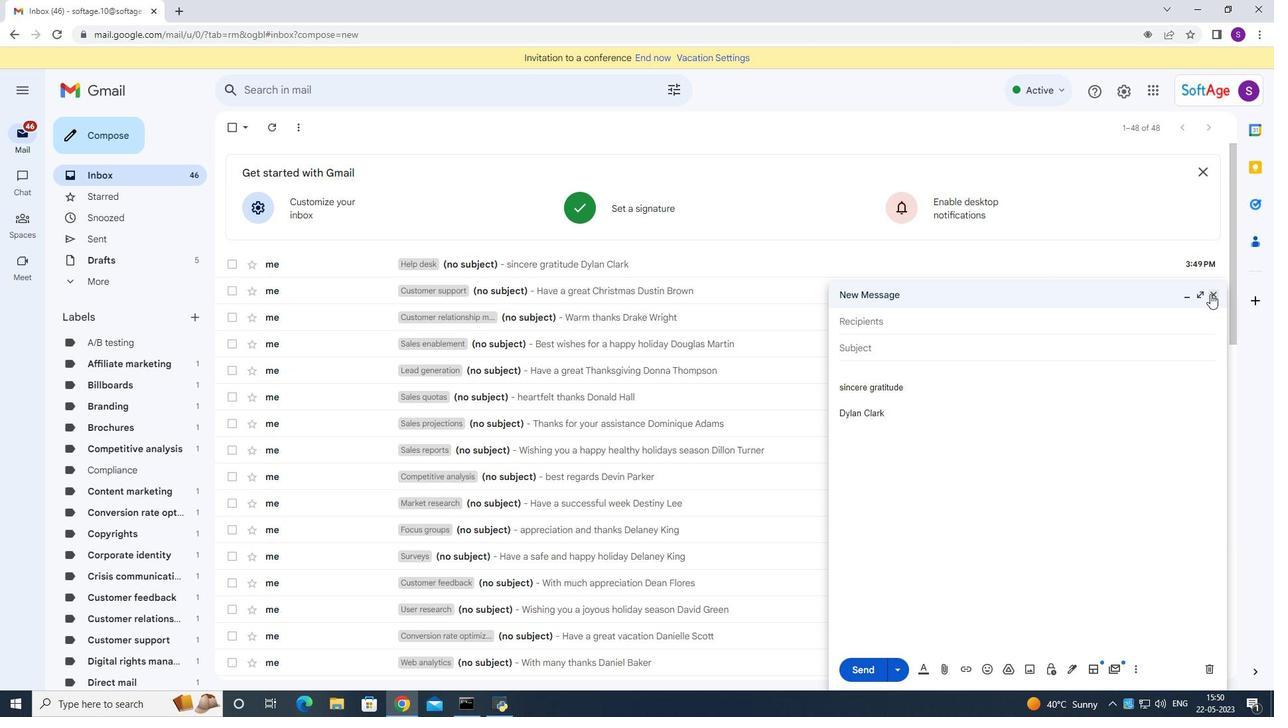 
Action: Mouse pressed left at (1212, 294)
Screenshot: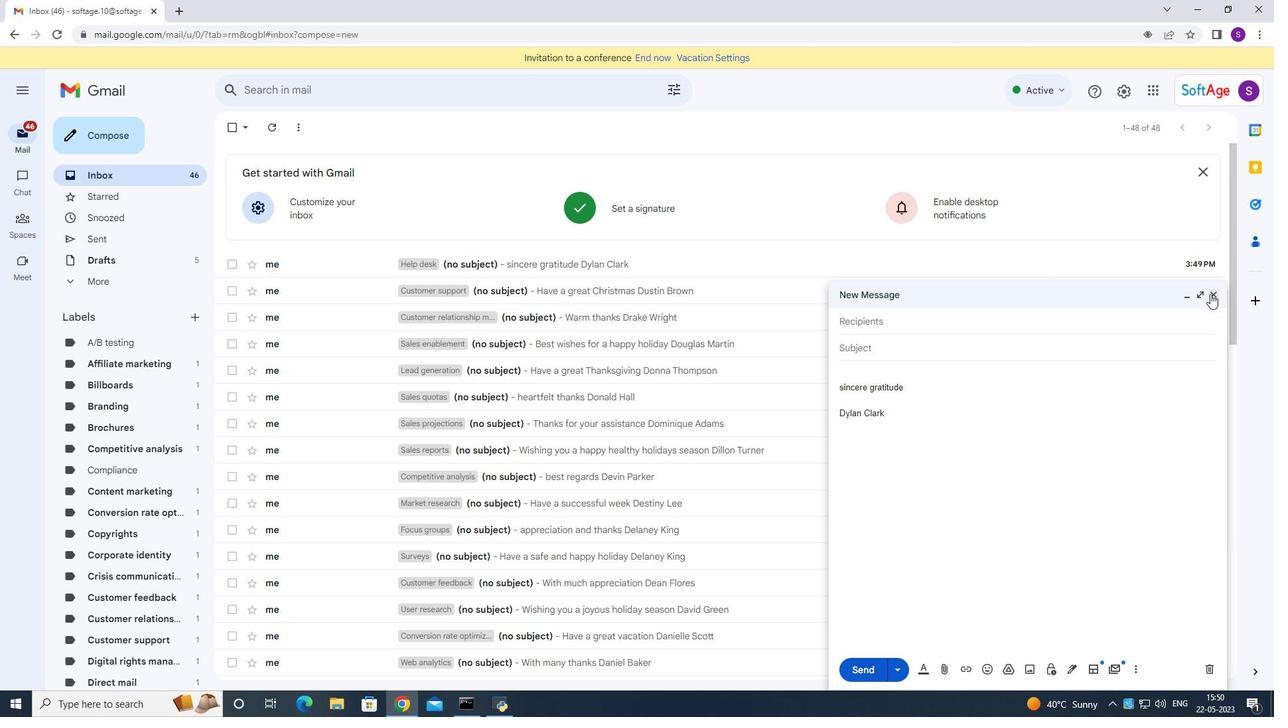 
Action: Mouse moved to (81, 132)
Screenshot: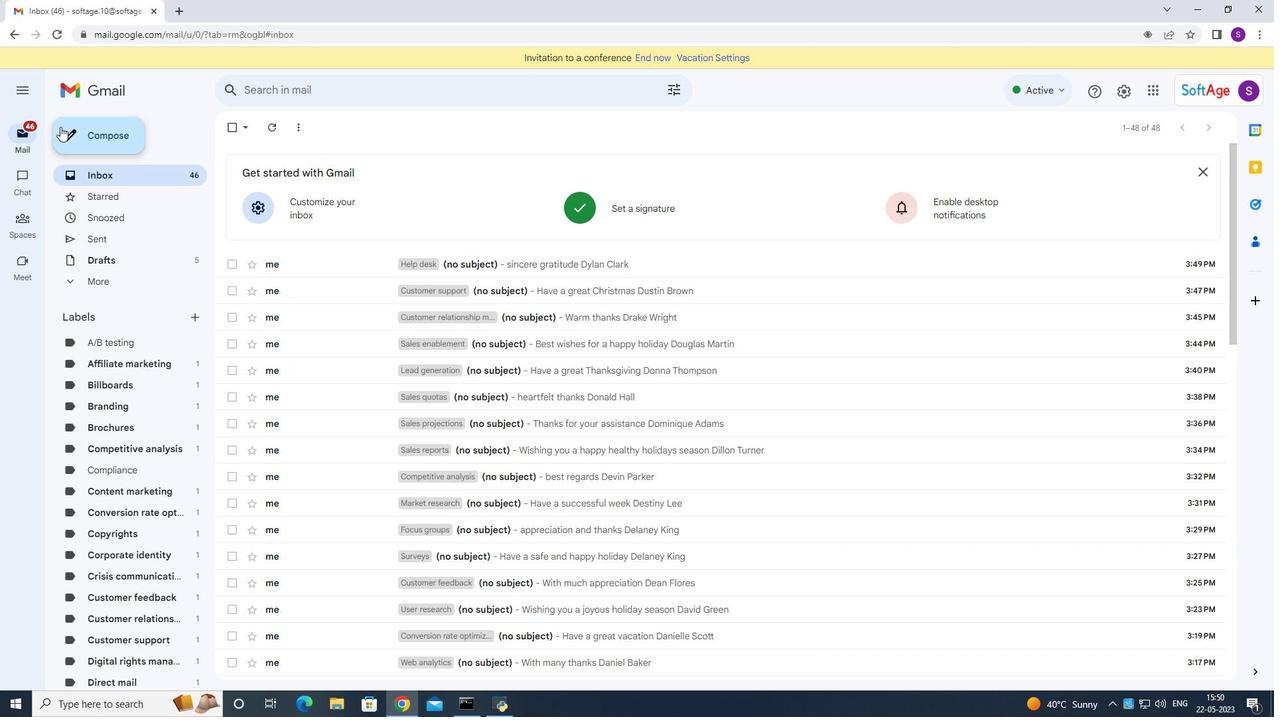 
Action: Mouse pressed left at (81, 132)
Screenshot: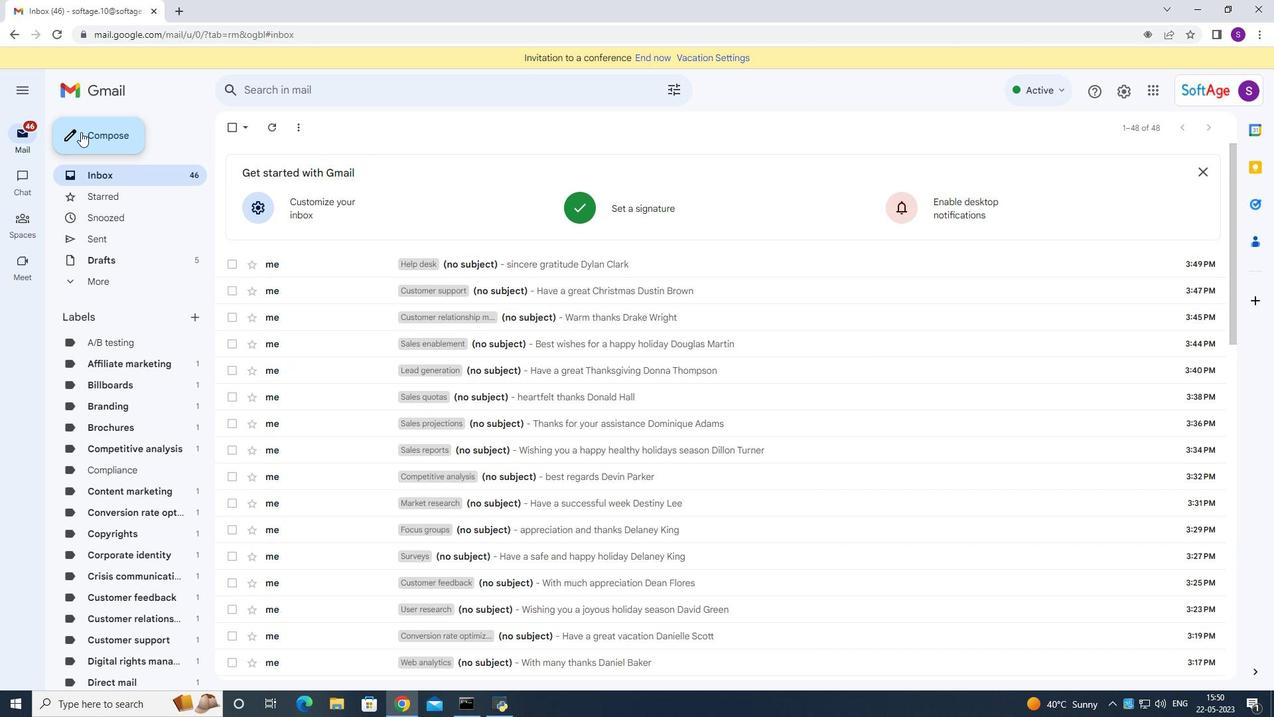 
Action: Mouse moved to (658, 312)
Screenshot: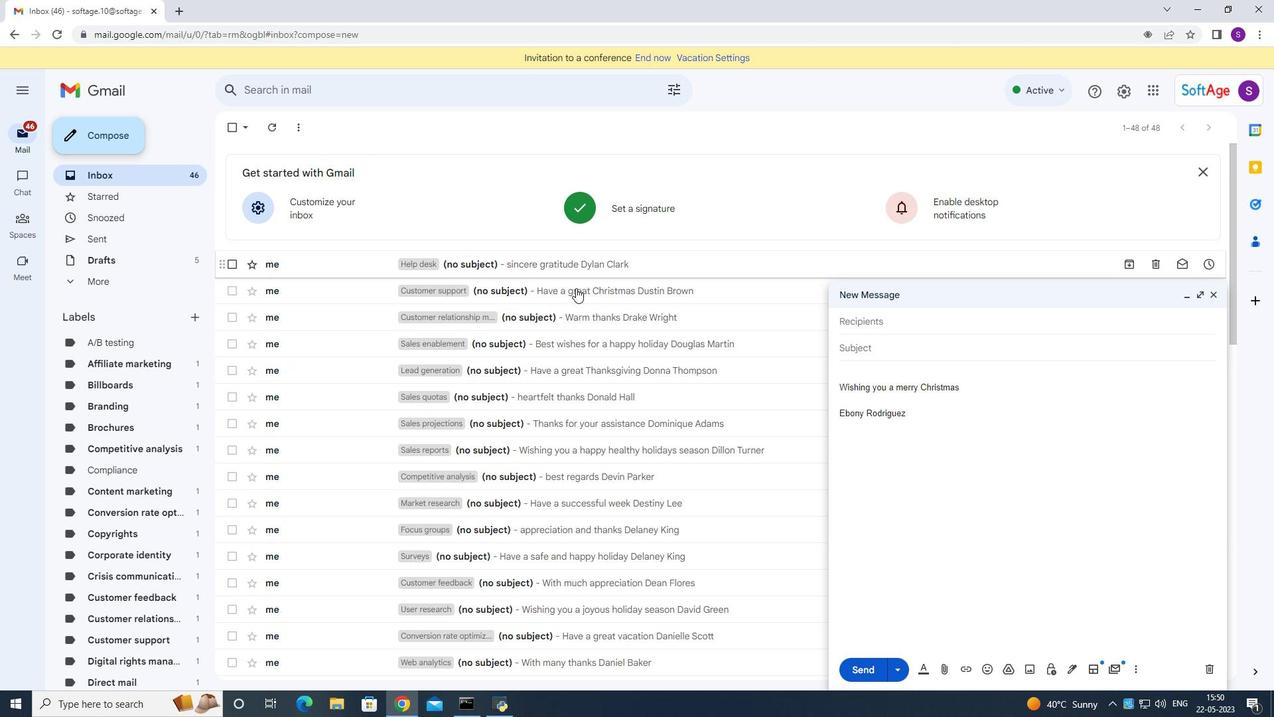 
Action: Key pressed <Key.shift>Softage.10<Key.shift>@softage.net
Screenshot: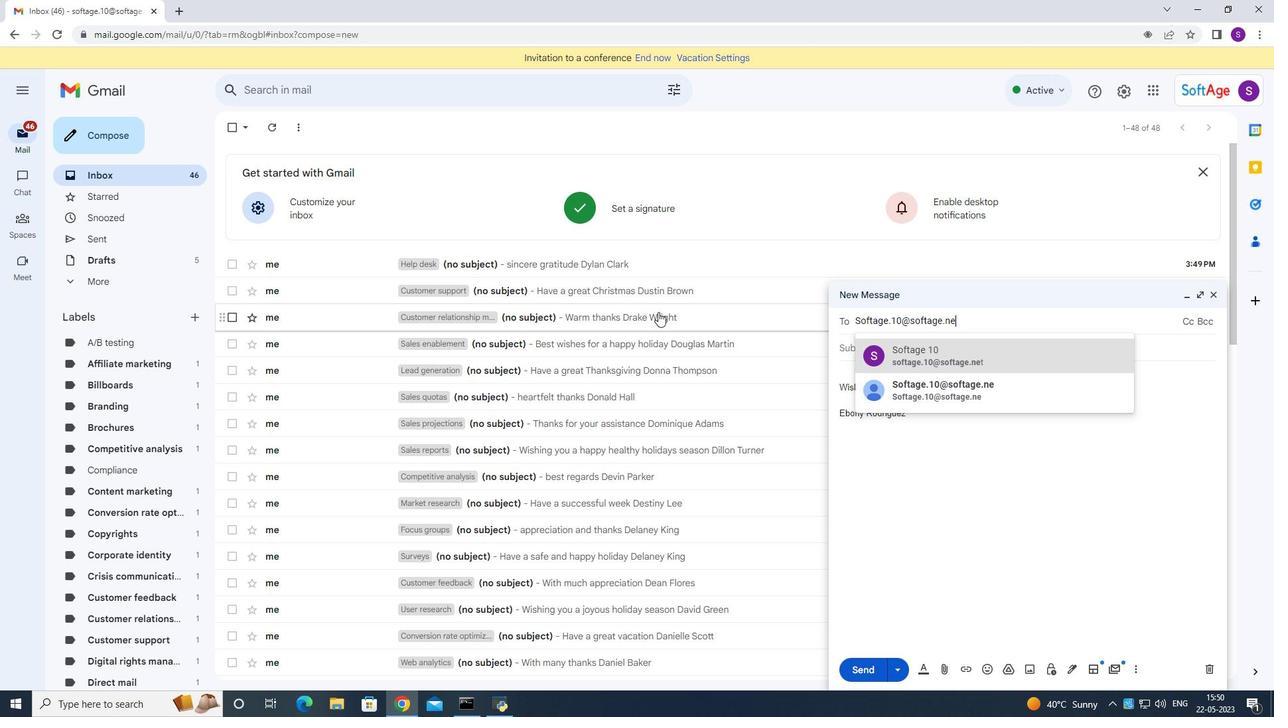 
Action: Mouse moved to (896, 349)
Screenshot: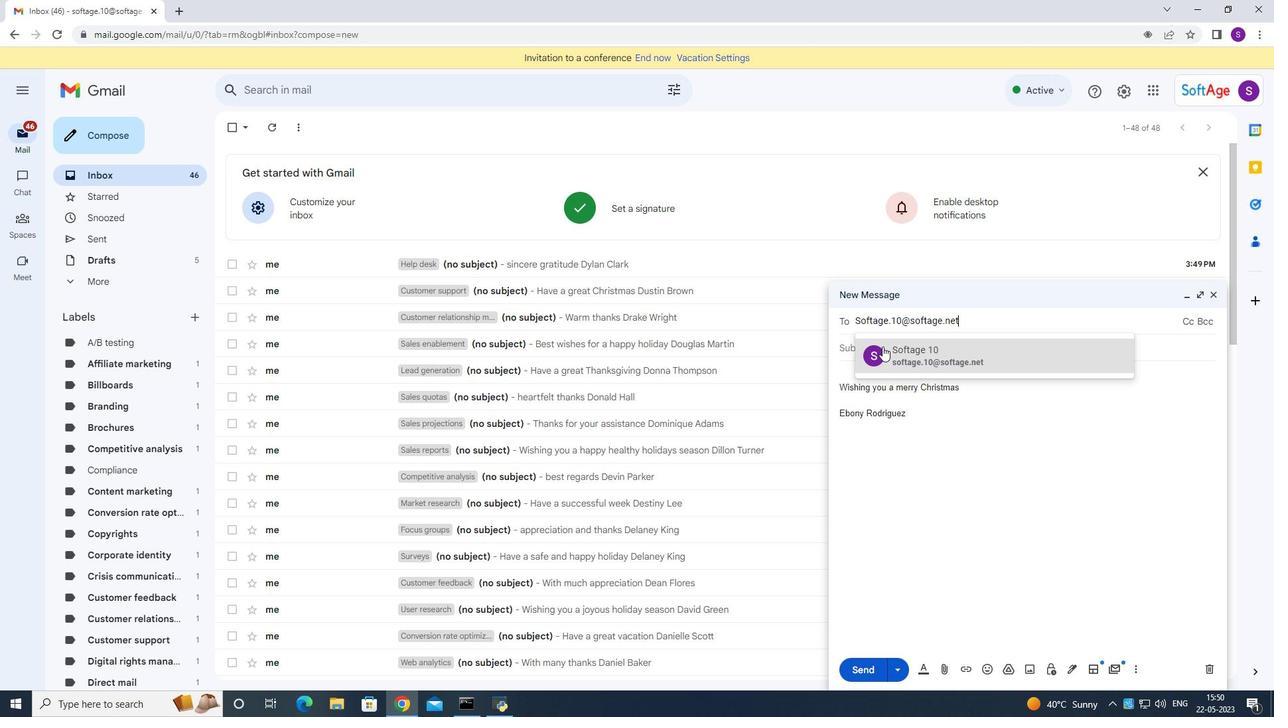 
Action: Mouse pressed left at (896, 349)
Screenshot: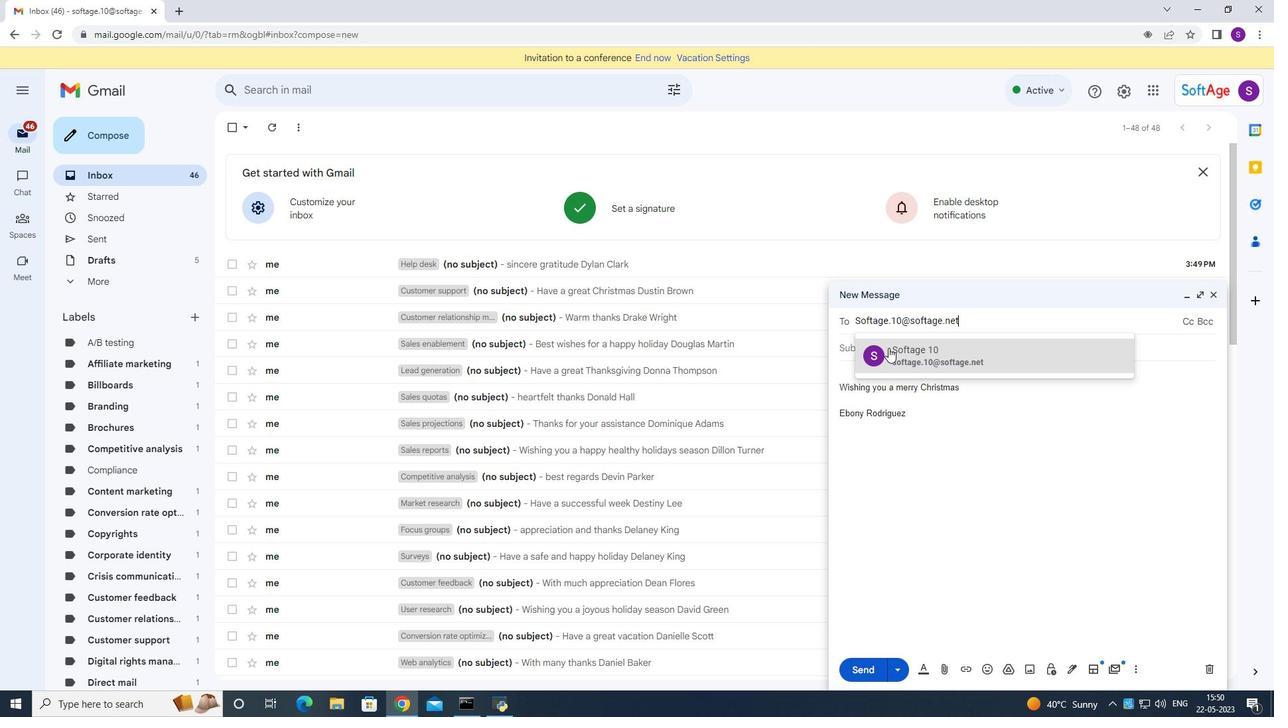 
Action: Mouse moved to (1136, 670)
Screenshot: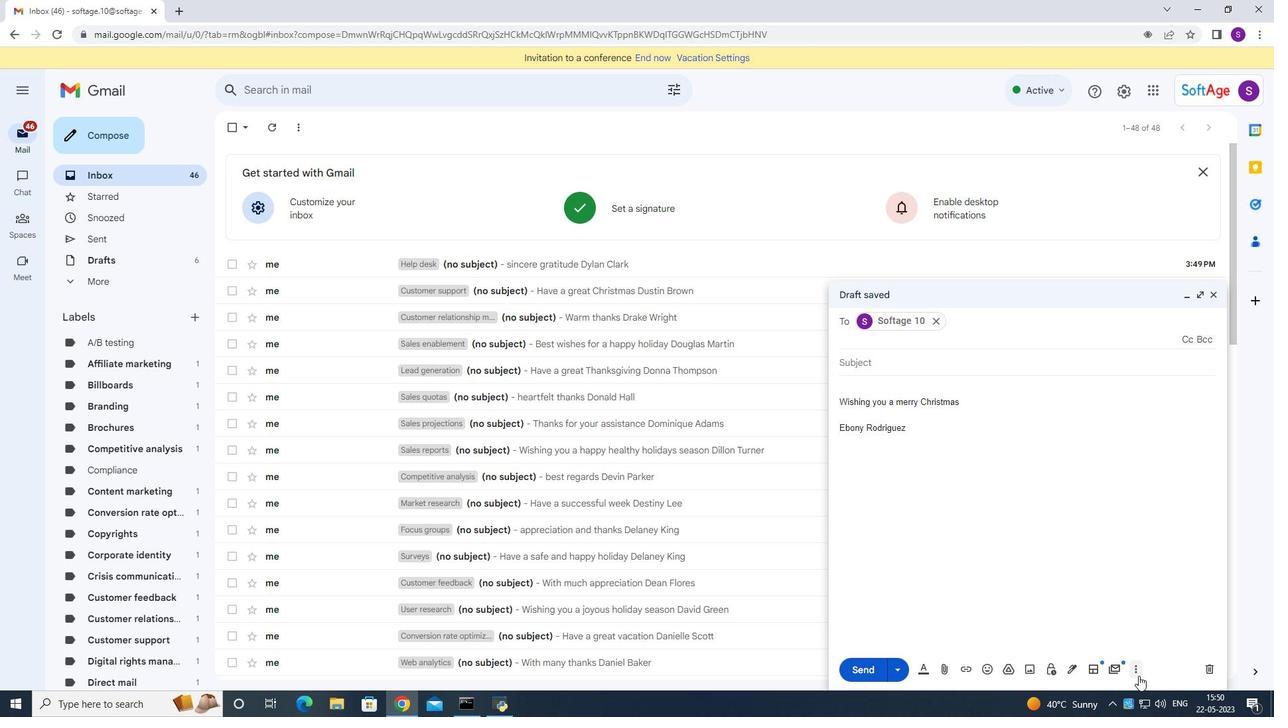 
Action: Mouse pressed left at (1136, 670)
Screenshot: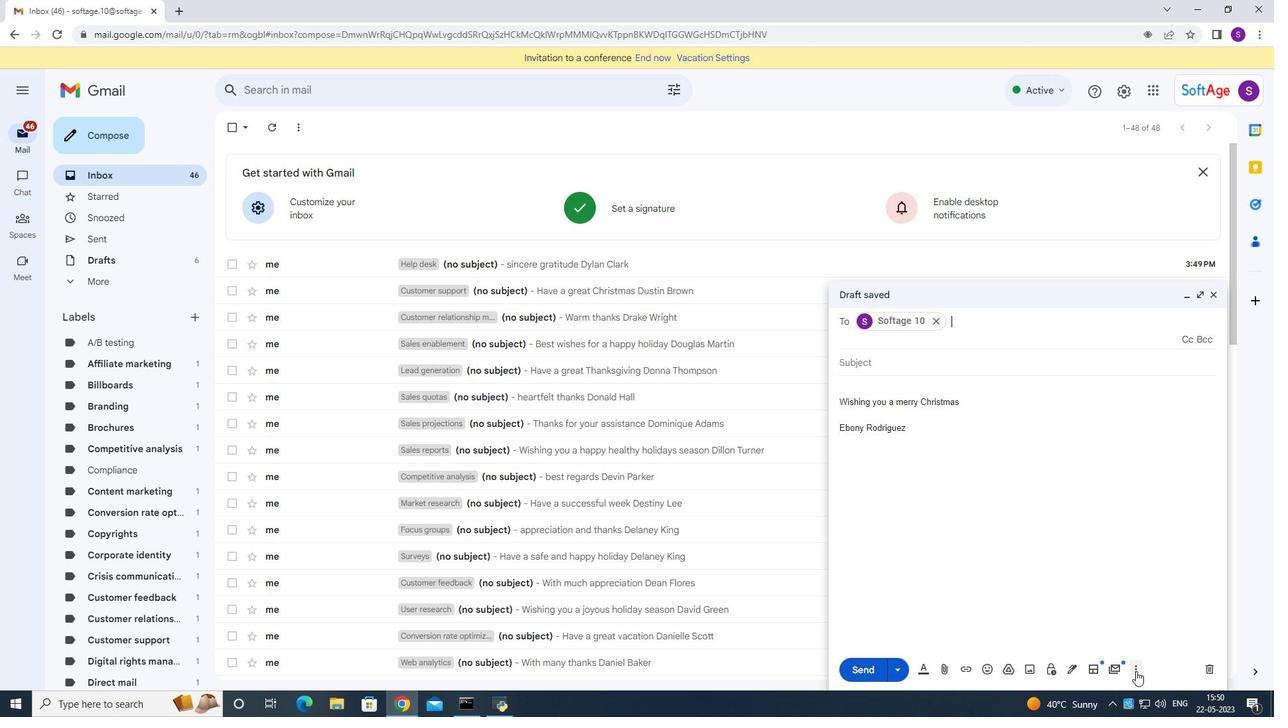 
Action: Mouse moved to (1023, 549)
Screenshot: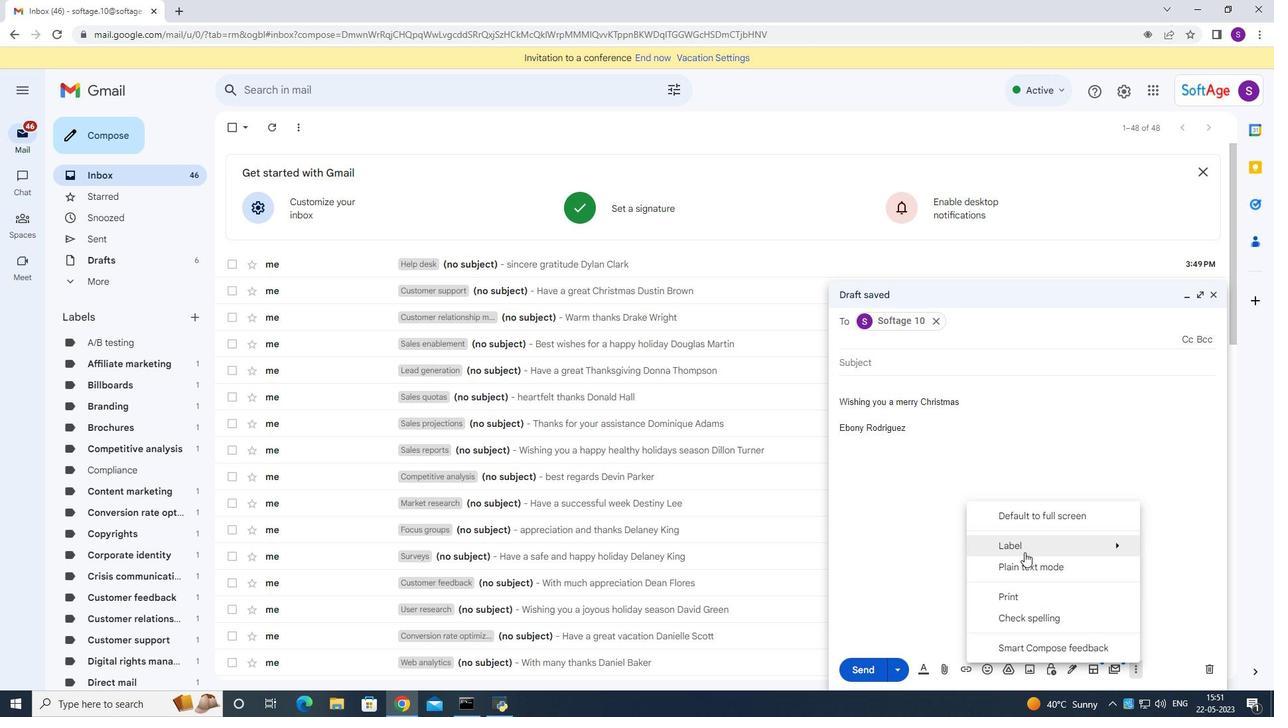 
Action: Mouse pressed left at (1023, 549)
Screenshot: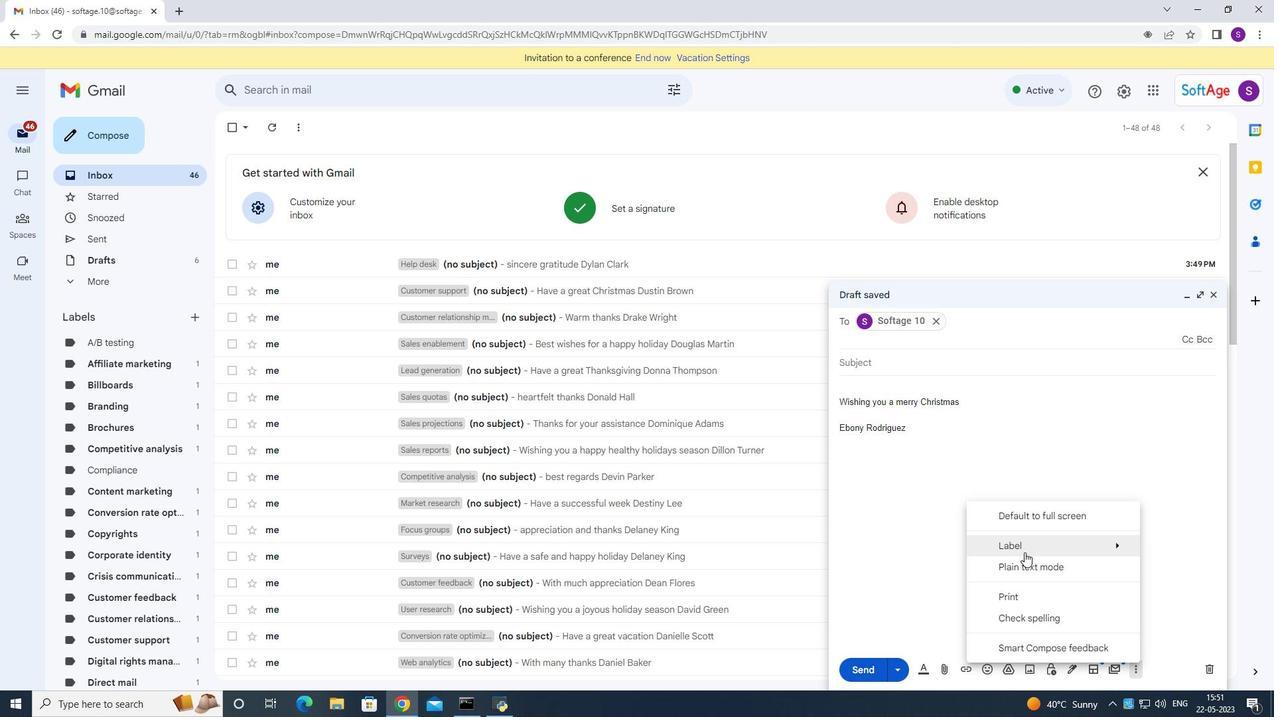 
Action: Mouse moved to (819, 520)
Screenshot: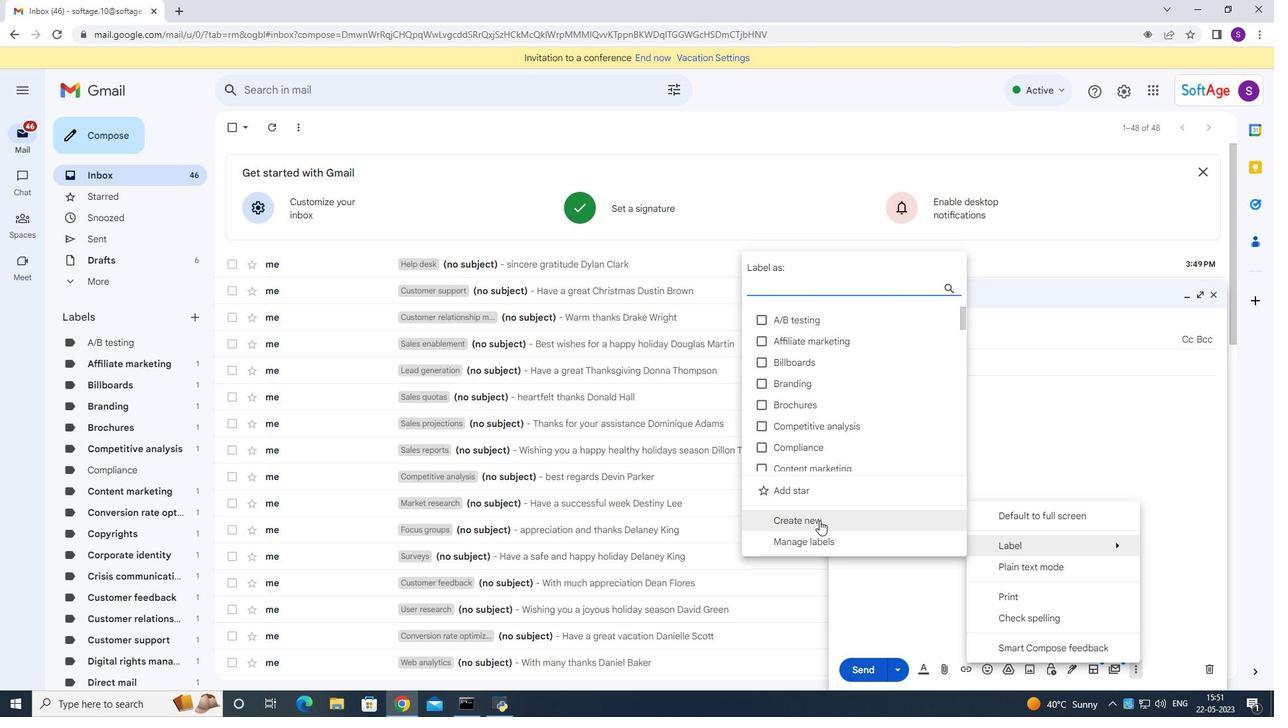 
Action: Mouse pressed left at (819, 520)
Screenshot: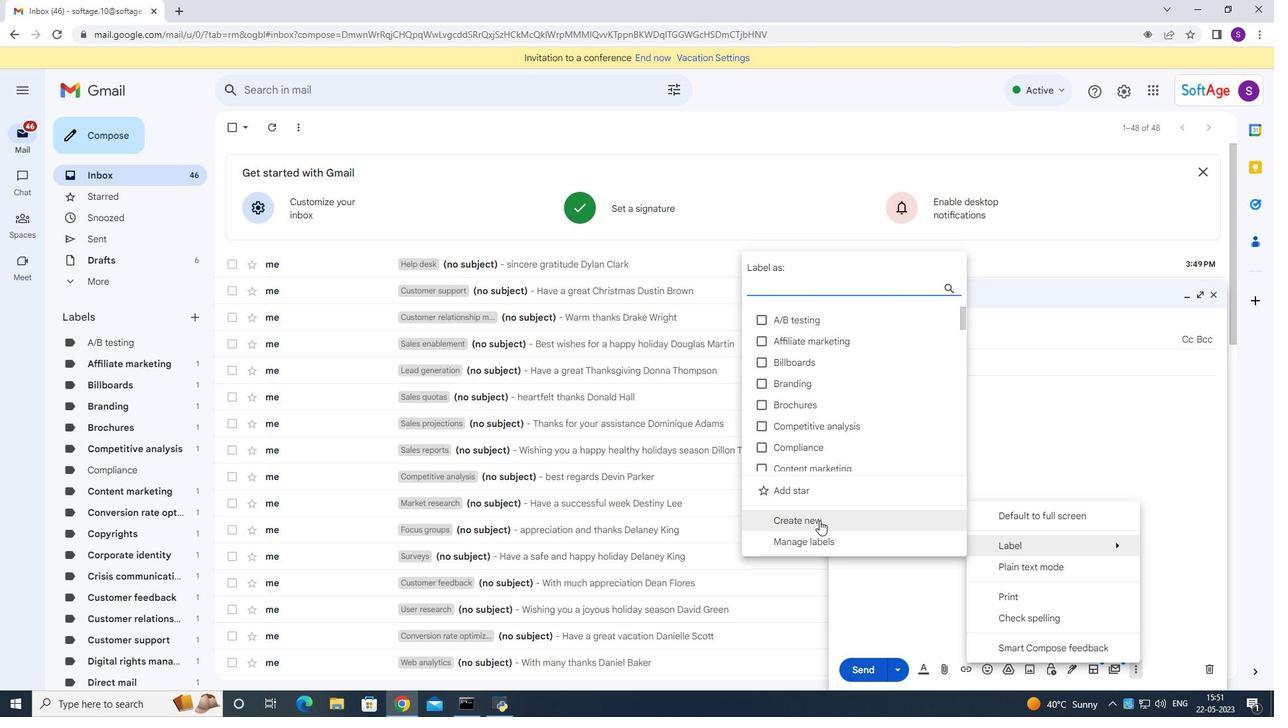 
Action: Mouse moved to (577, 378)
Screenshot: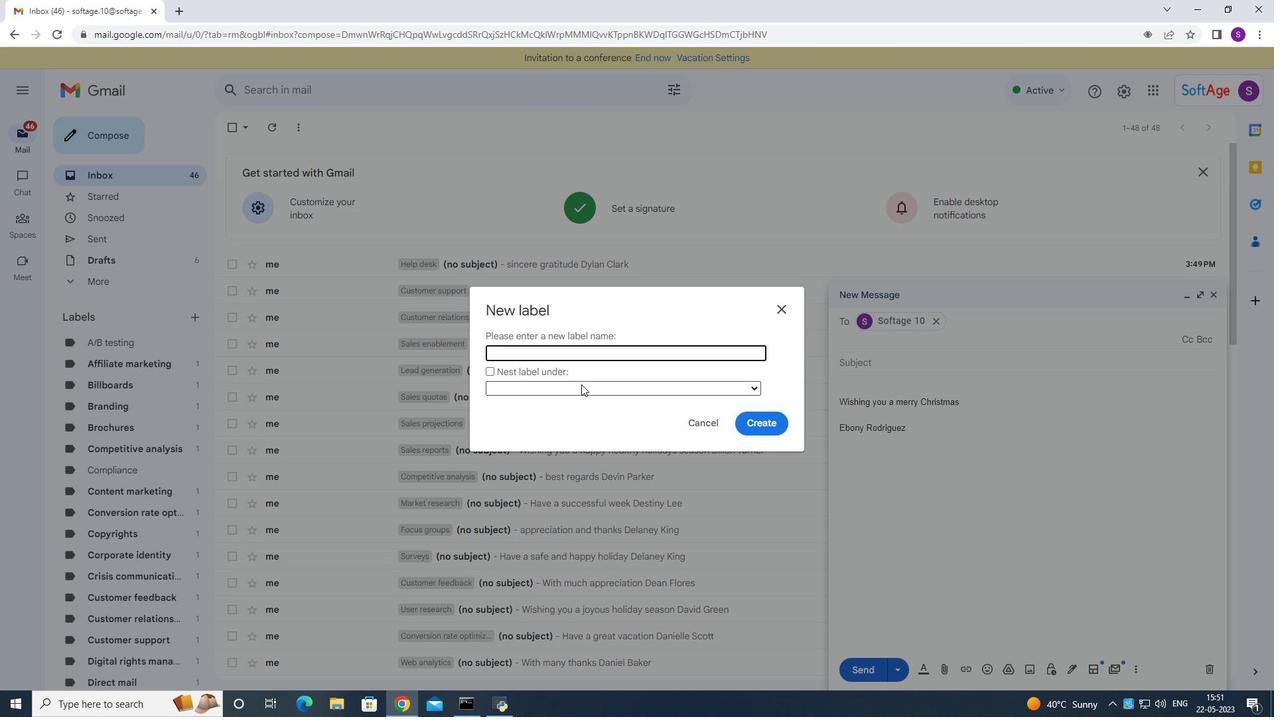 
Action: Key pressed <Key.shift>Technical<Key.space>support<Key.space>
Screenshot: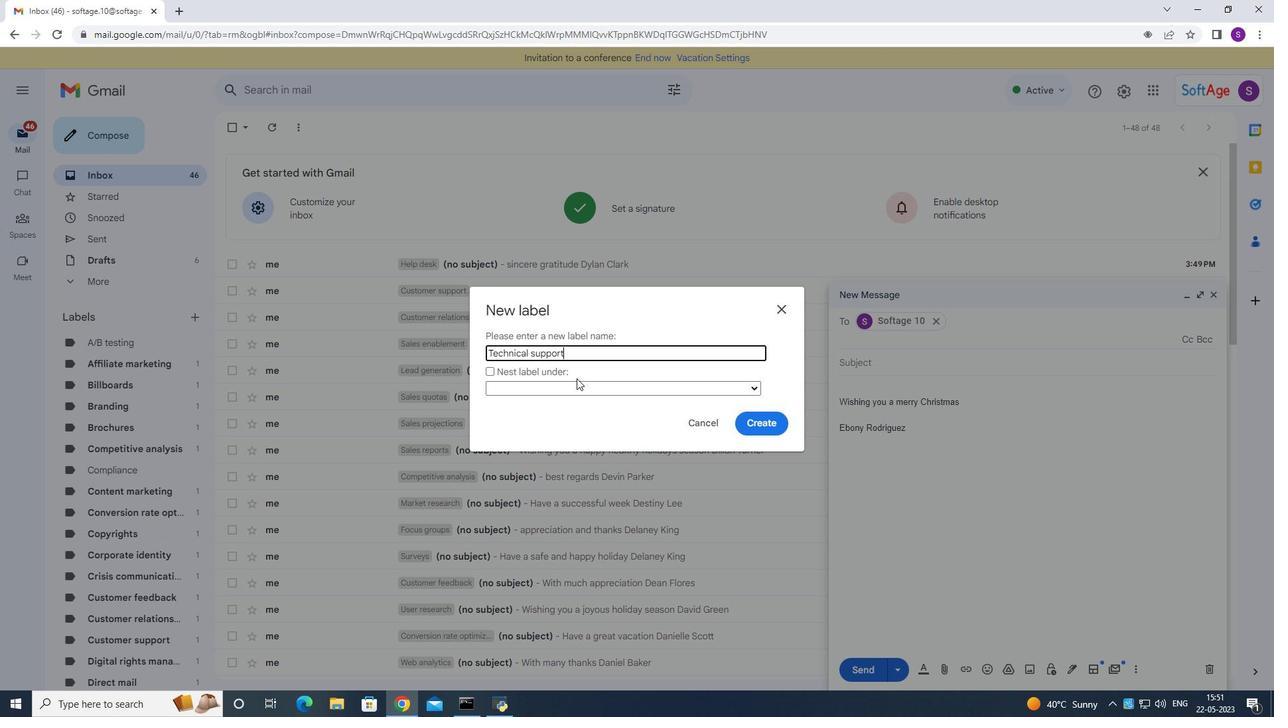 
Action: Mouse moved to (770, 425)
Screenshot: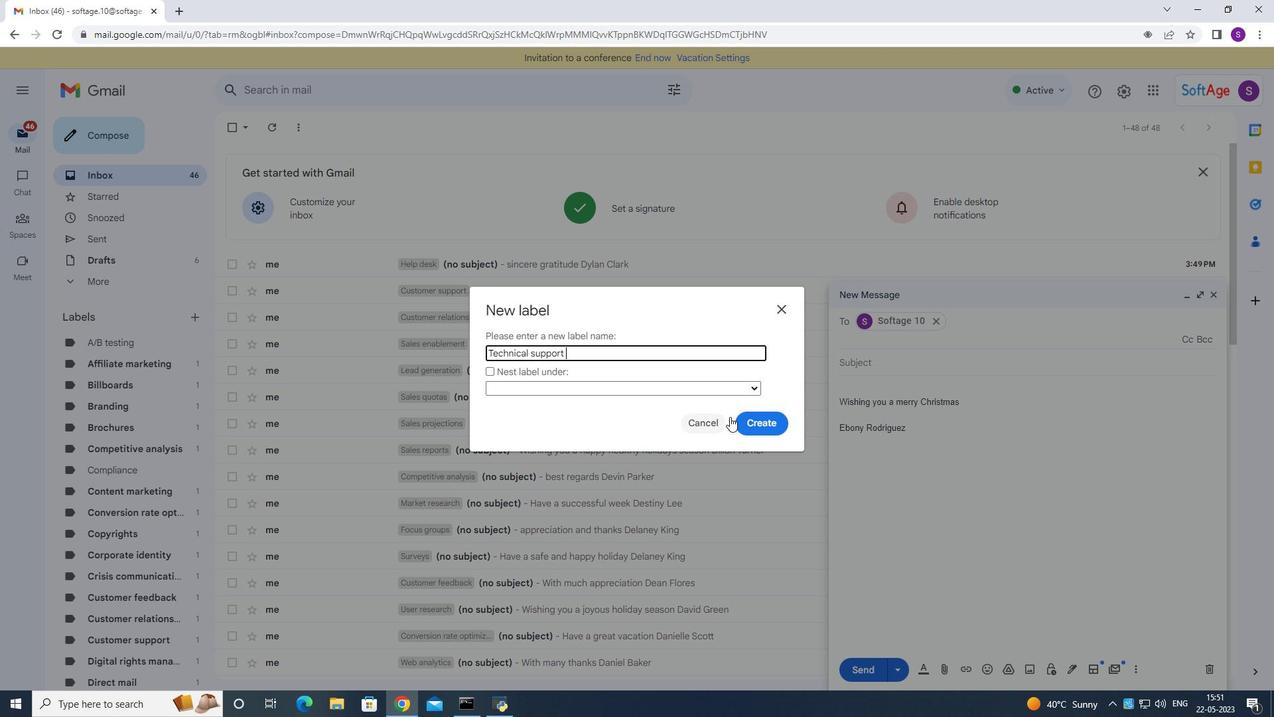 
Action: Mouse pressed left at (770, 425)
Screenshot: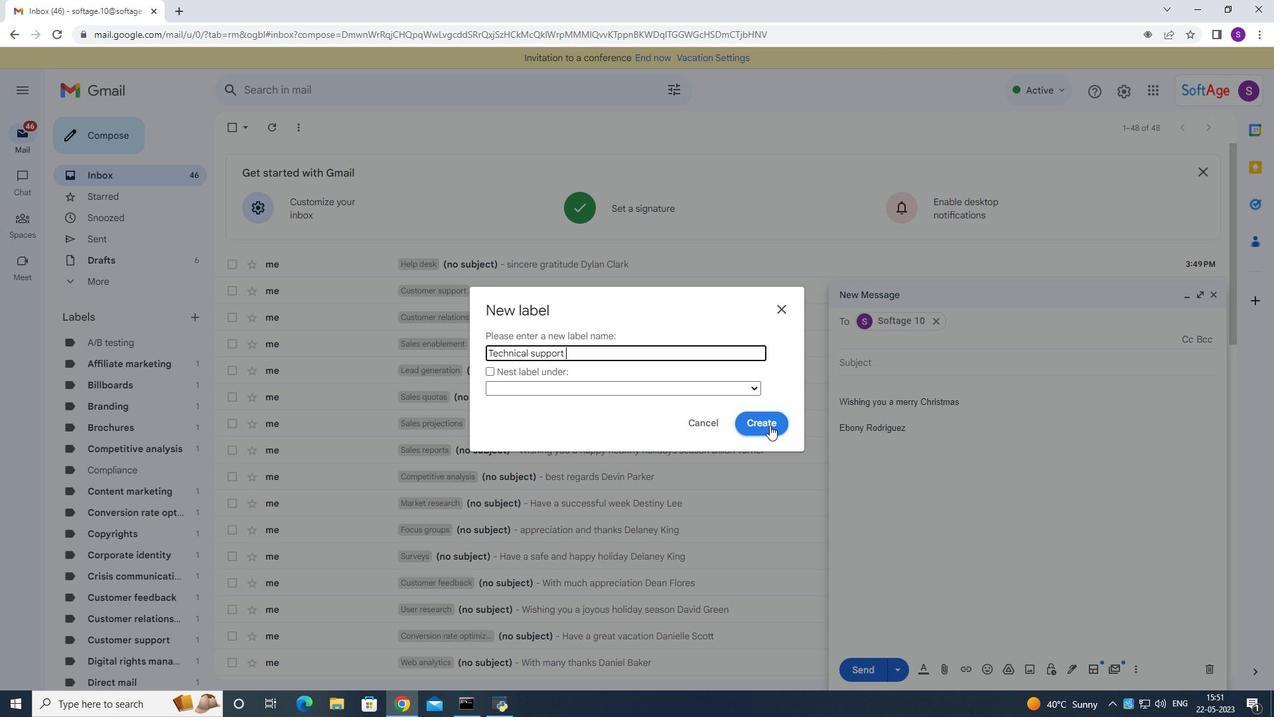 
Action: Mouse moved to (857, 661)
Screenshot: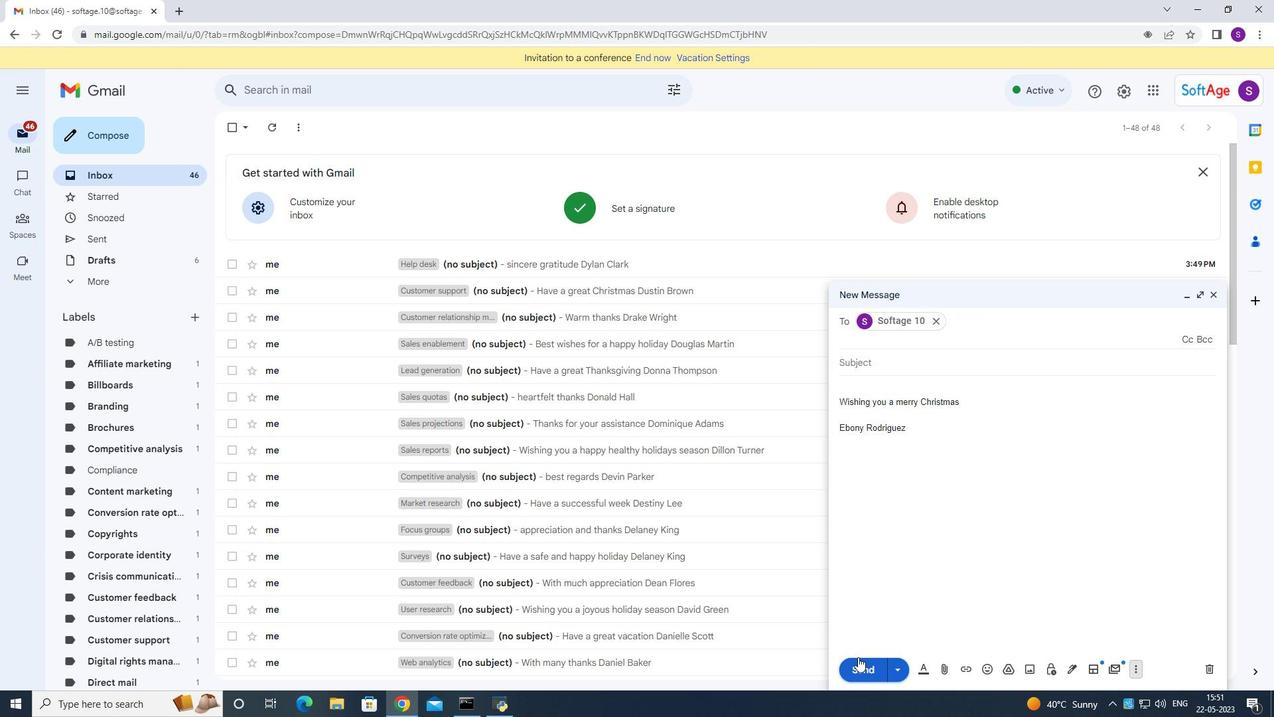 
Action: Mouse pressed left at (857, 661)
Screenshot: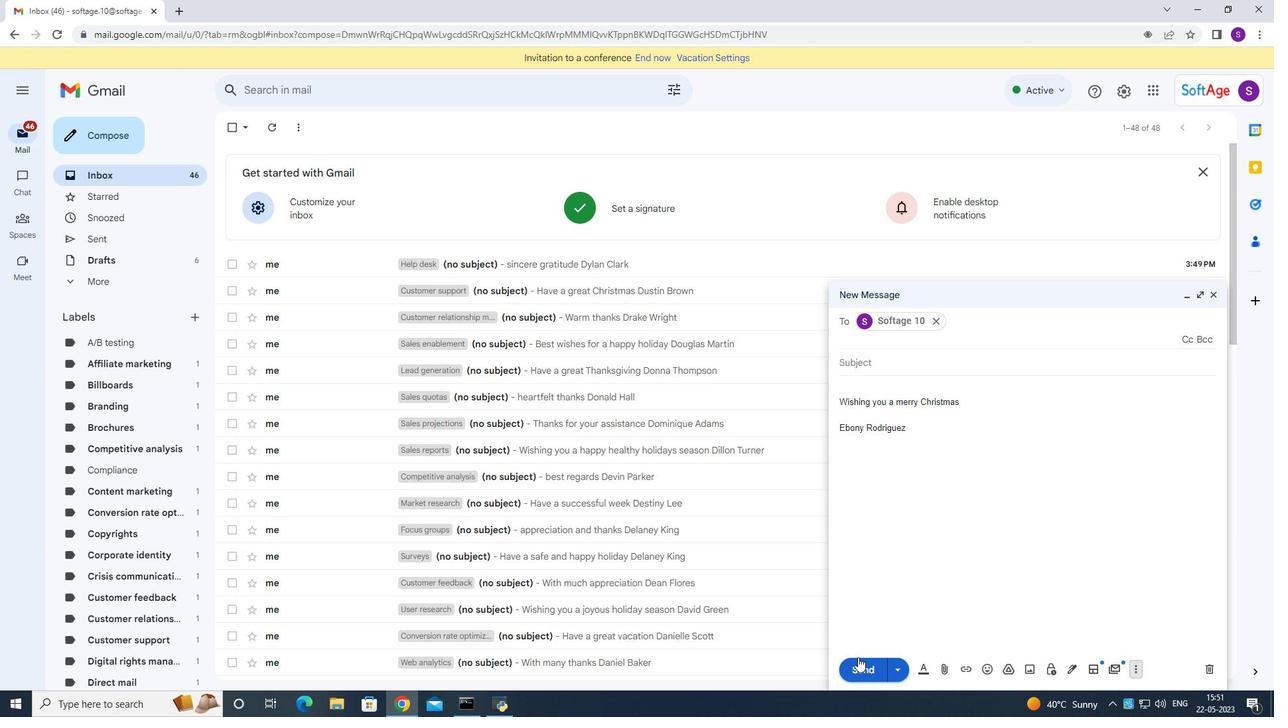 
Action: Mouse moved to (857, 661)
Screenshot: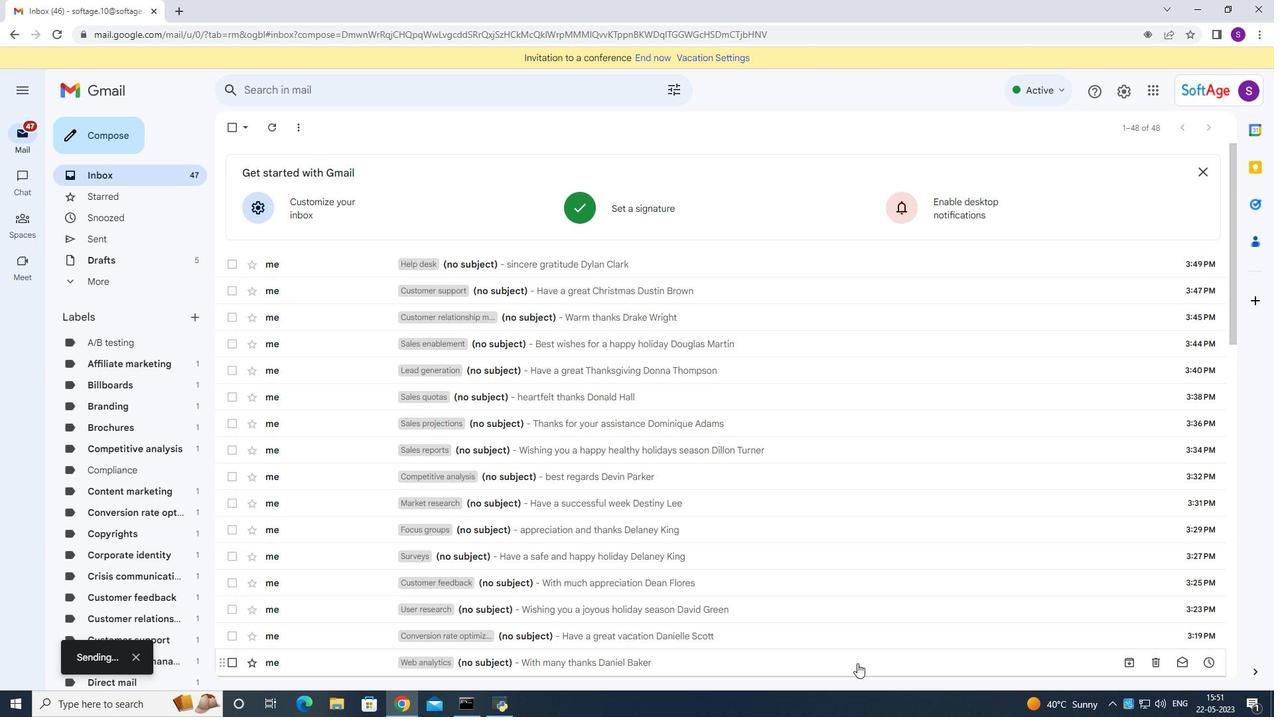 
